 Task: Open Card User Experience Review in Board Data Visualization Platforms and Tools to Workspace Cybersecurity Services and add a team member Softage.1@softage.net, a label Red, a checklist Solidity Programming, an attachment from your computer, a color Red and finally, add a card description 'Plan and execute company team-building conference with team-building activities on creativity and innovation' and a comment 'Its important to ensure that this task aligns with our overall project goals as it is part of a larger project.'. Add a start date 'Jan 01, 1900' with a due date 'Jan 08, 1900'
Action: Mouse moved to (666, 536)
Screenshot: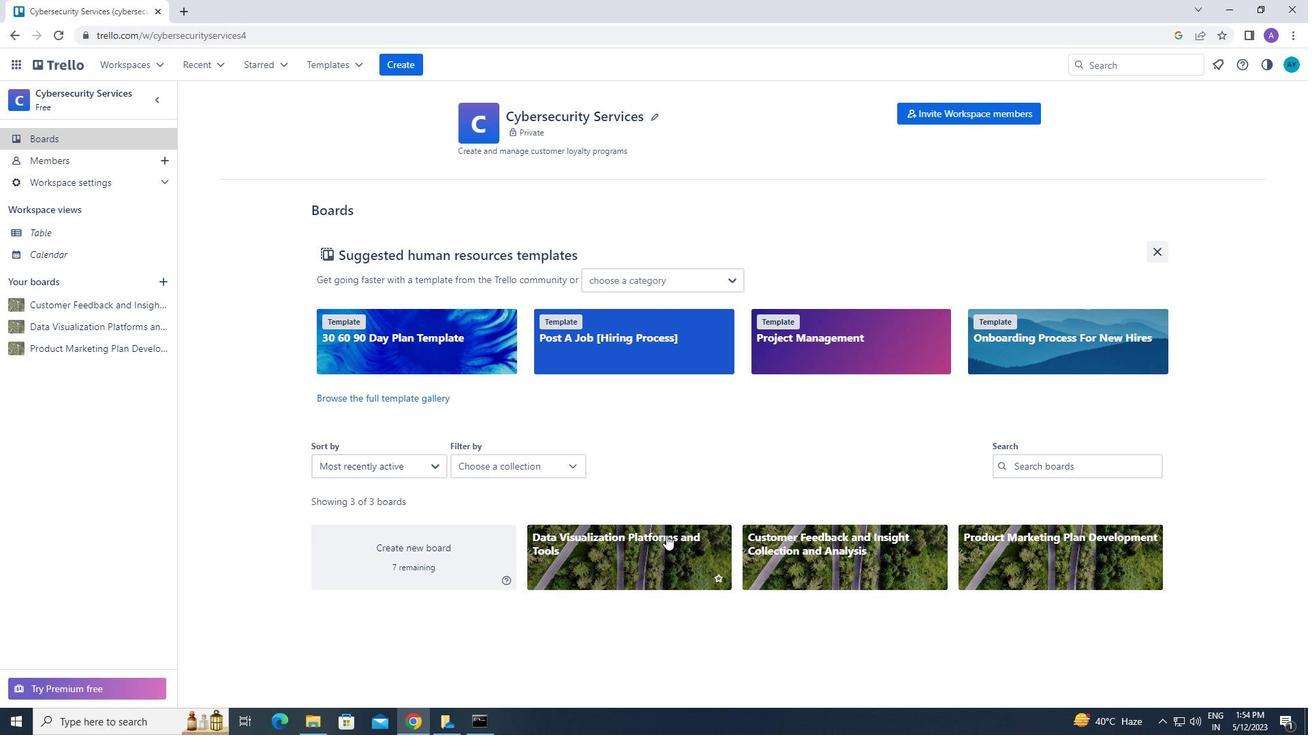 
Action: Mouse pressed left at (666, 536)
Screenshot: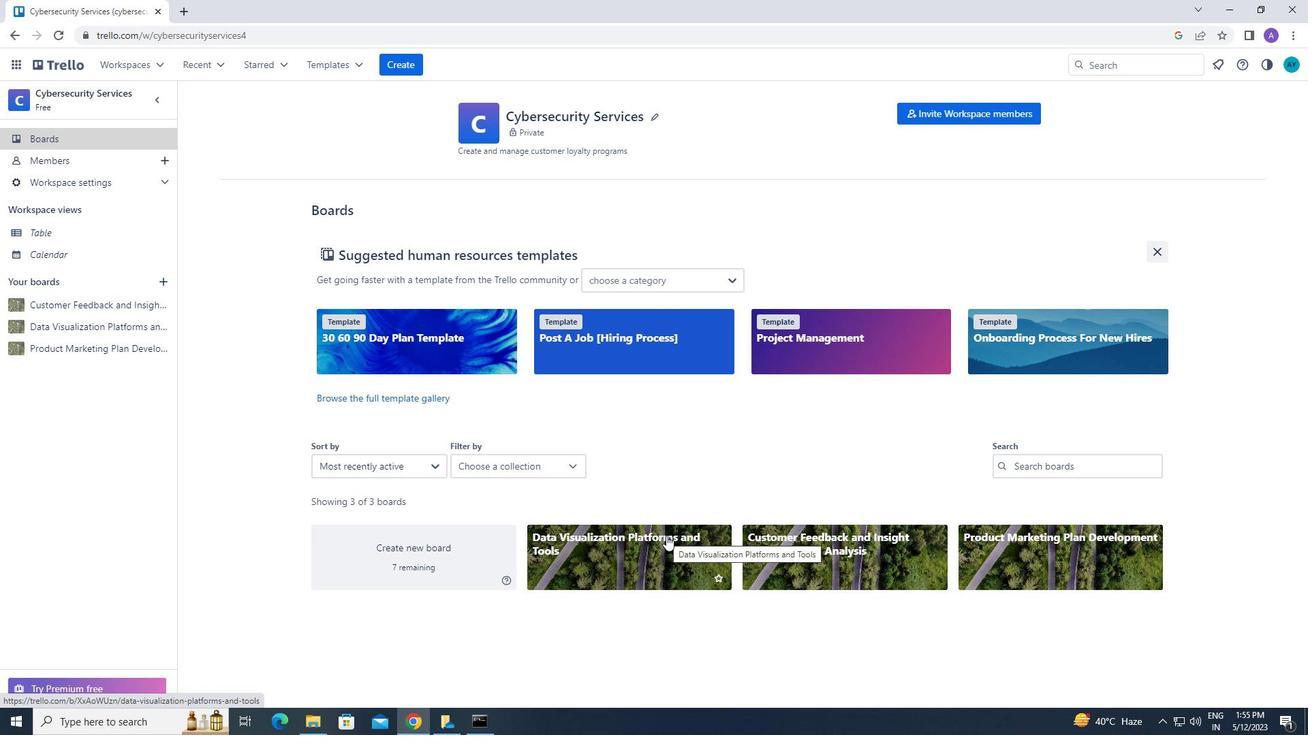 
Action: Mouse moved to (708, 167)
Screenshot: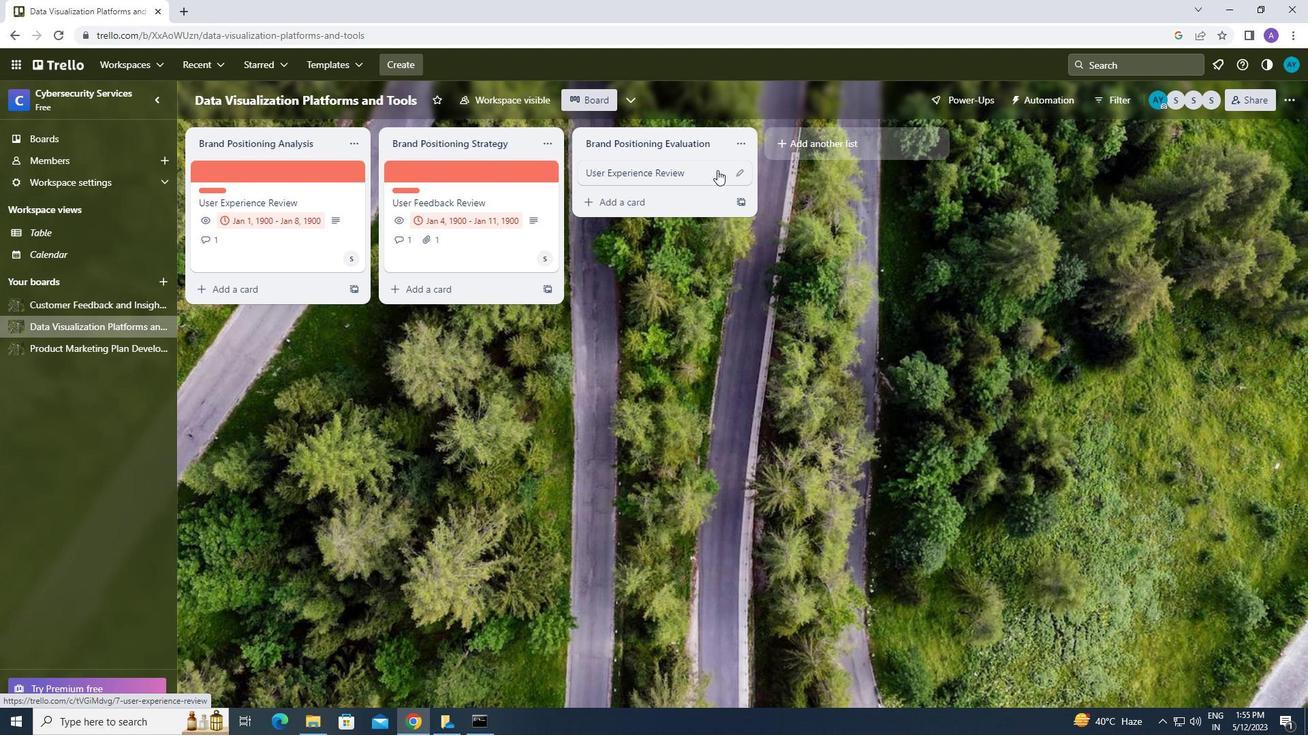 
Action: Mouse pressed left at (708, 167)
Screenshot: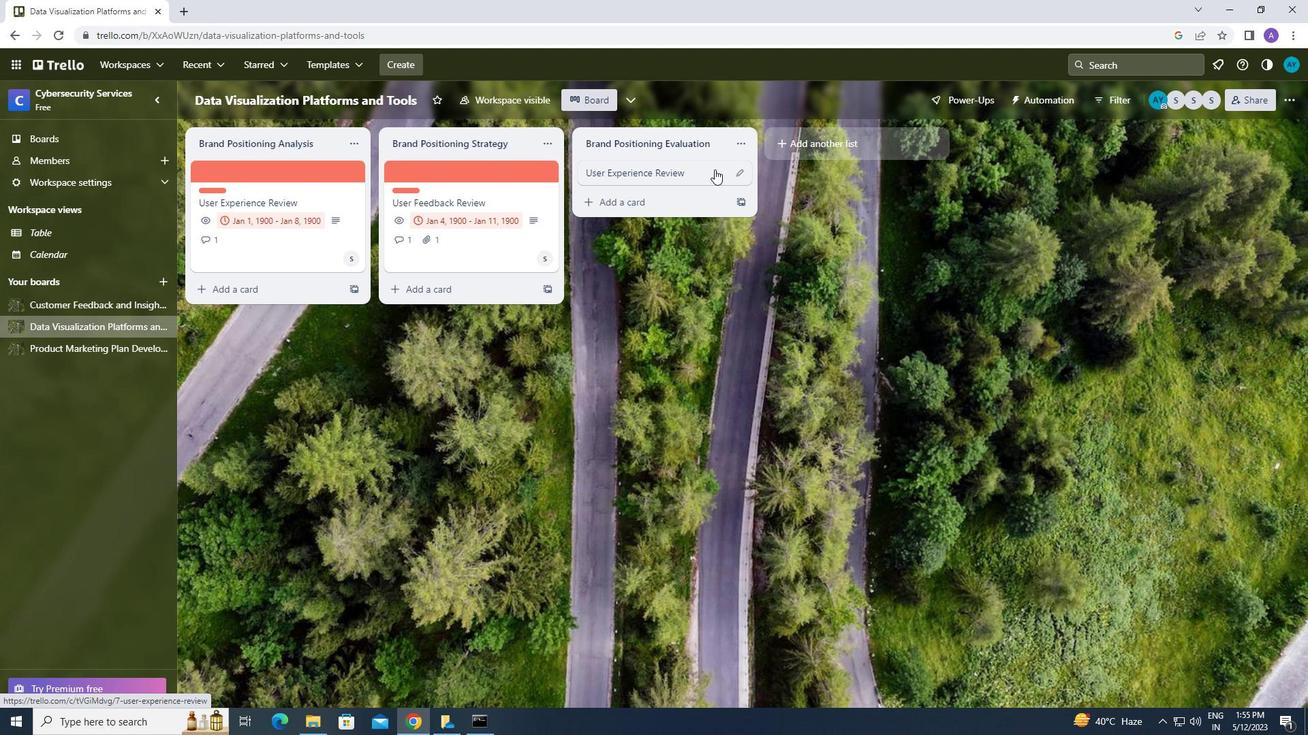 
Action: Mouse moved to (845, 218)
Screenshot: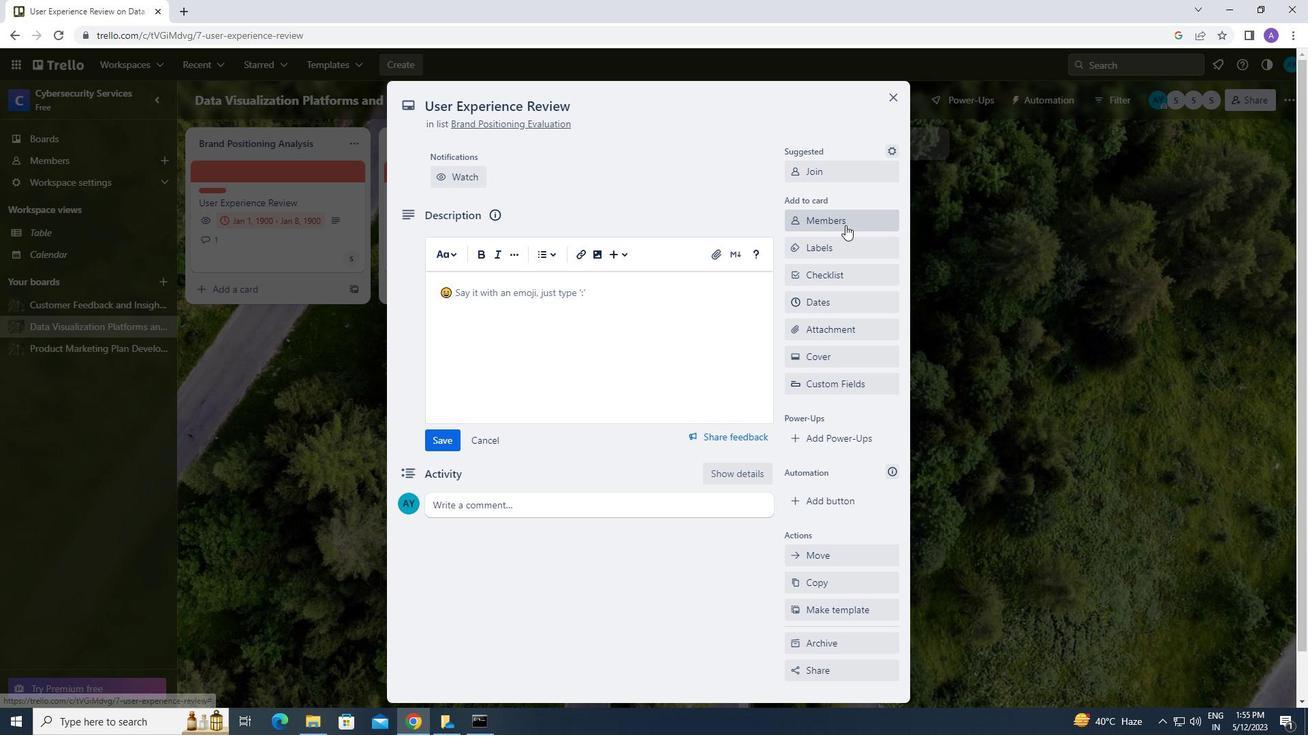 
Action: Mouse pressed left at (845, 218)
Screenshot: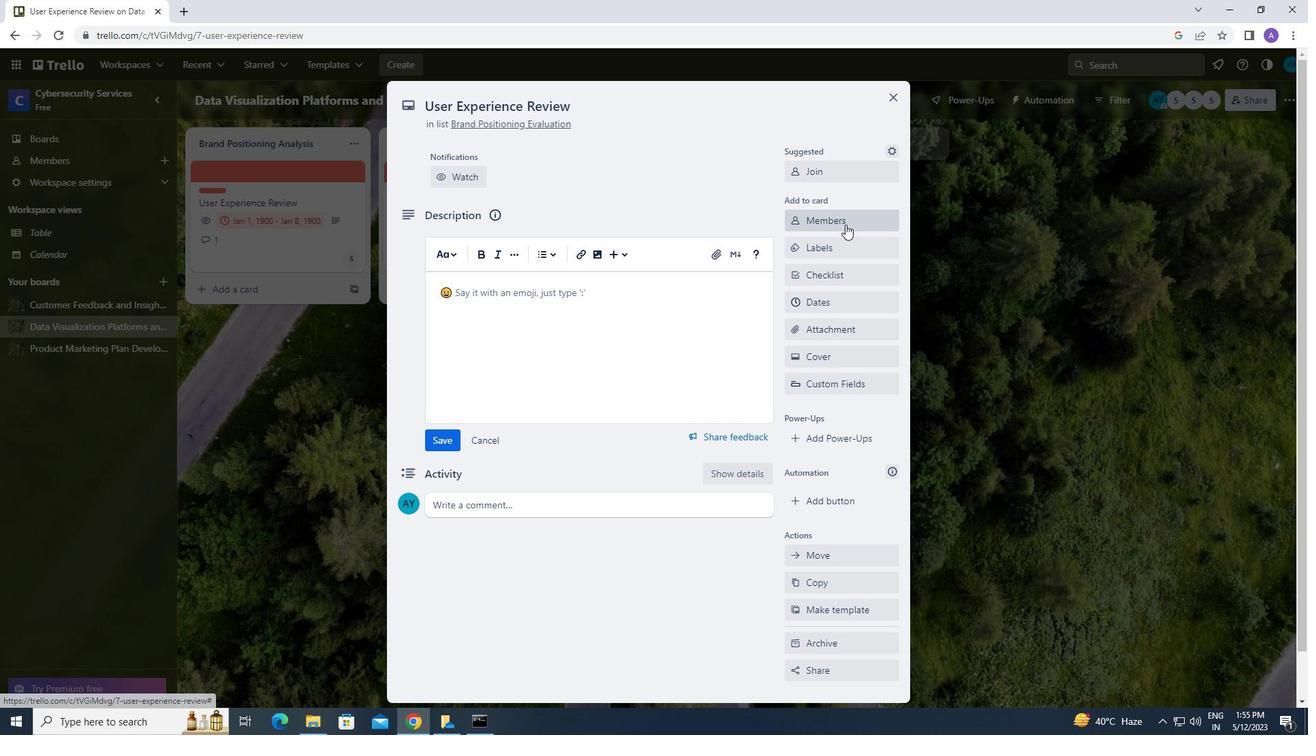 
Action: Mouse moved to (834, 280)
Screenshot: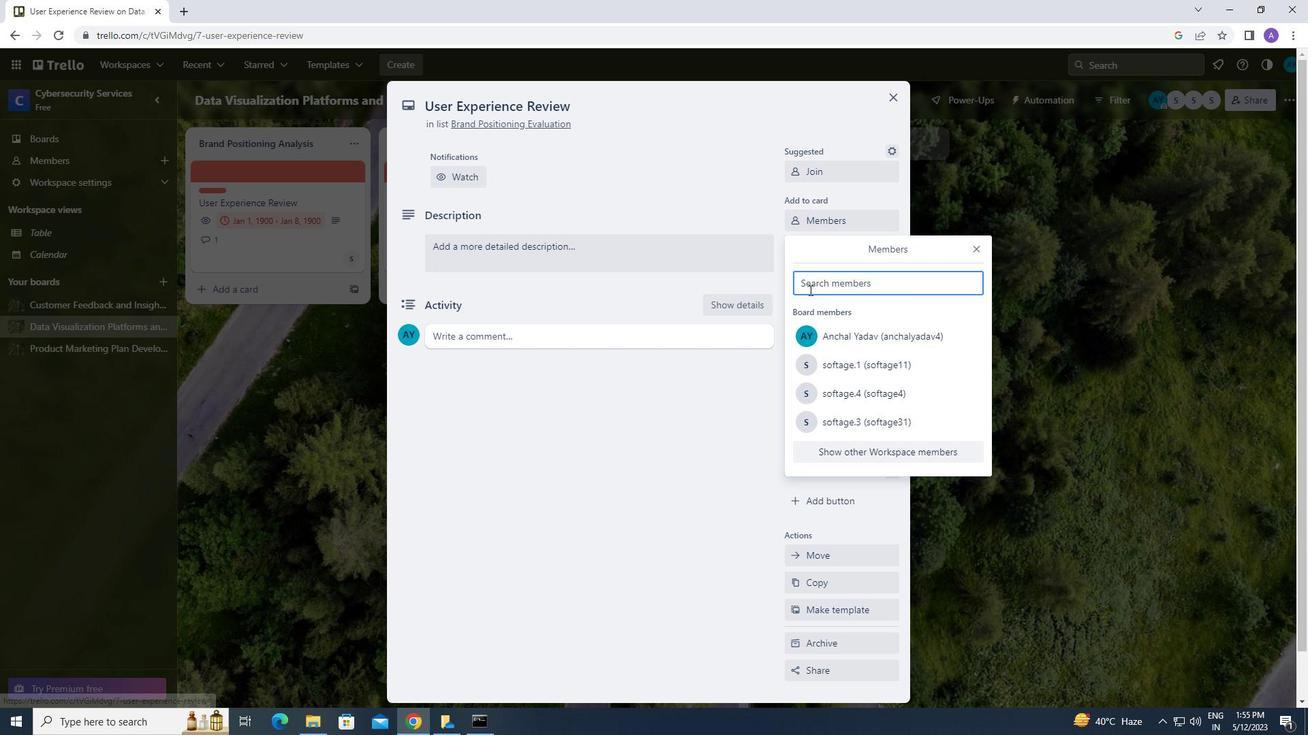 
Action: Mouse pressed left at (834, 280)
Screenshot: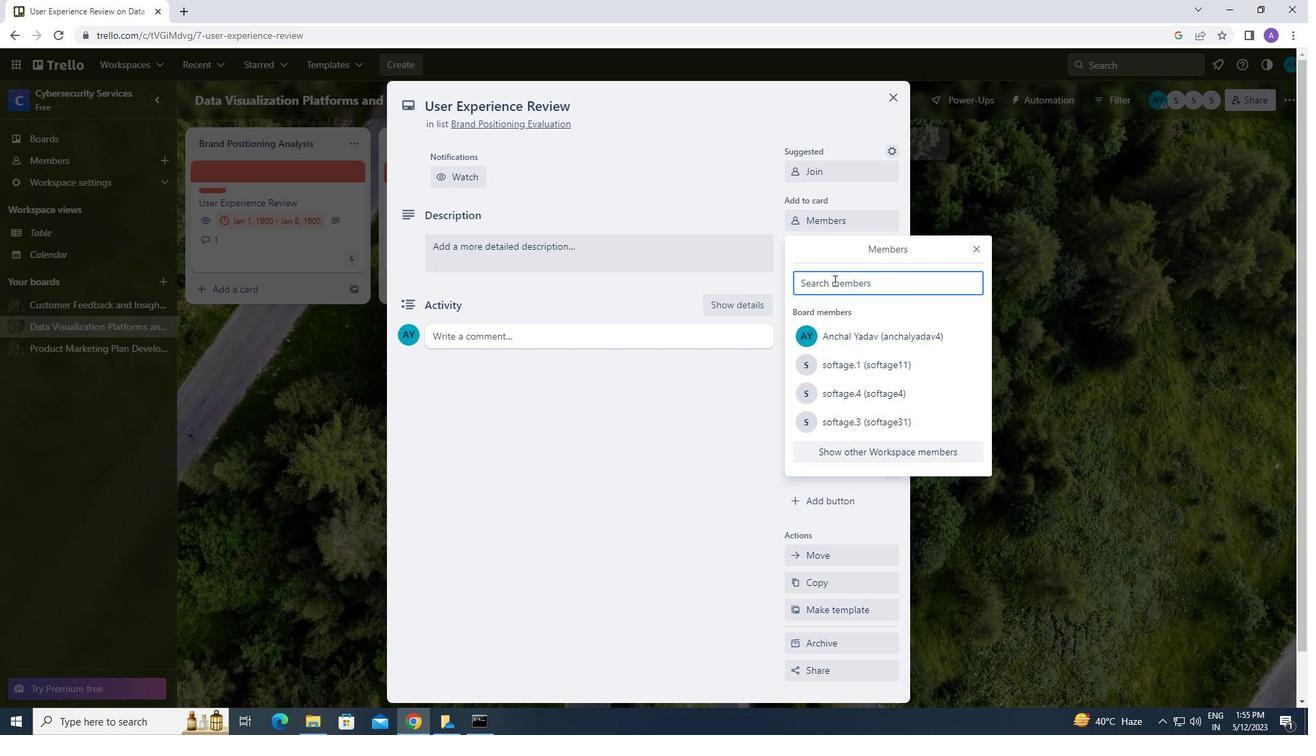 
Action: Mouse moved to (799, 276)
Screenshot: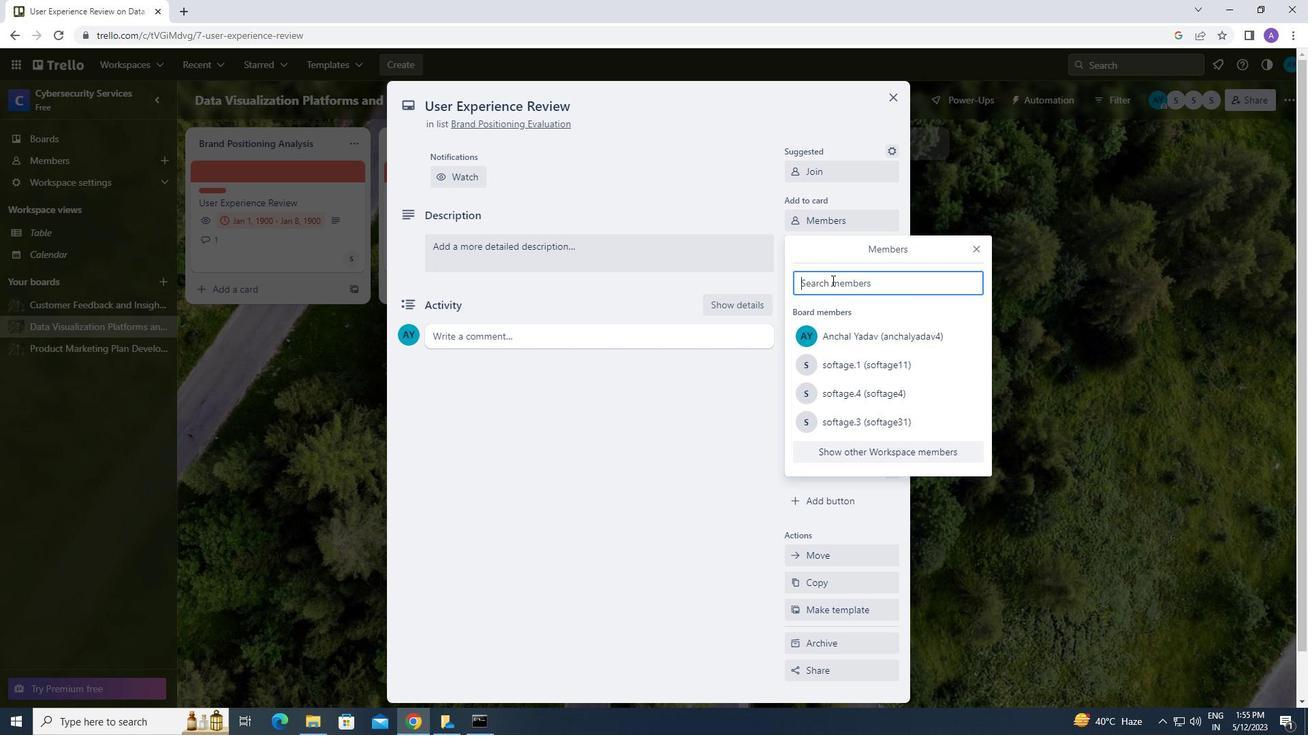 
Action: Key pressed <Key.caps_lock>s<Key.caps_lock>oftage.1<Key.shift_r>@<Key.caps_lock>s<Key.caps_lock>of<Key.backspace><Key.backspace><Key.backspace>softag
Screenshot: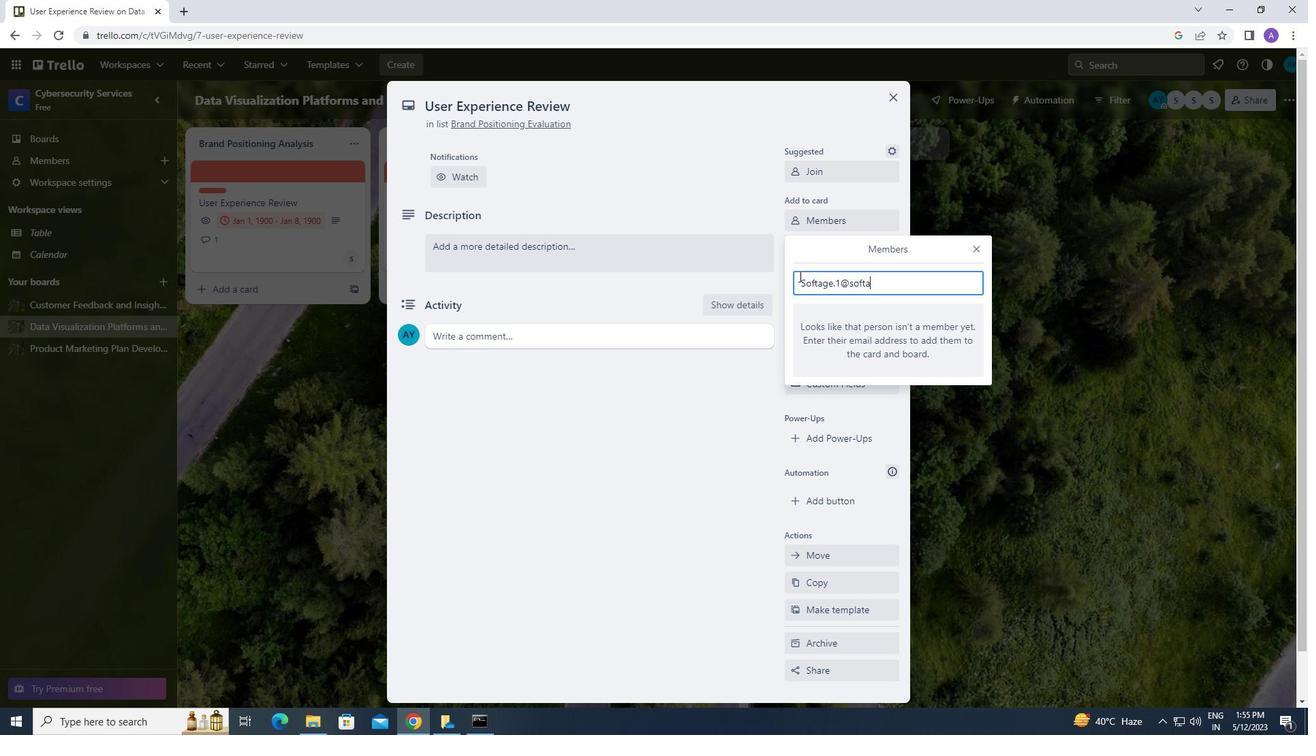 
Action: Mouse moved to (799, 275)
Screenshot: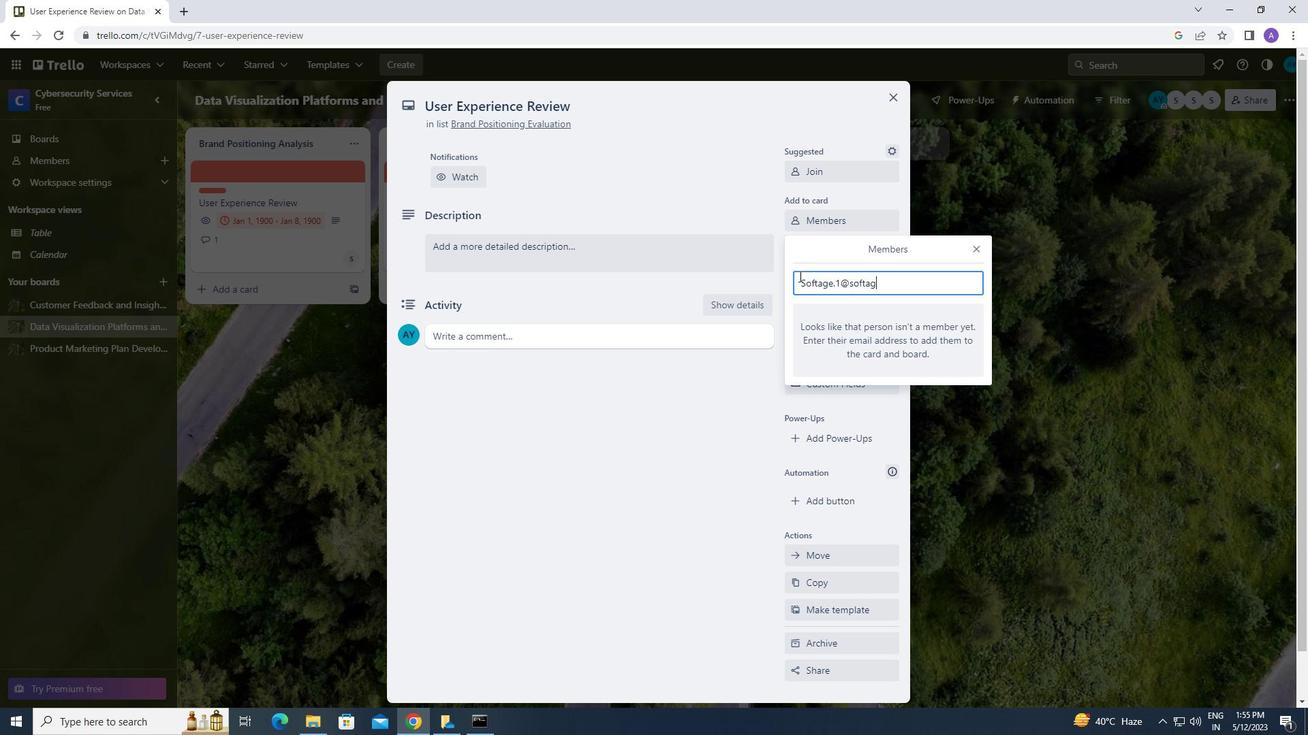
Action: Key pressed e.net
Screenshot: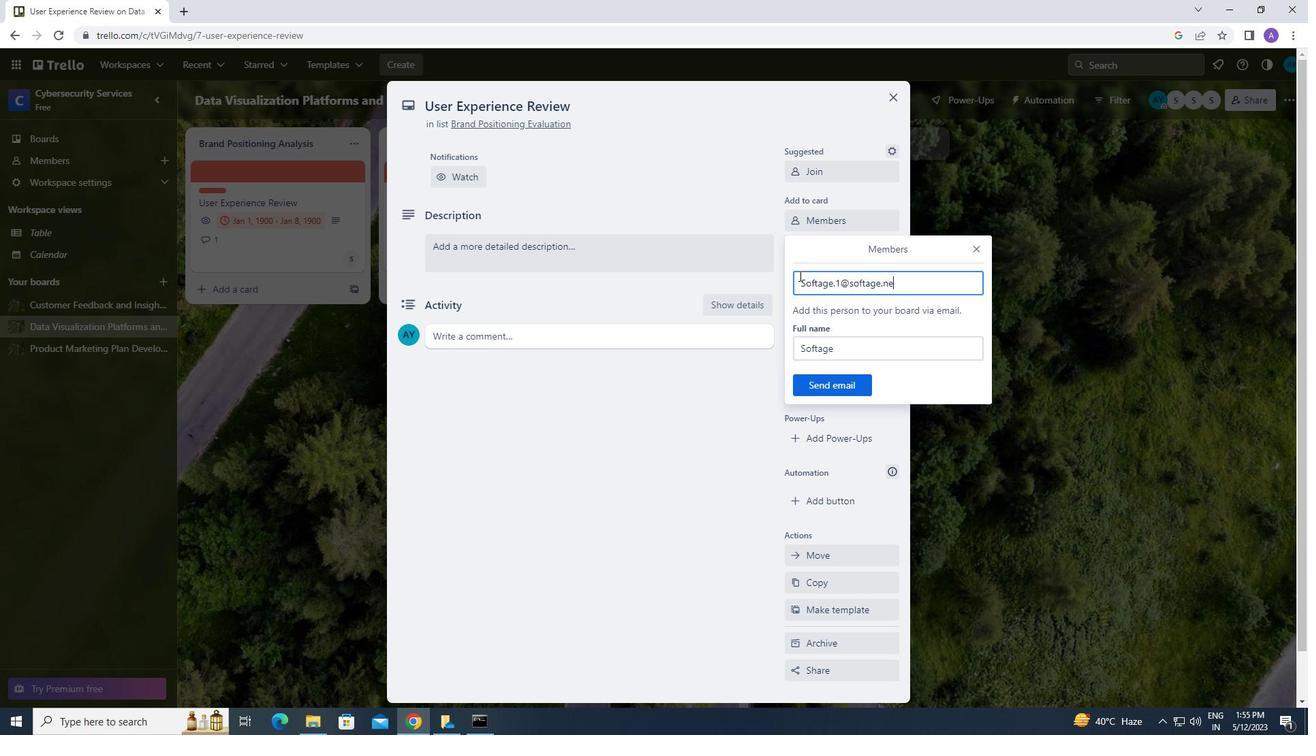 
Action: Mouse moved to (834, 386)
Screenshot: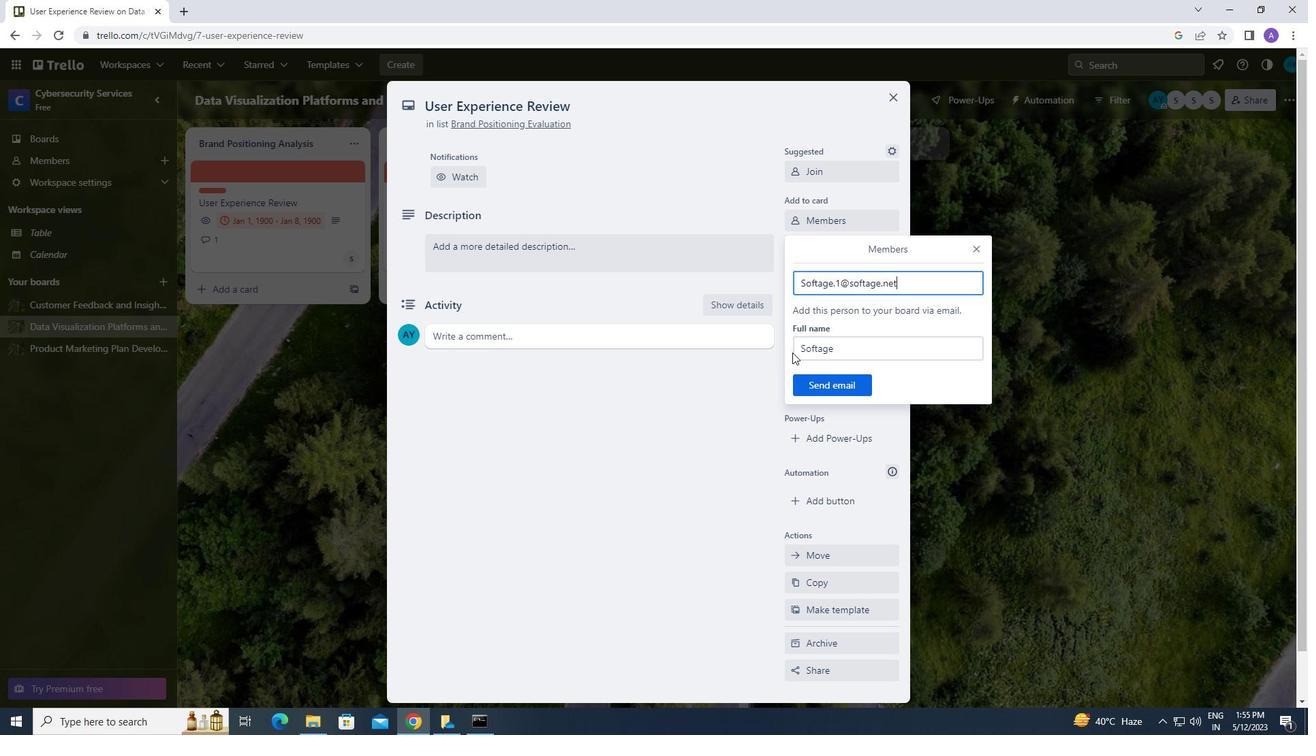 
Action: Mouse pressed left at (834, 386)
Screenshot: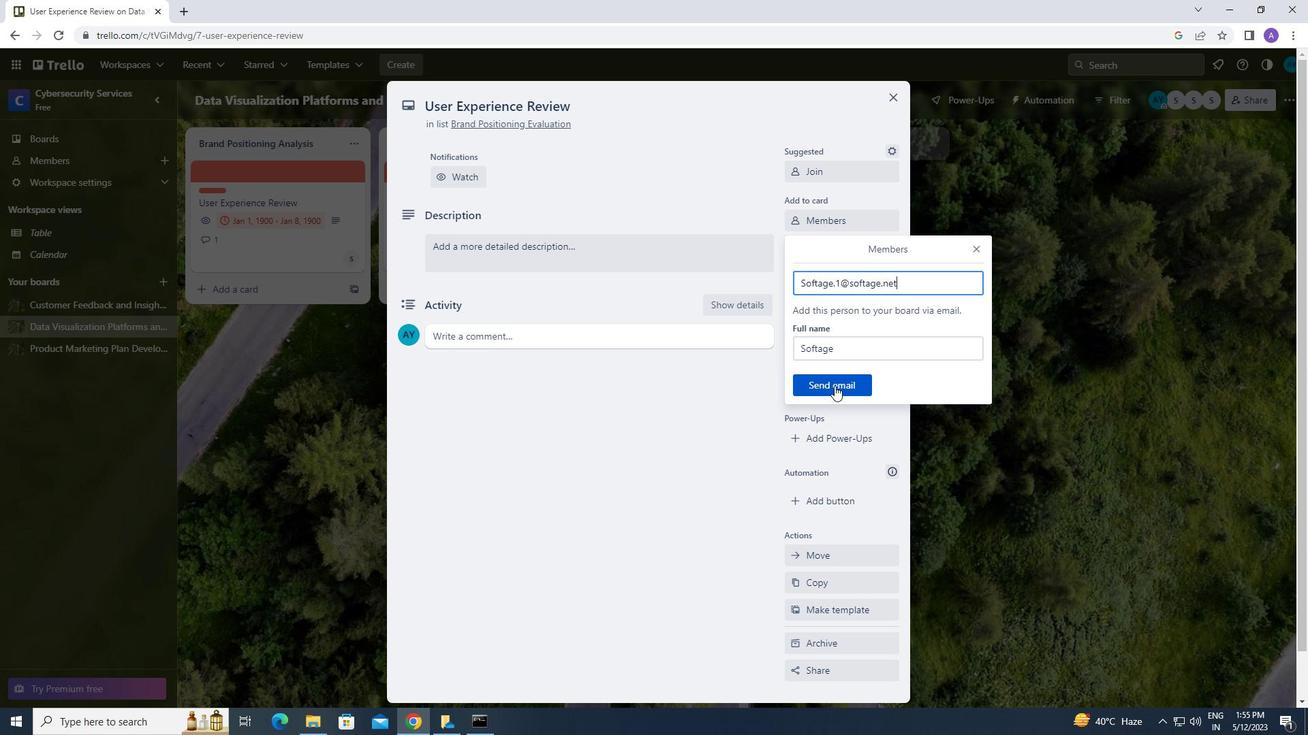 
Action: Mouse moved to (825, 249)
Screenshot: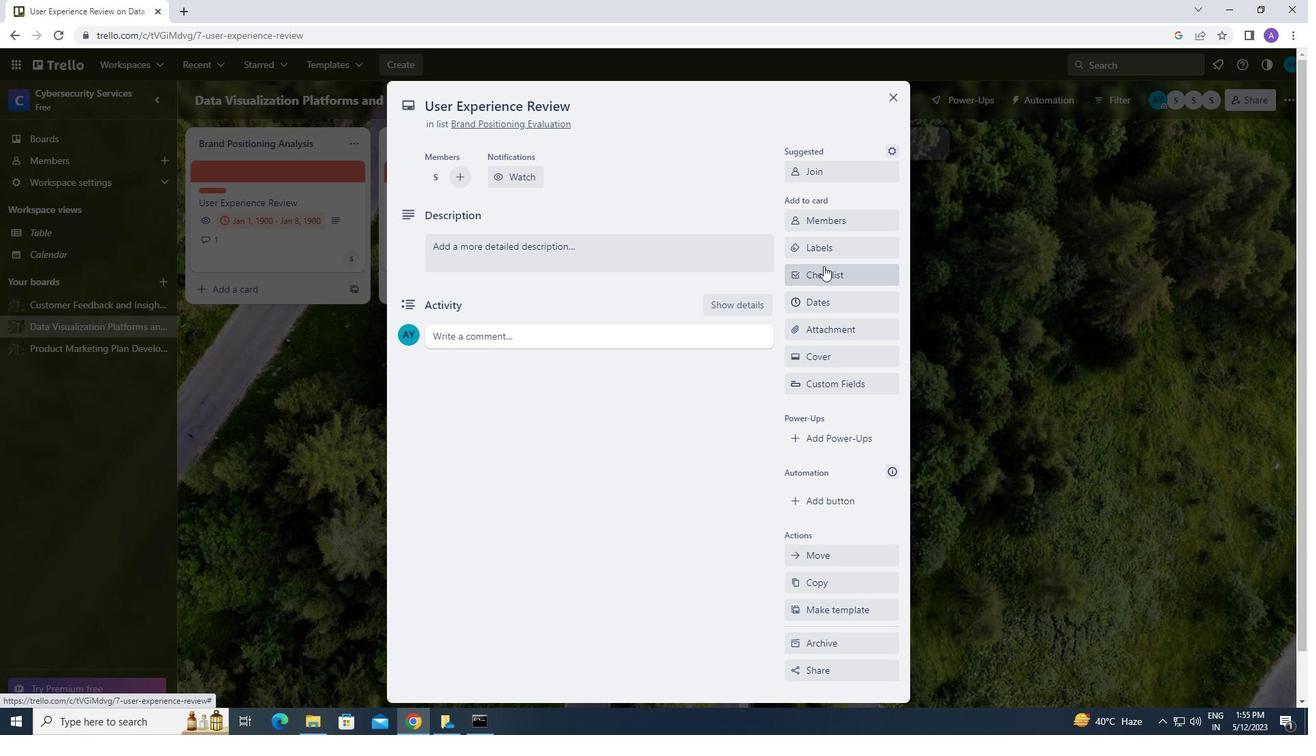 
Action: Mouse pressed left at (825, 249)
Screenshot: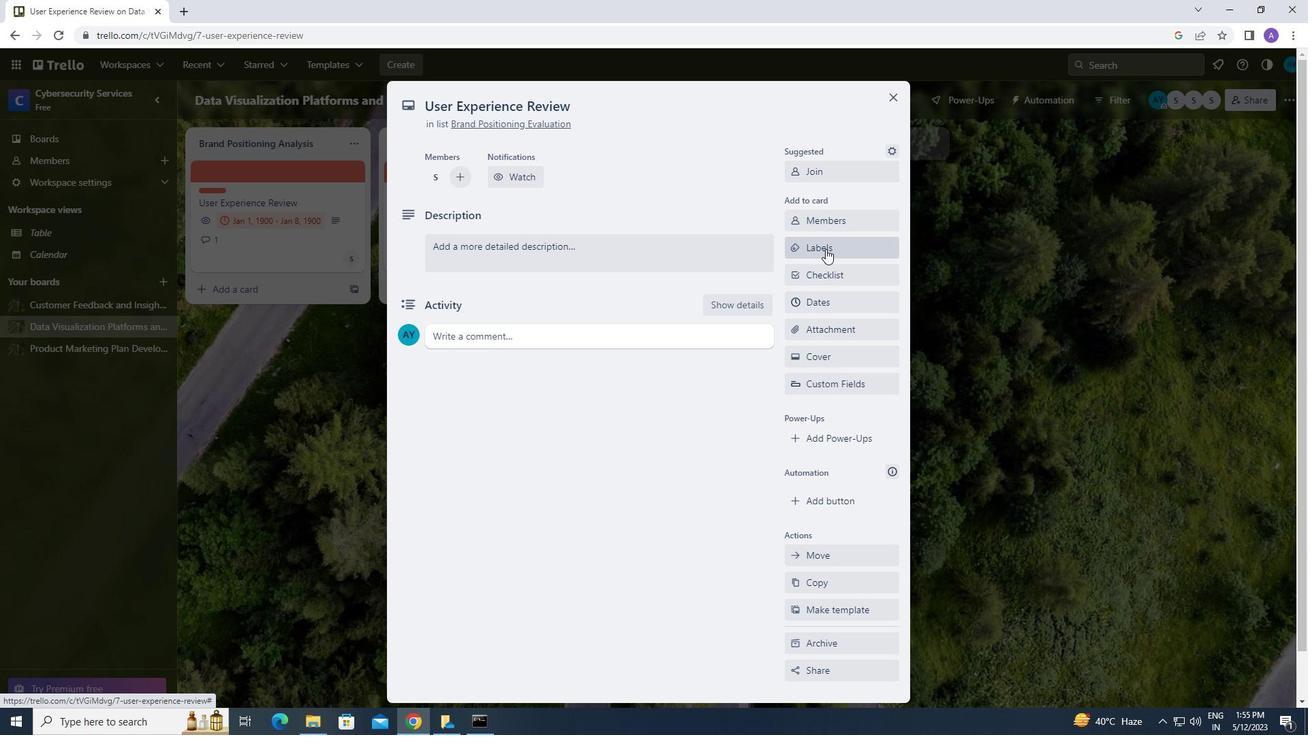 
Action: Mouse moved to (881, 508)
Screenshot: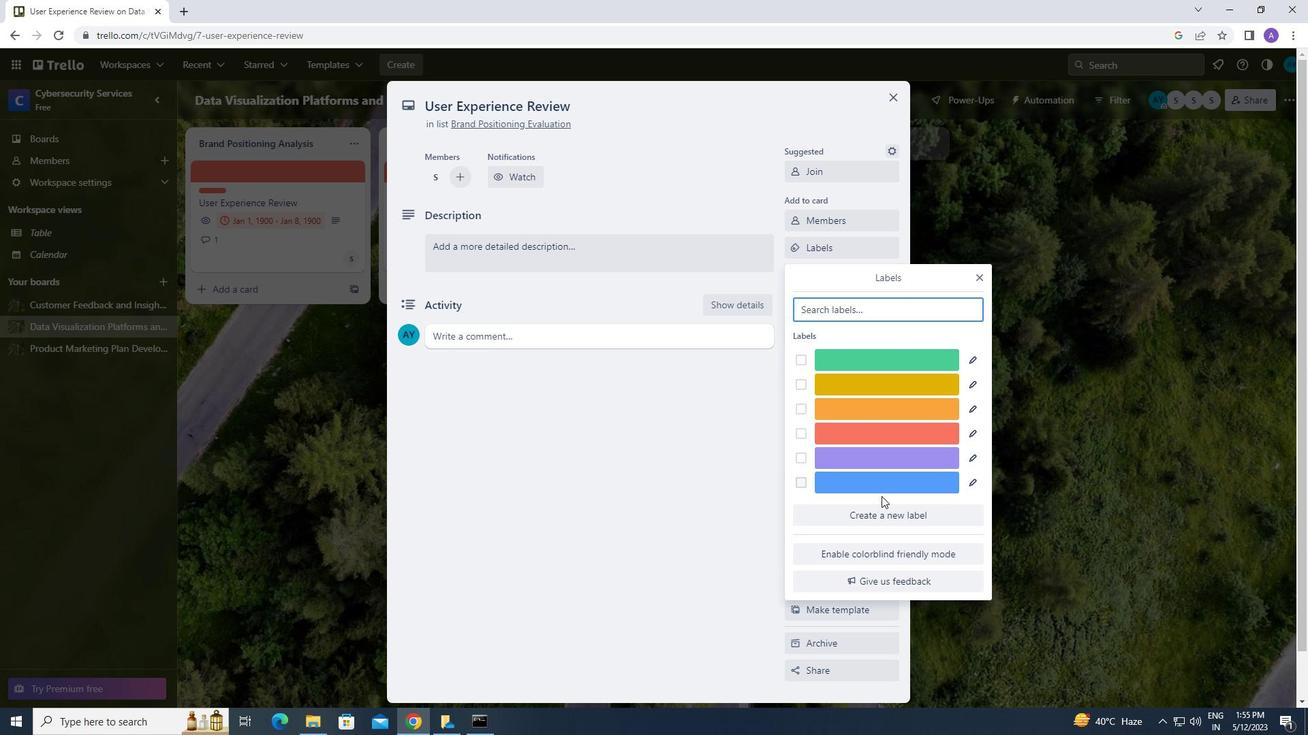 
Action: Mouse pressed left at (881, 508)
Screenshot: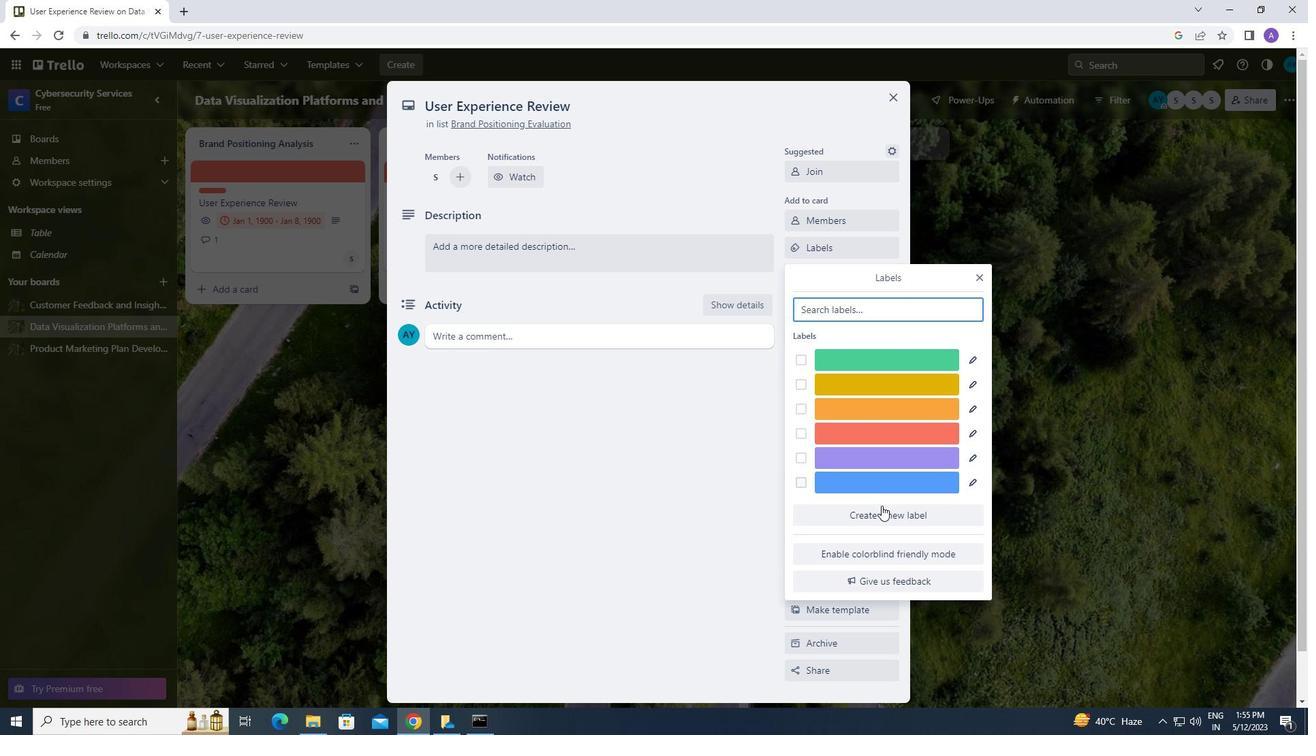 
Action: Mouse moved to (924, 473)
Screenshot: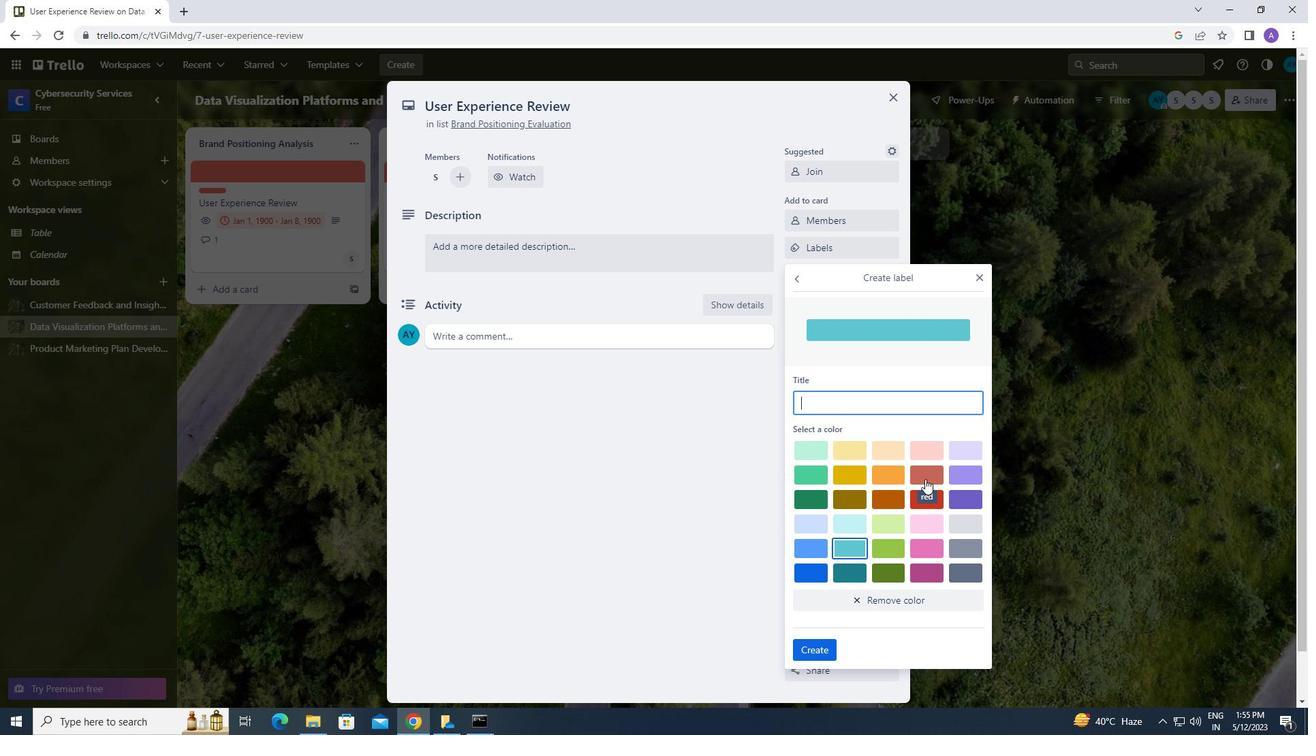 
Action: Mouse pressed left at (924, 473)
Screenshot: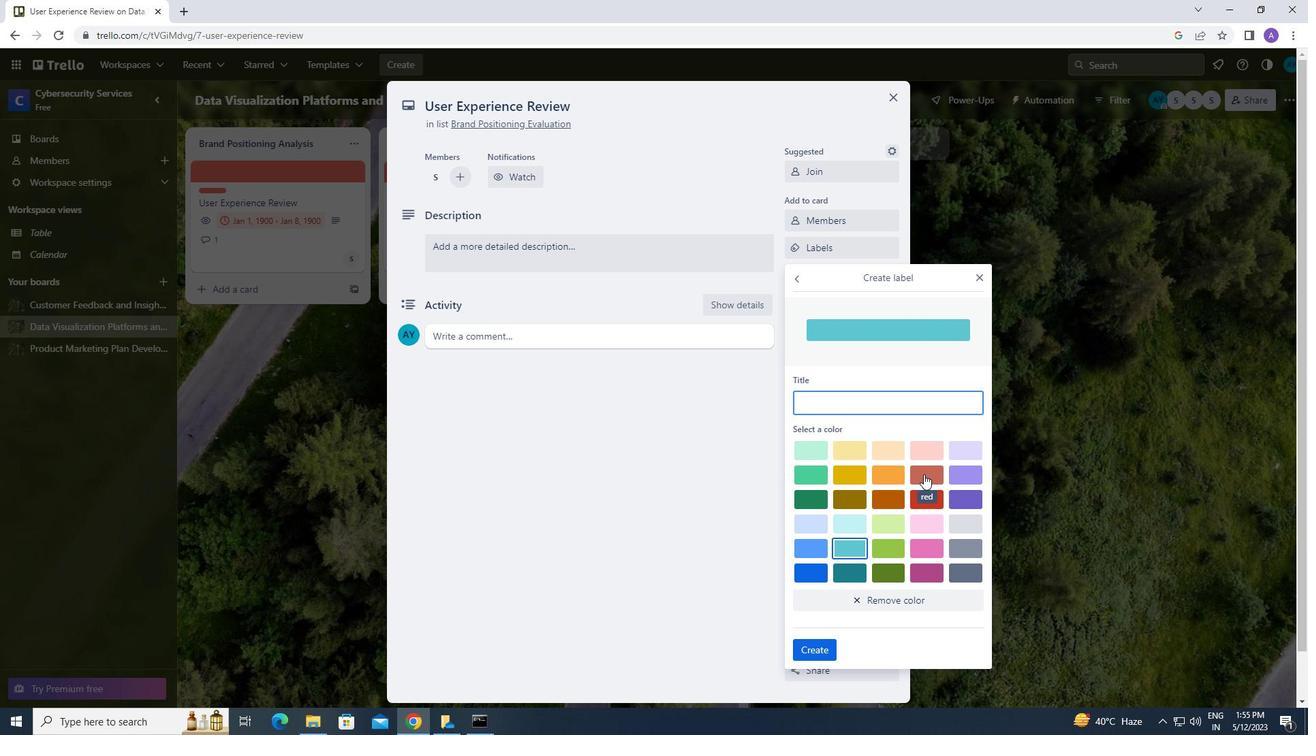 
Action: Mouse moved to (810, 647)
Screenshot: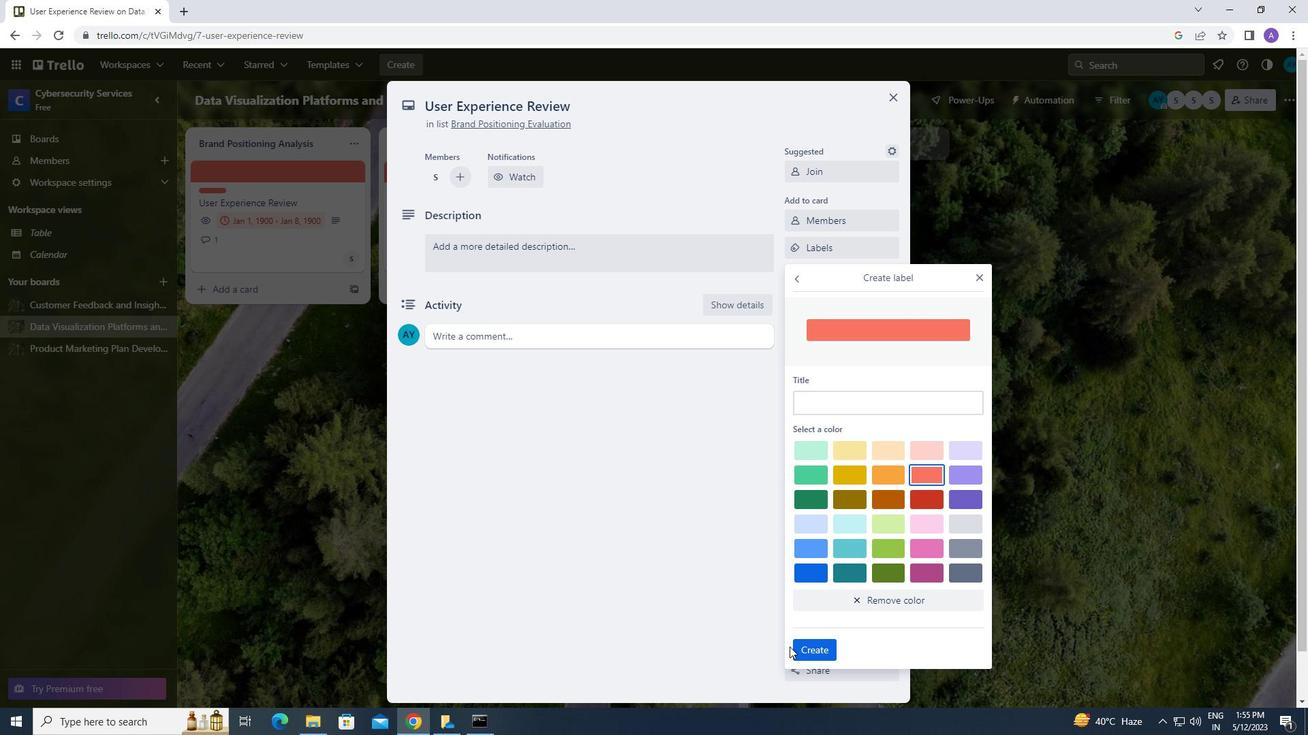 
Action: Mouse pressed left at (810, 647)
Screenshot: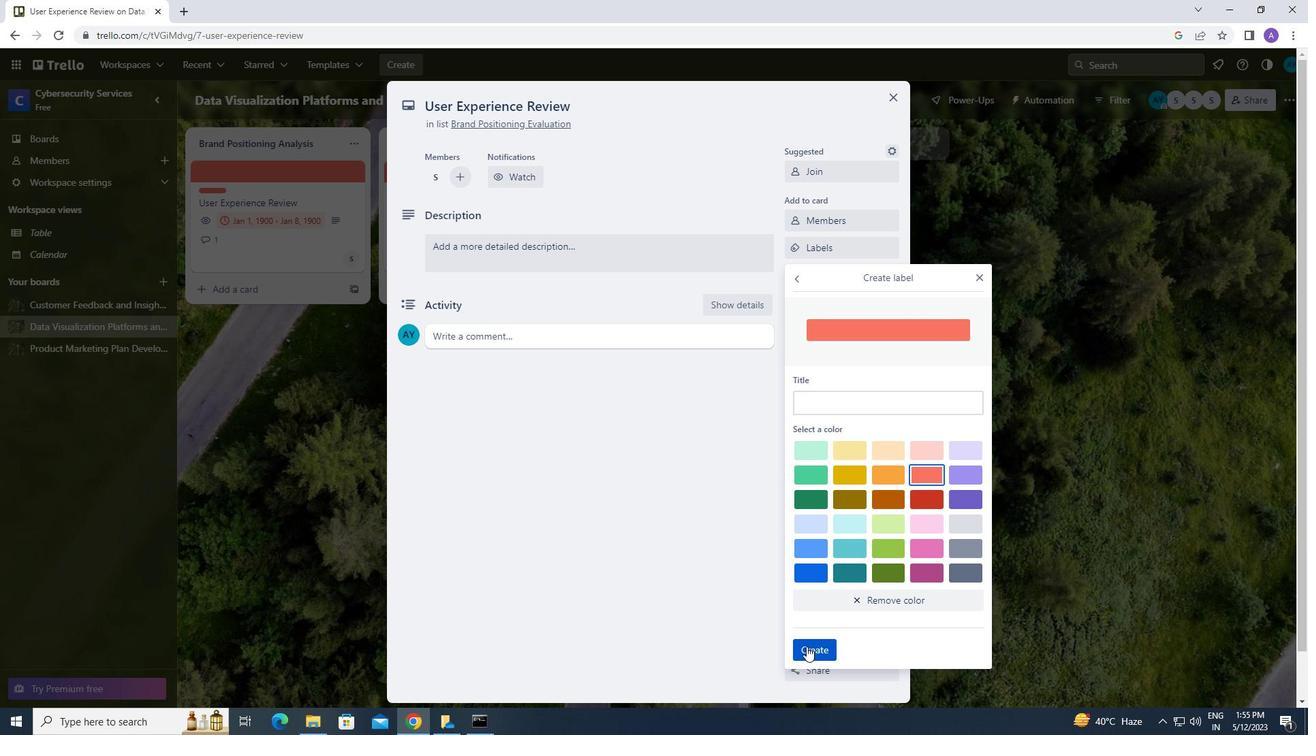 
Action: Mouse moved to (977, 275)
Screenshot: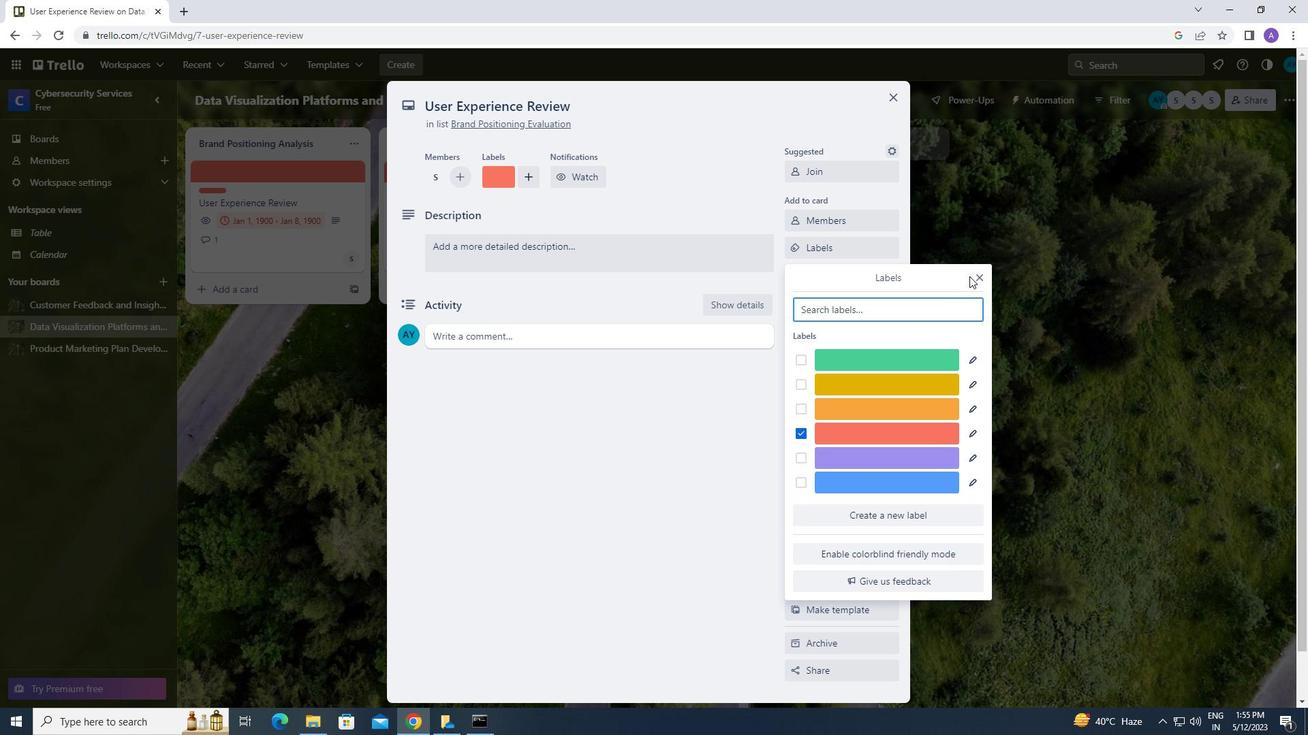 
Action: Mouse pressed left at (977, 275)
Screenshot: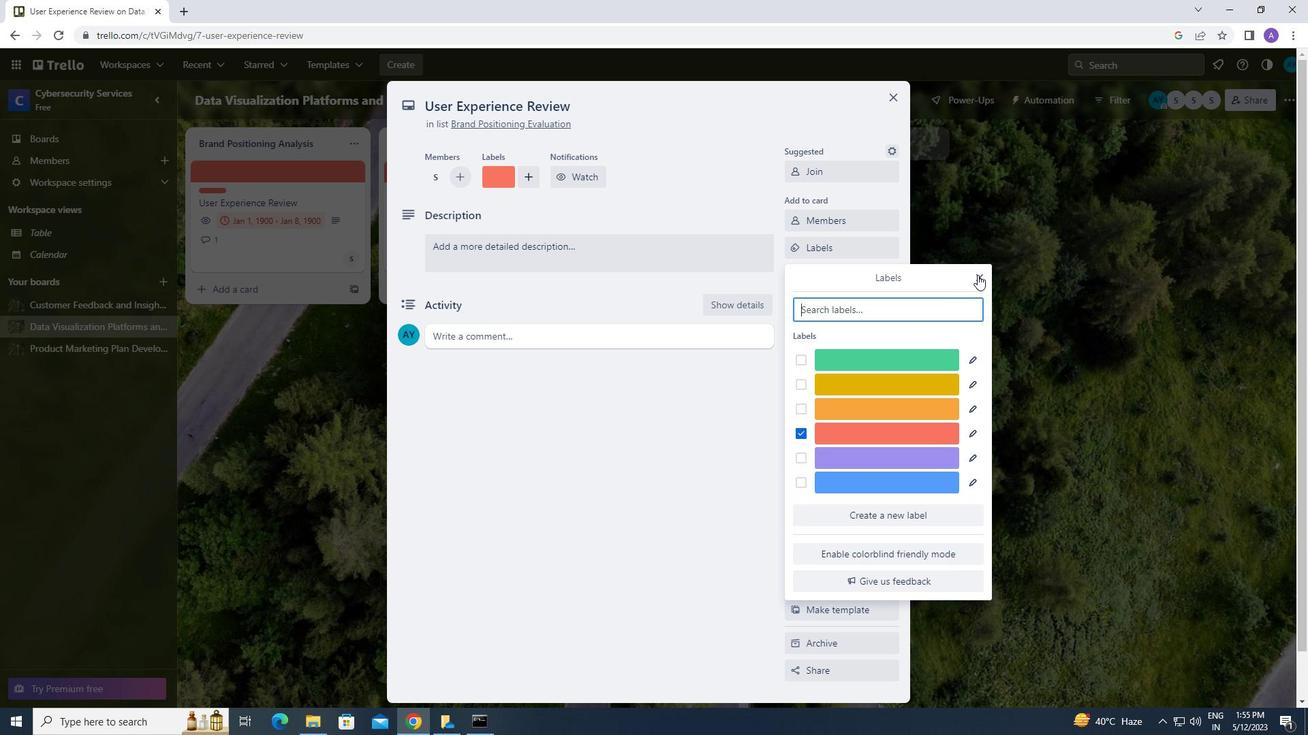
Action: Mouse moved to (825, 264)
Screenshot: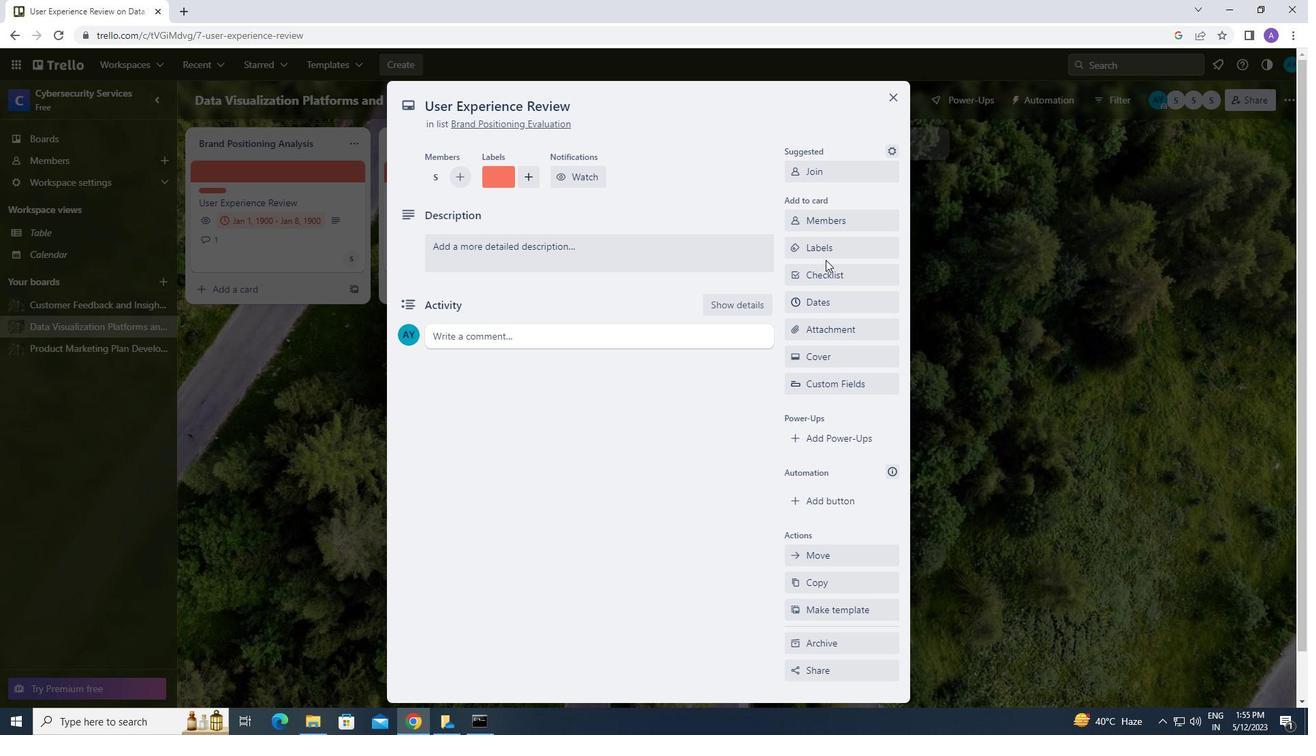 
Action: Mouse pressed left at (825, 264)
Screenshot: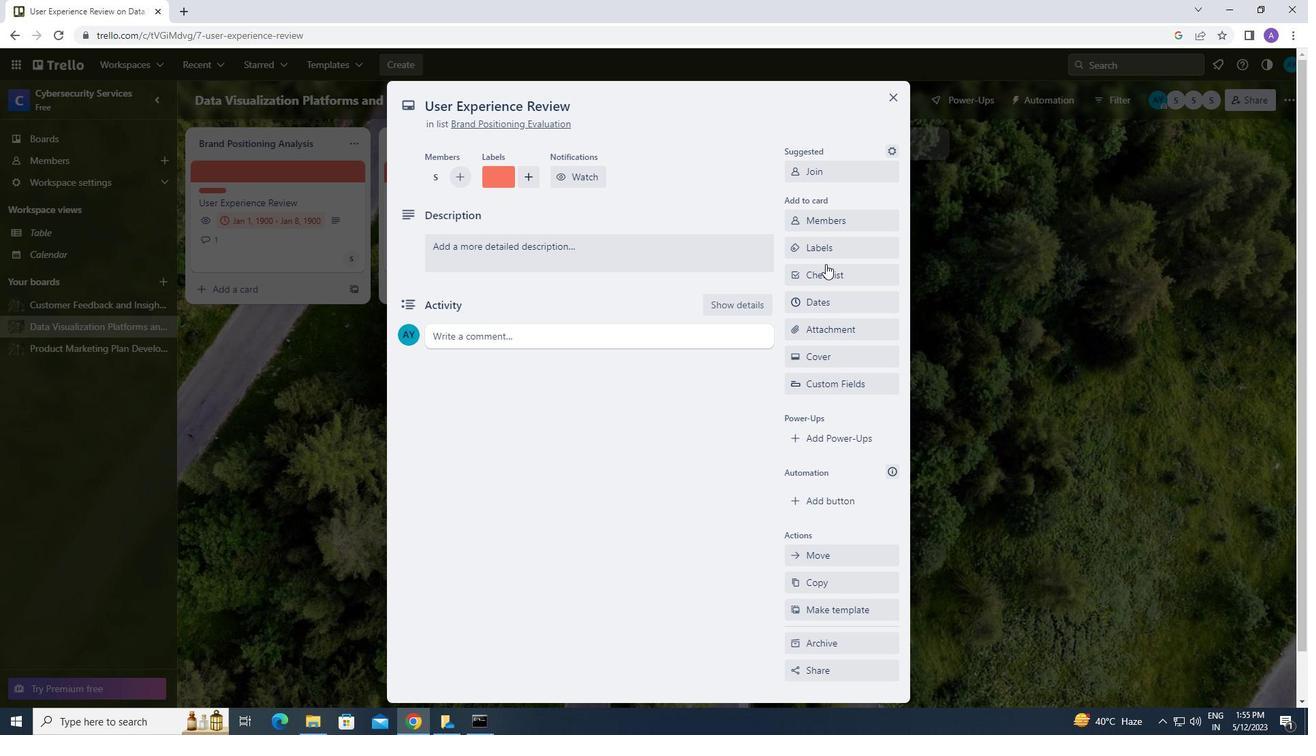 
Action: Mouse moved to (841, 353)
Screenshot: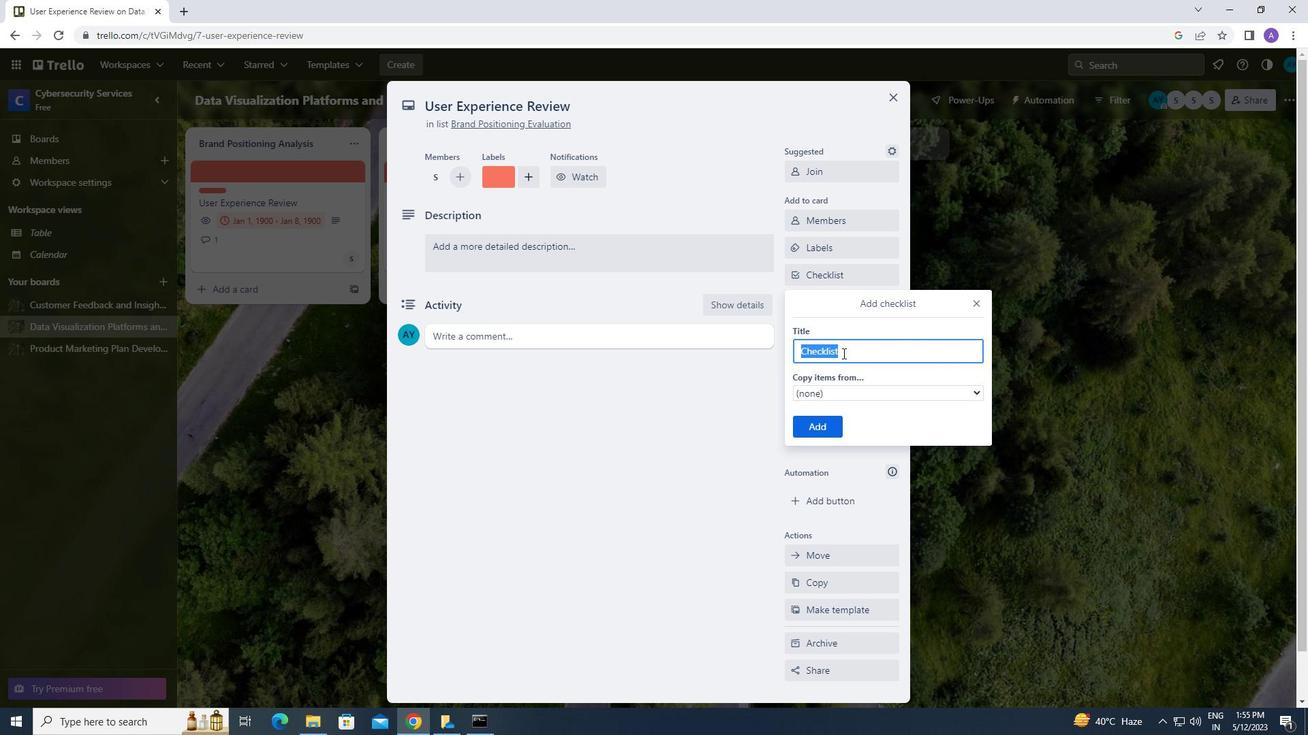 
Action: Key pressed <Key.caps_lock>s<Key.caps_lock>olidity<Key.space><Key.caps_lock>p<Key.caps_lock>rogramming
Screenshot: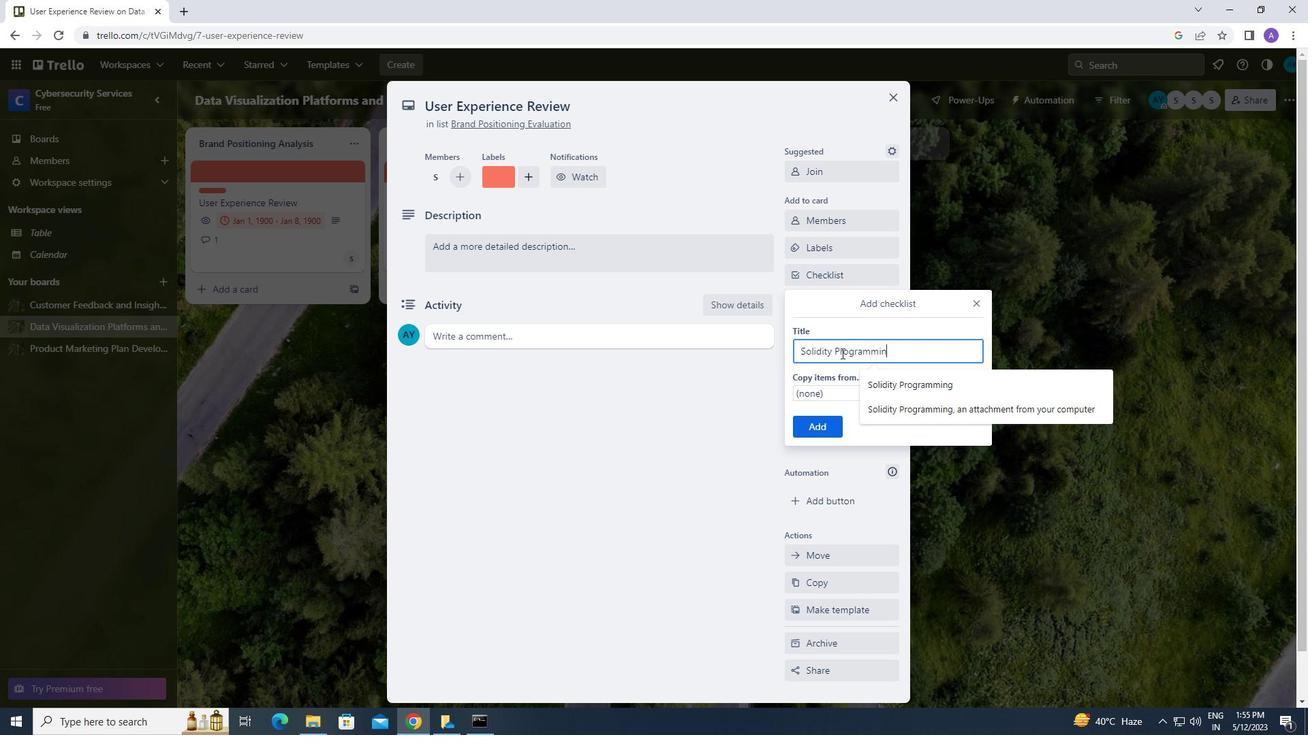 
Action: Mouse moved to (823, 425)
Screenshot: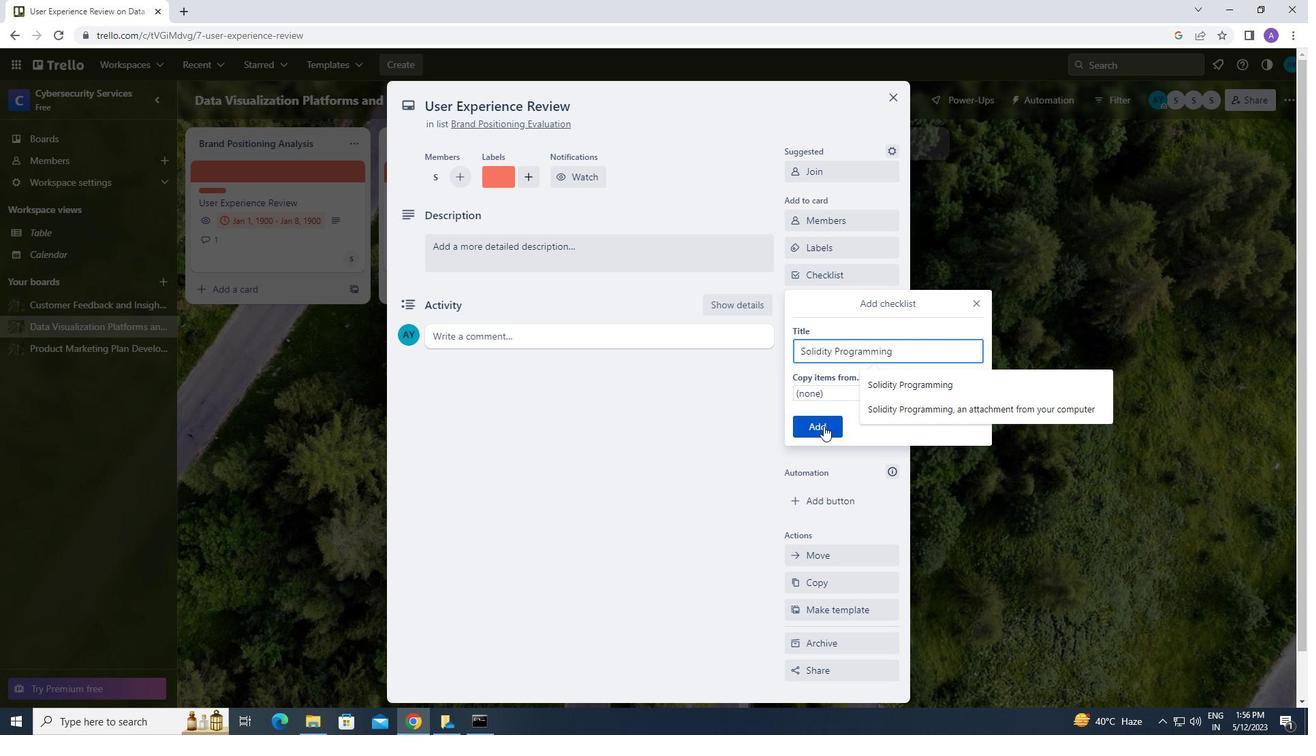 
Action: Mouse pressed left at (823, 425)
Screenshot: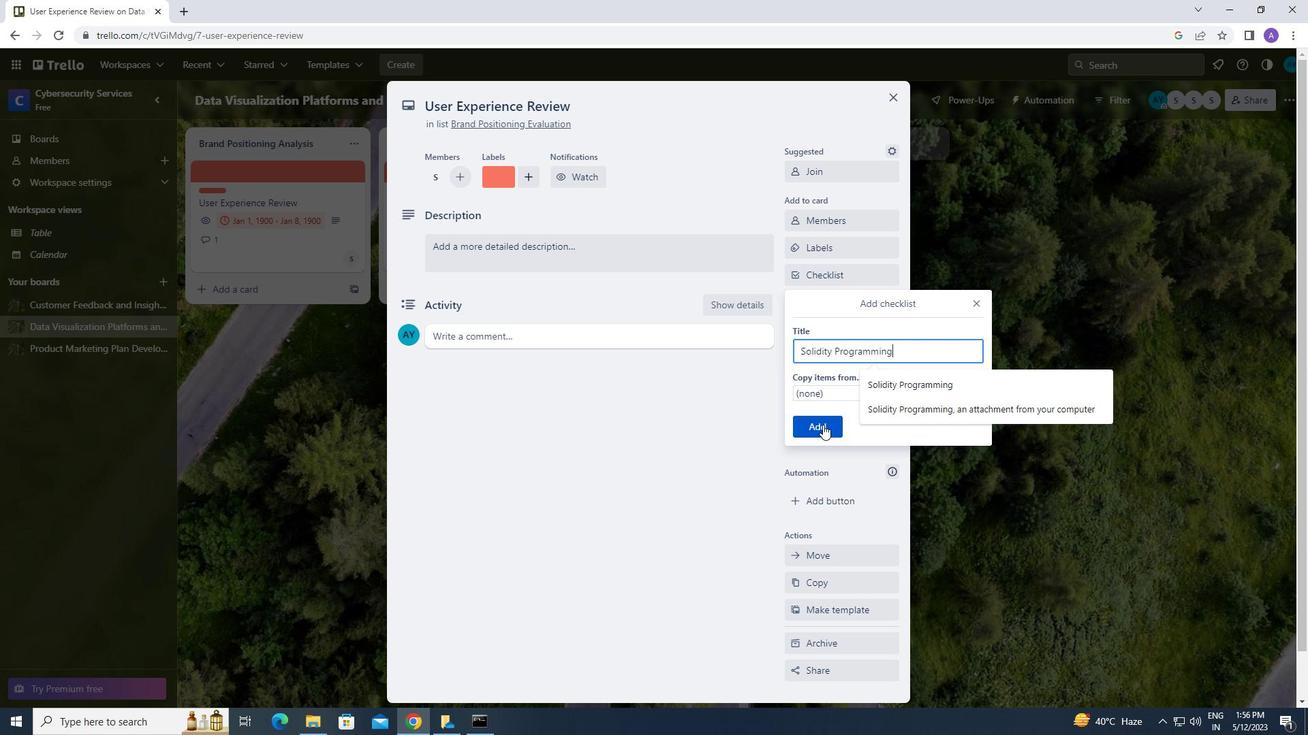 
Action: Mouse moved to (823, 324)
Screenshot: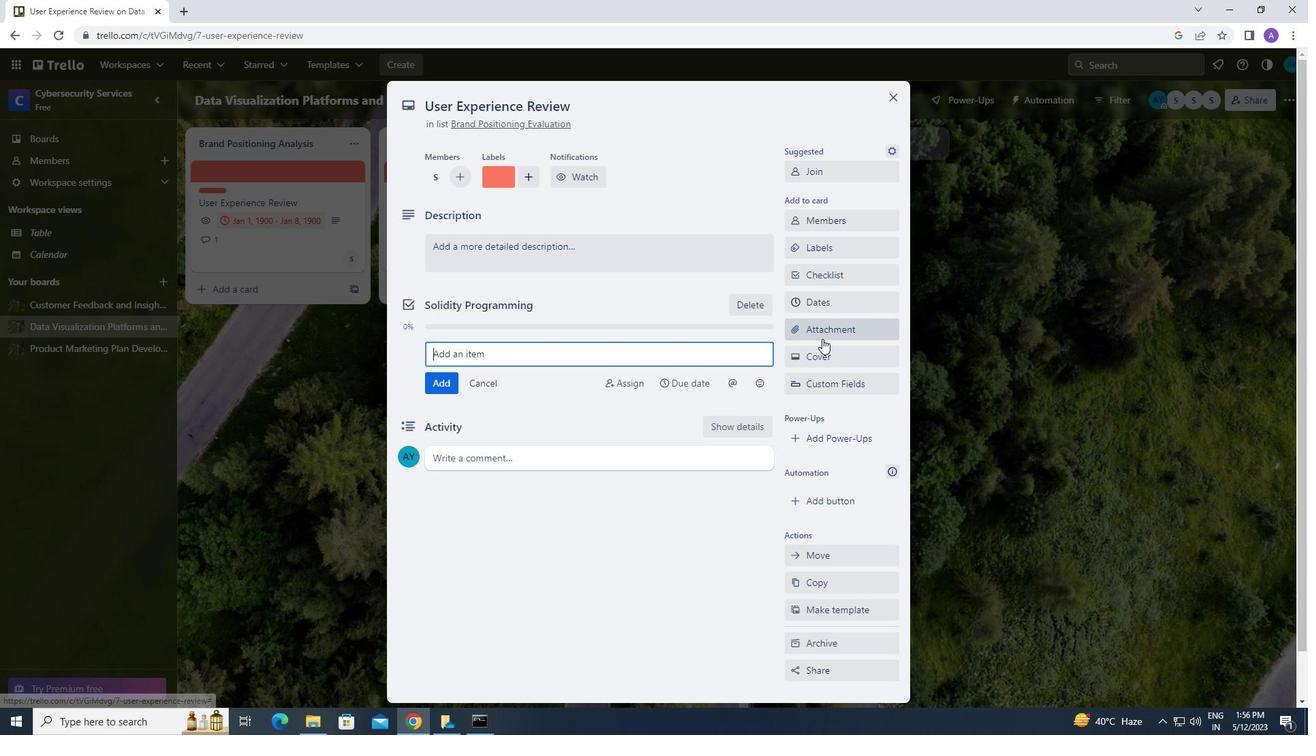 
Action: Mouse pressed left at (823, 324)
Screenshot: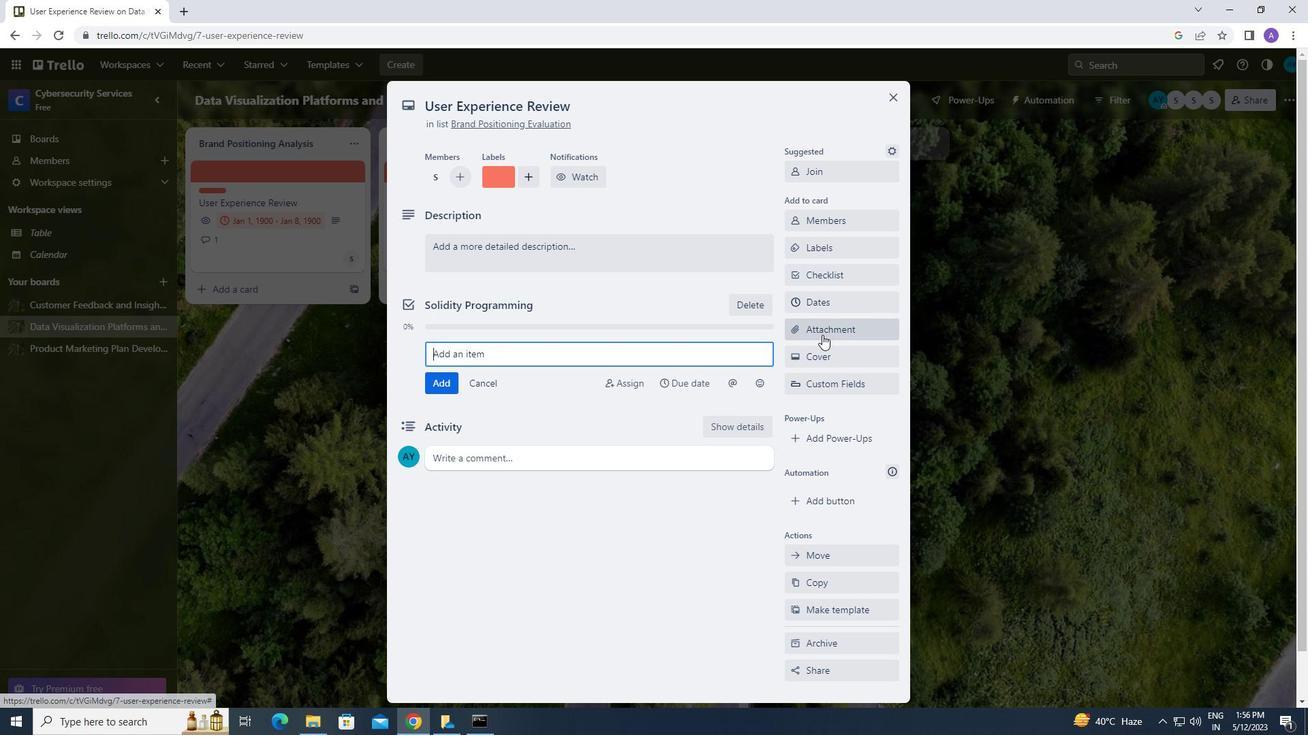 
Action: Mouse moved to (836, 392)
Screenshot: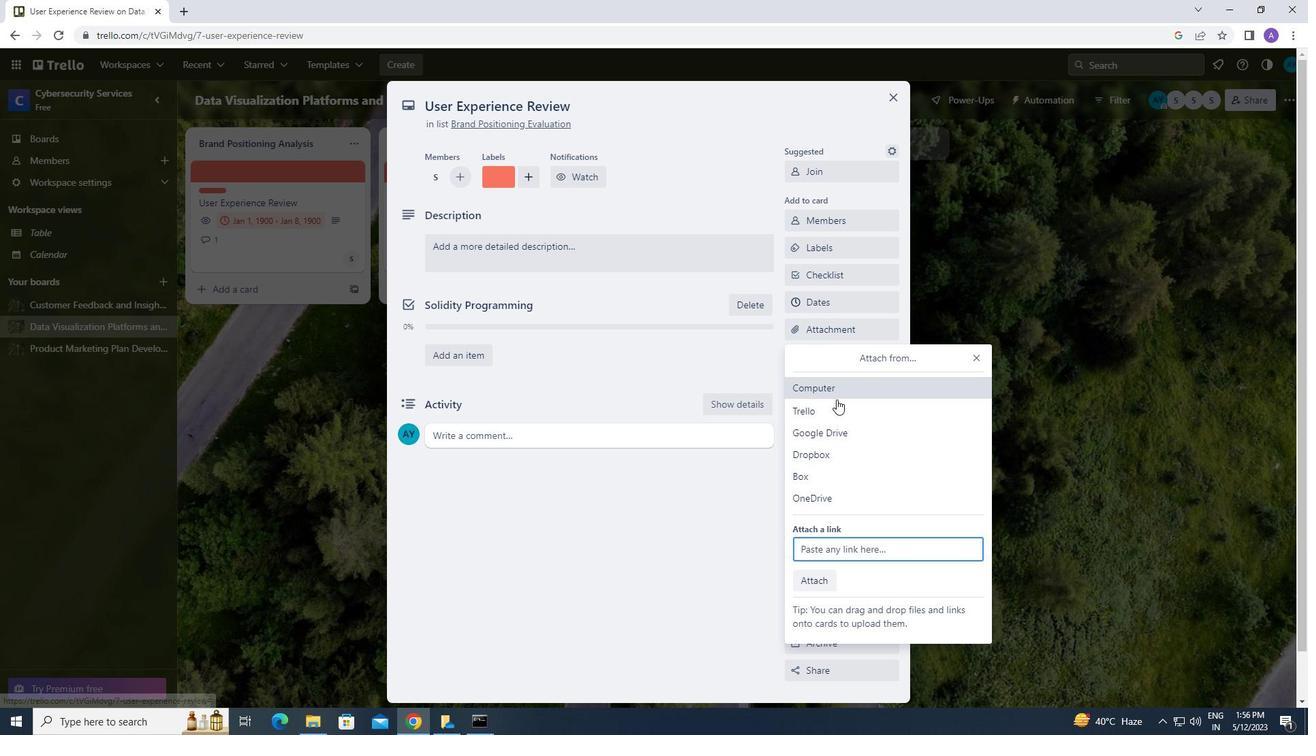 
Action: Mouse pressed left at (836, 392)
Screenshot: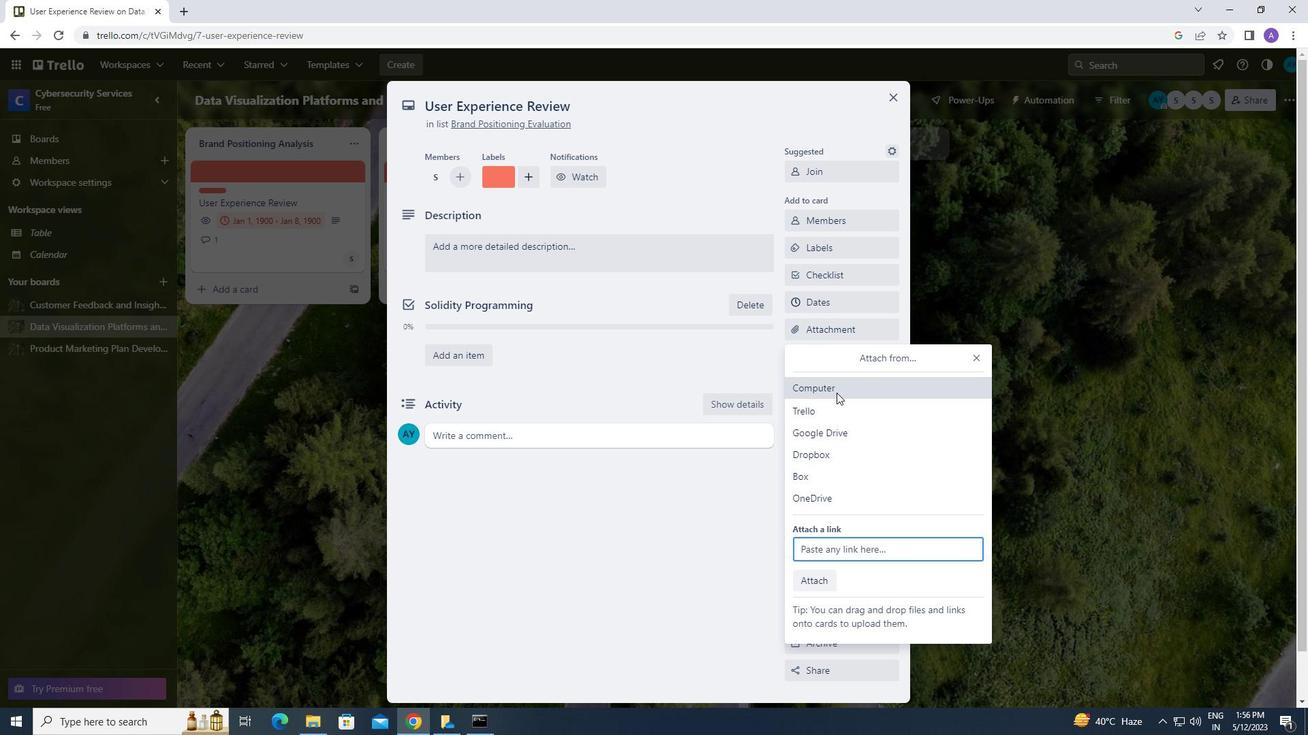 
Action: Mouse moved to (59, 112)
Screenshot: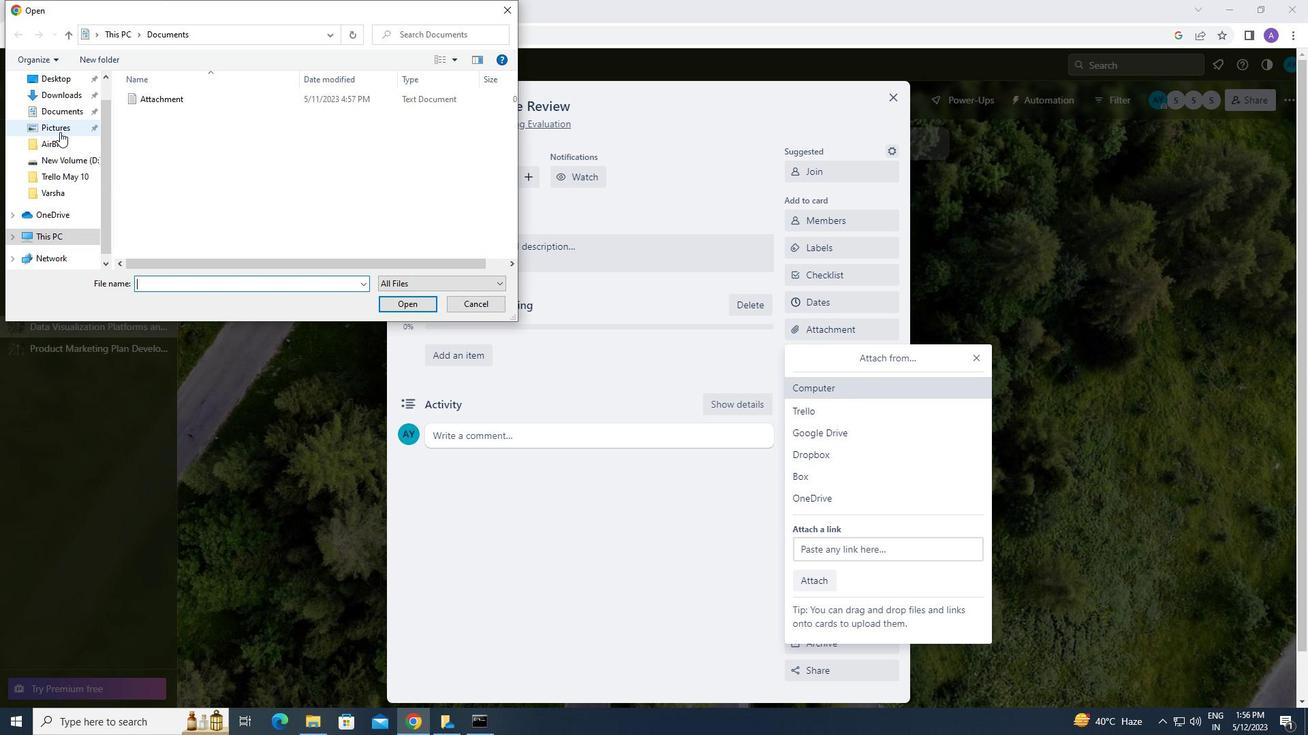 
Action: Mouse pressed left at (59, 112)
Screenshot: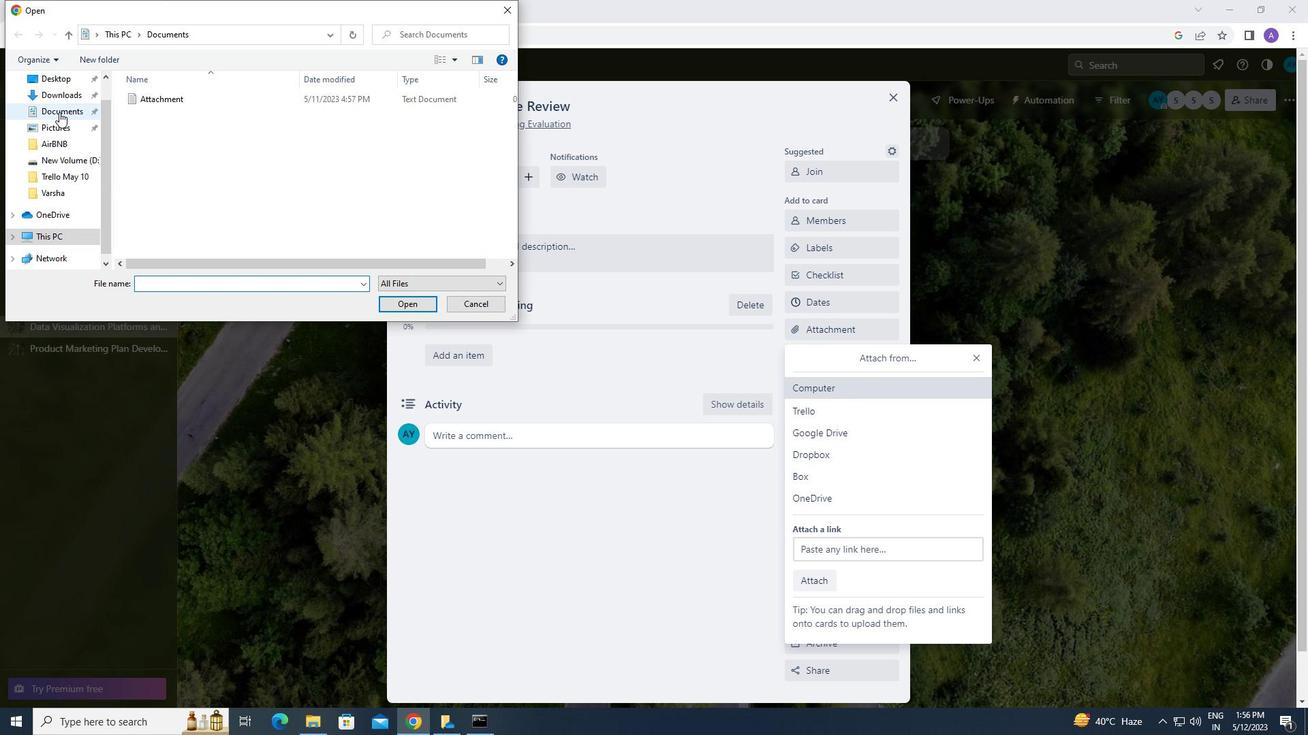 
Action: Mouse moved to (142, 101)
Screenshot: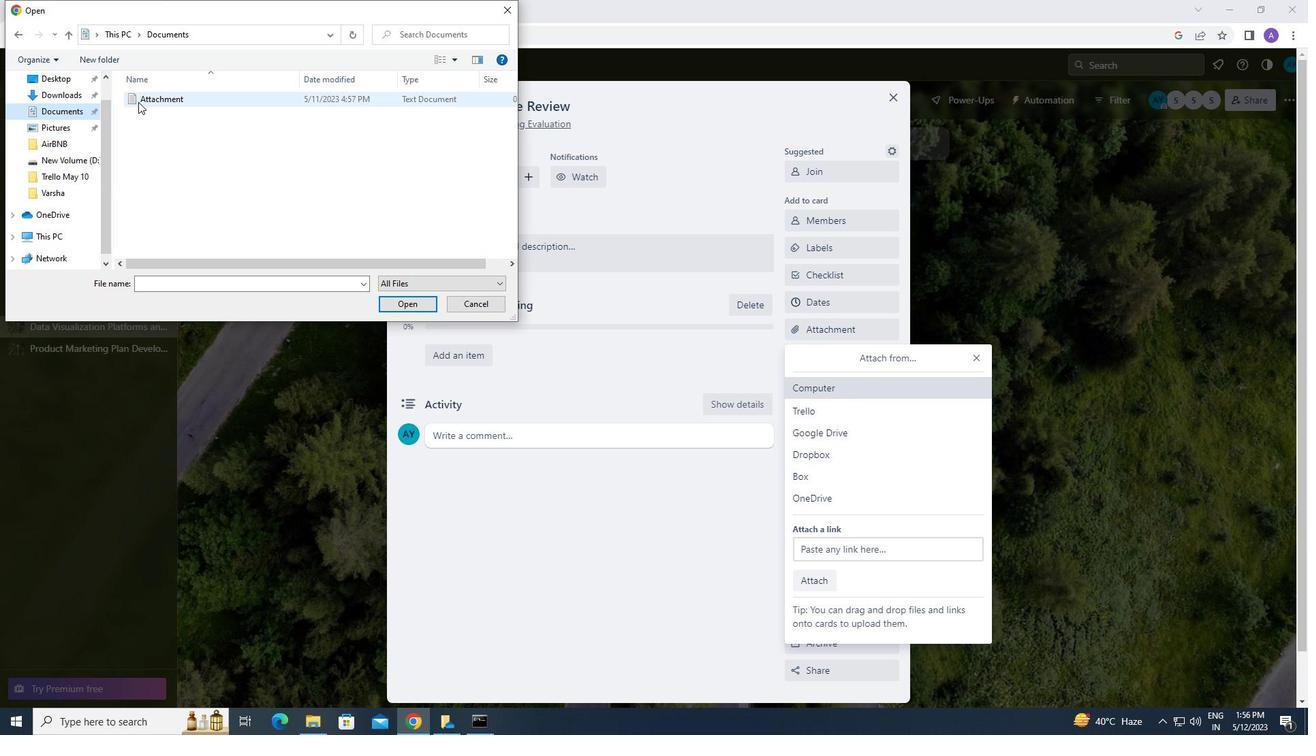 
Action: Mouse pressed left at (142, 101)
Screenshot: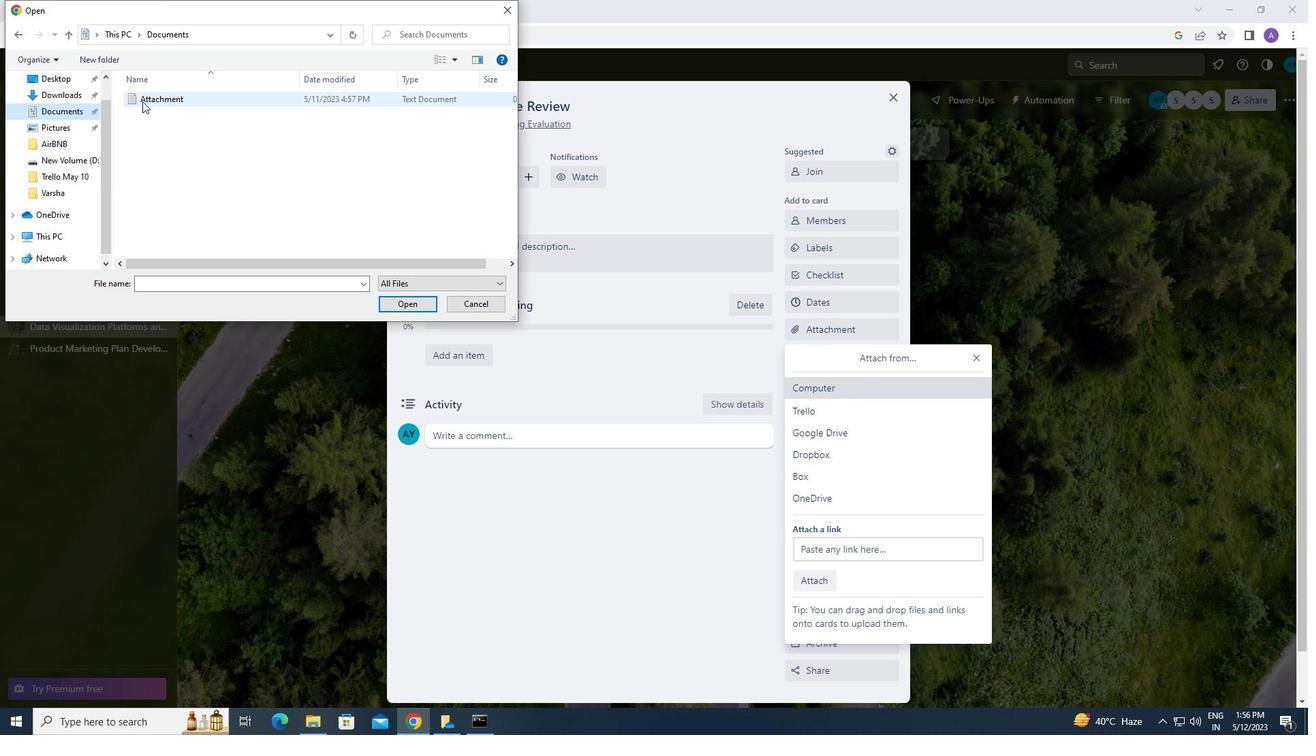 
Action: Mouse moved to (402, 302)
Screenshot: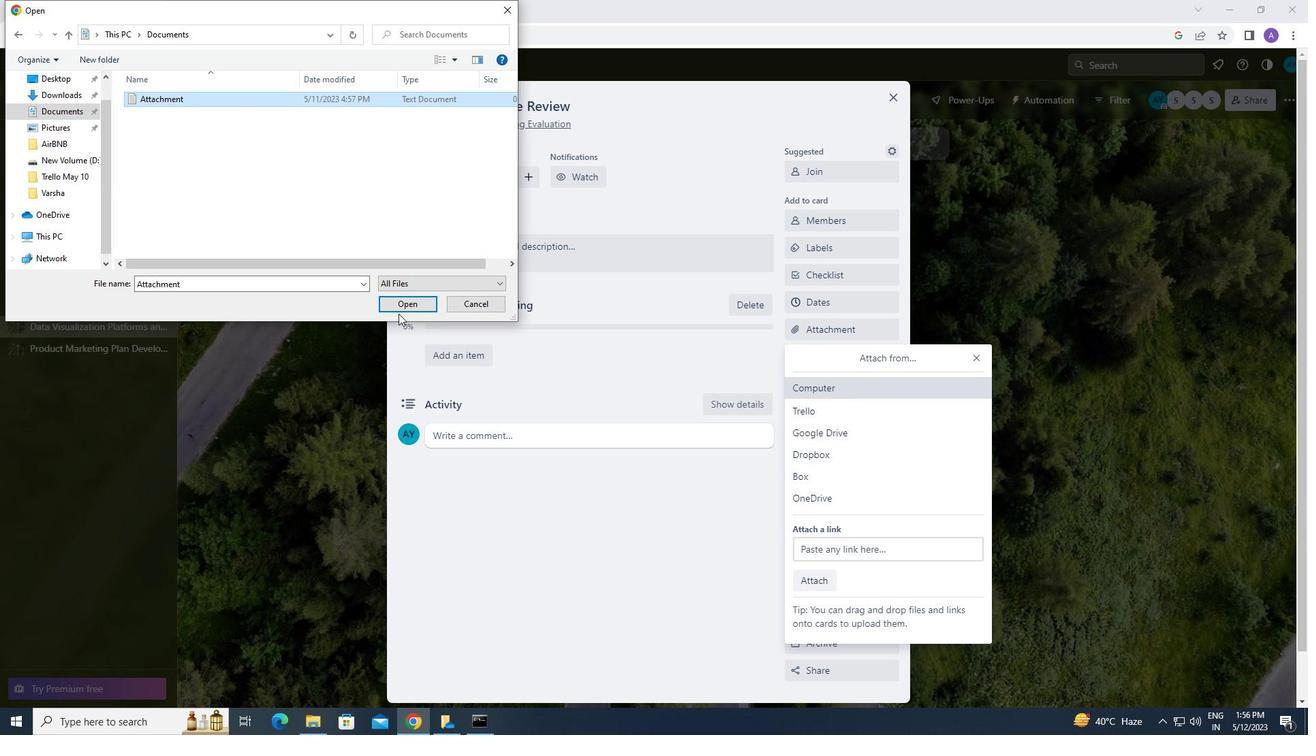 
Action: Mouse pressed left at (402, 302)
Screenshot: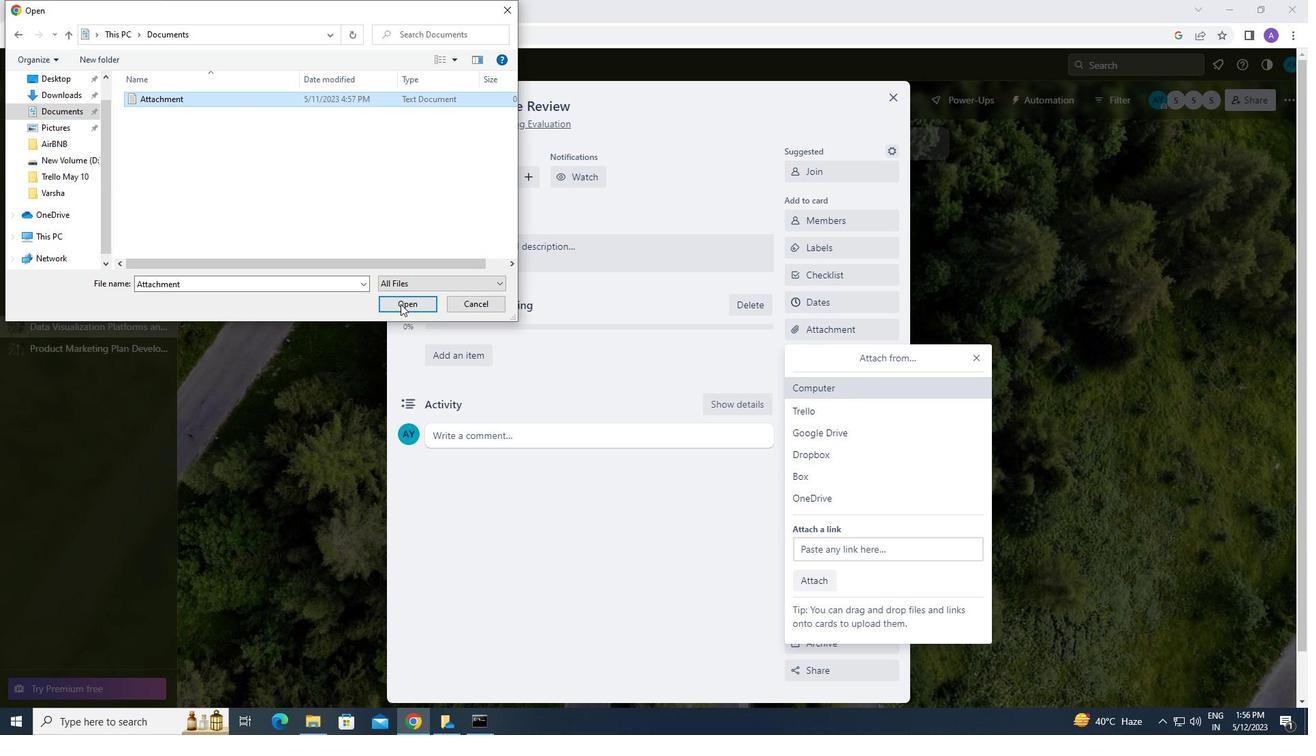 
Action: Mouse moved to (842, 355)
Screenshot: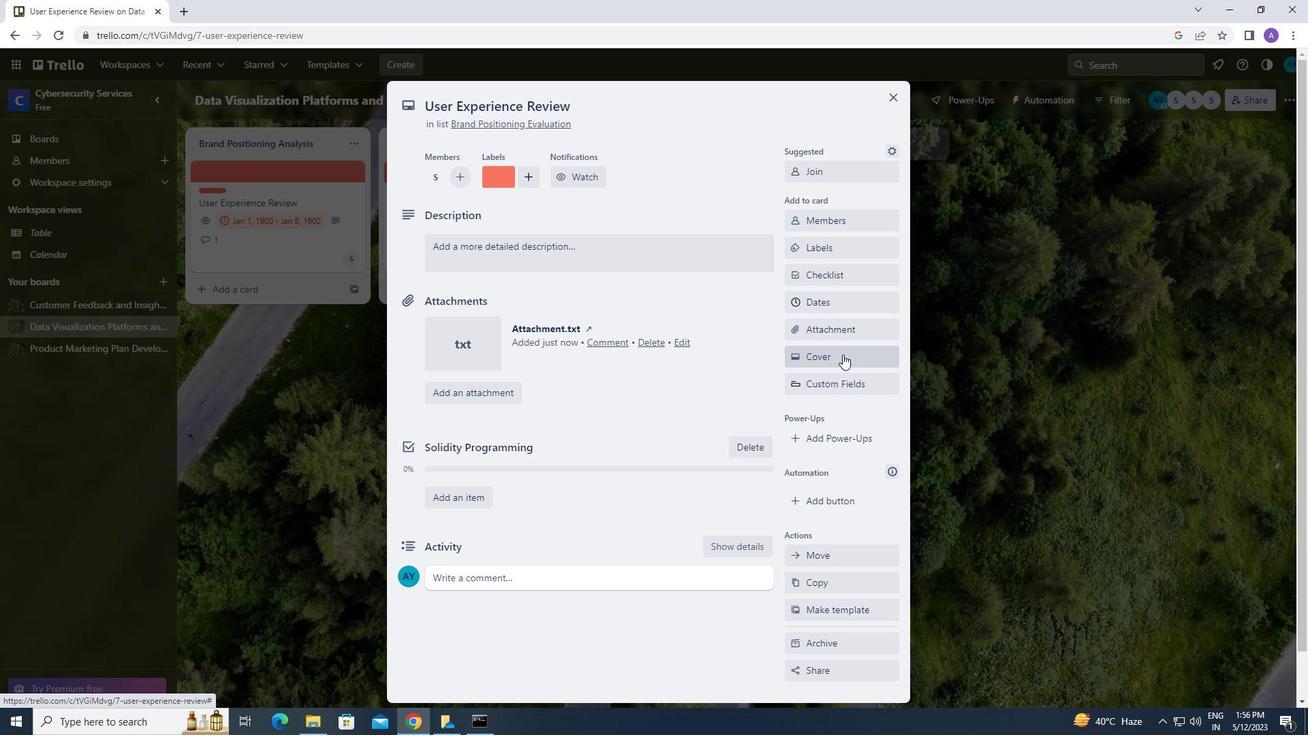 
Action: Mouse pressed left at (842, 355)
Screenshot: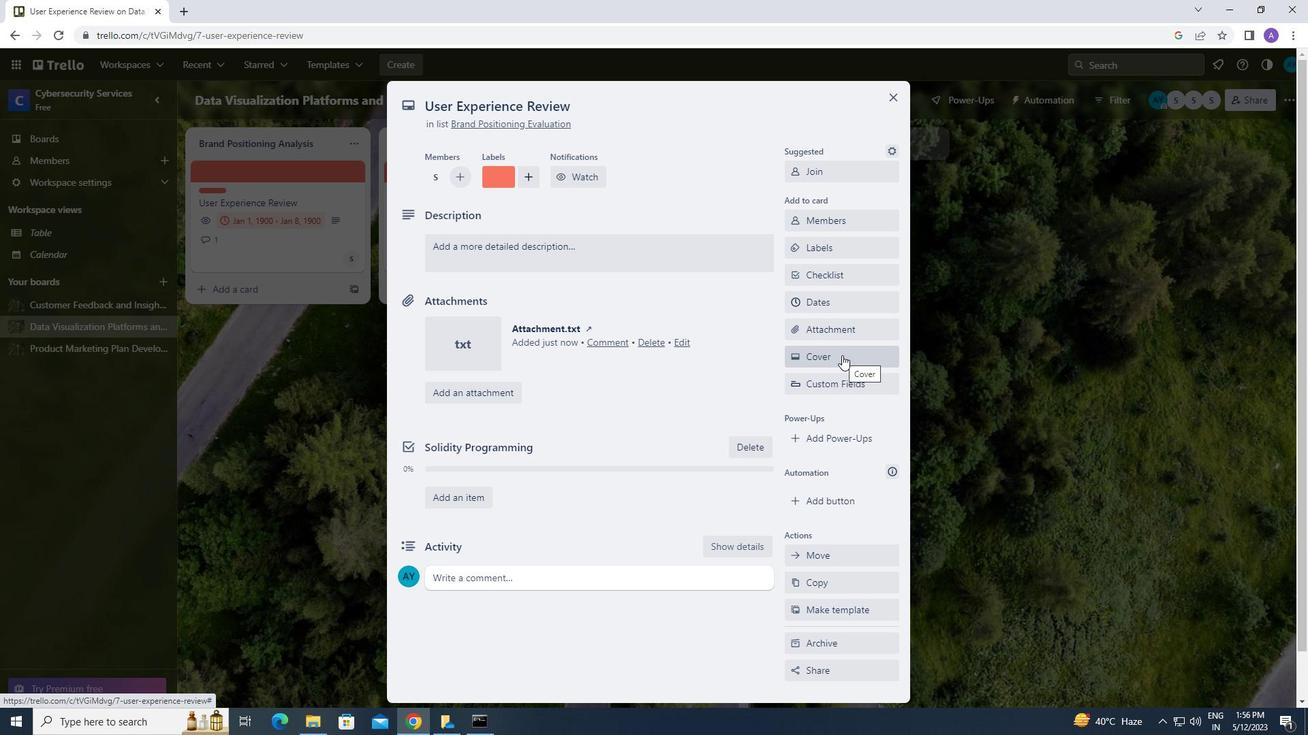 
Action: Mouse moved to (918, 437)
Screenshot: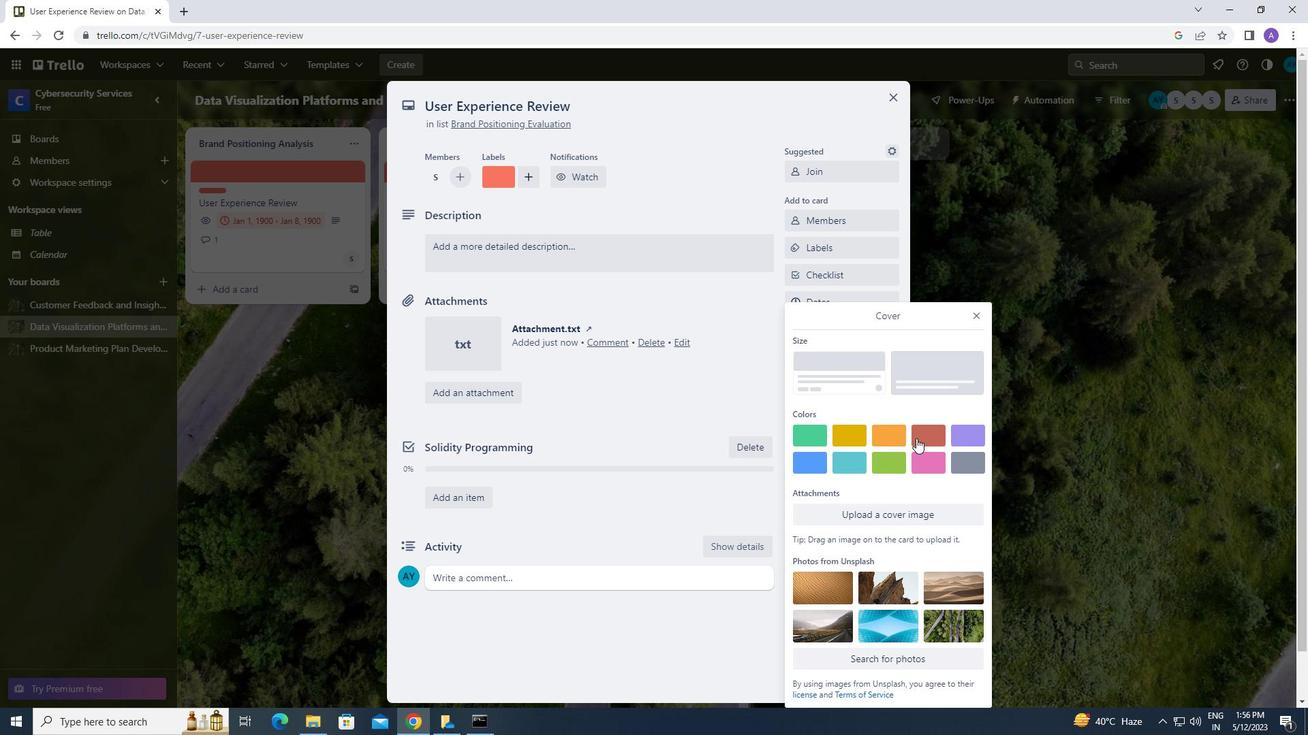 
Action: Mouse pressed left at (918, 437)
Screenshot: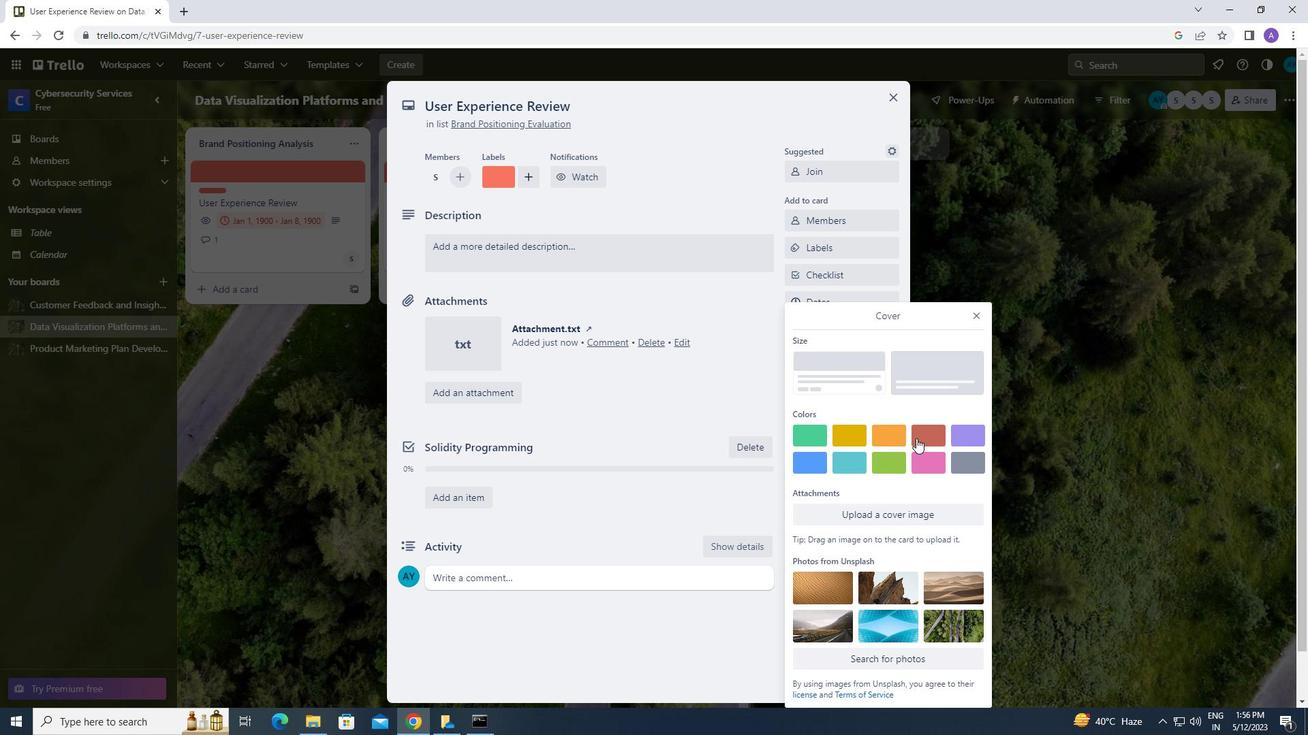 
Action: Mouse moved to (978, 291)
Screenshot: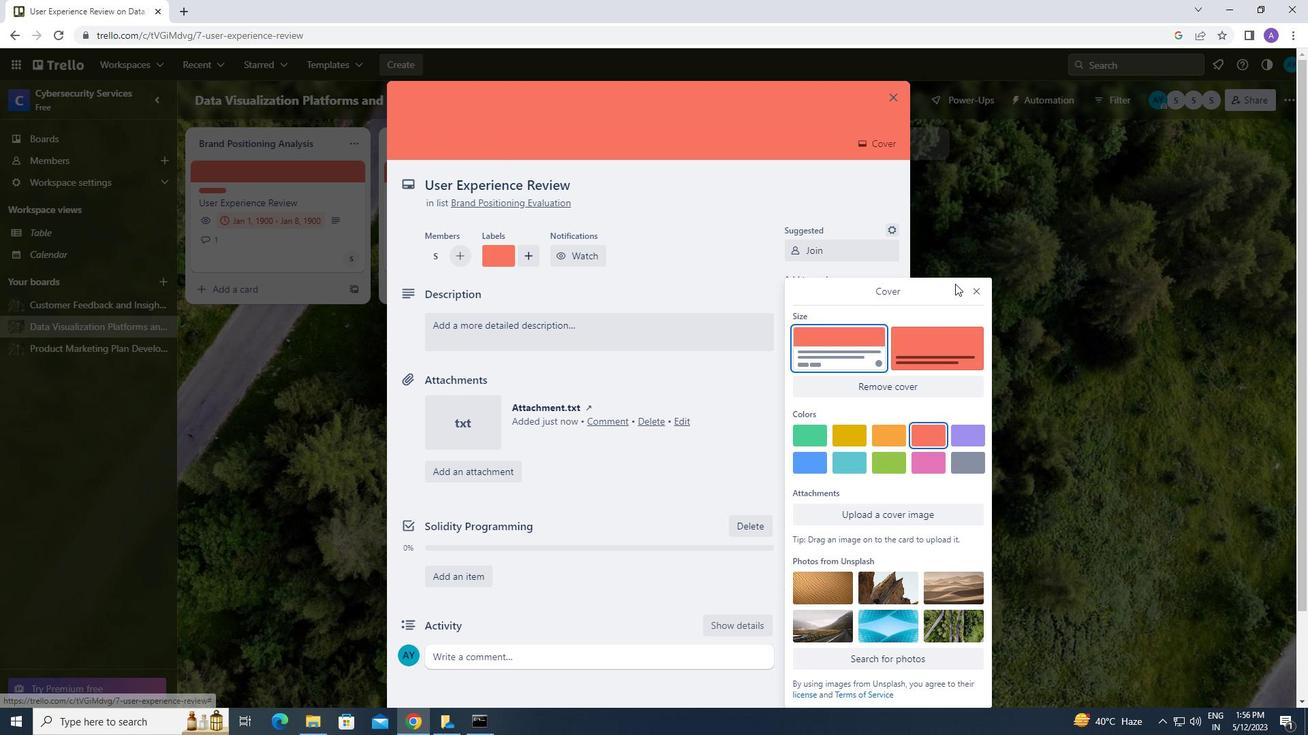 
Action: Mouse pressed left at (978, 291)
Screenshot: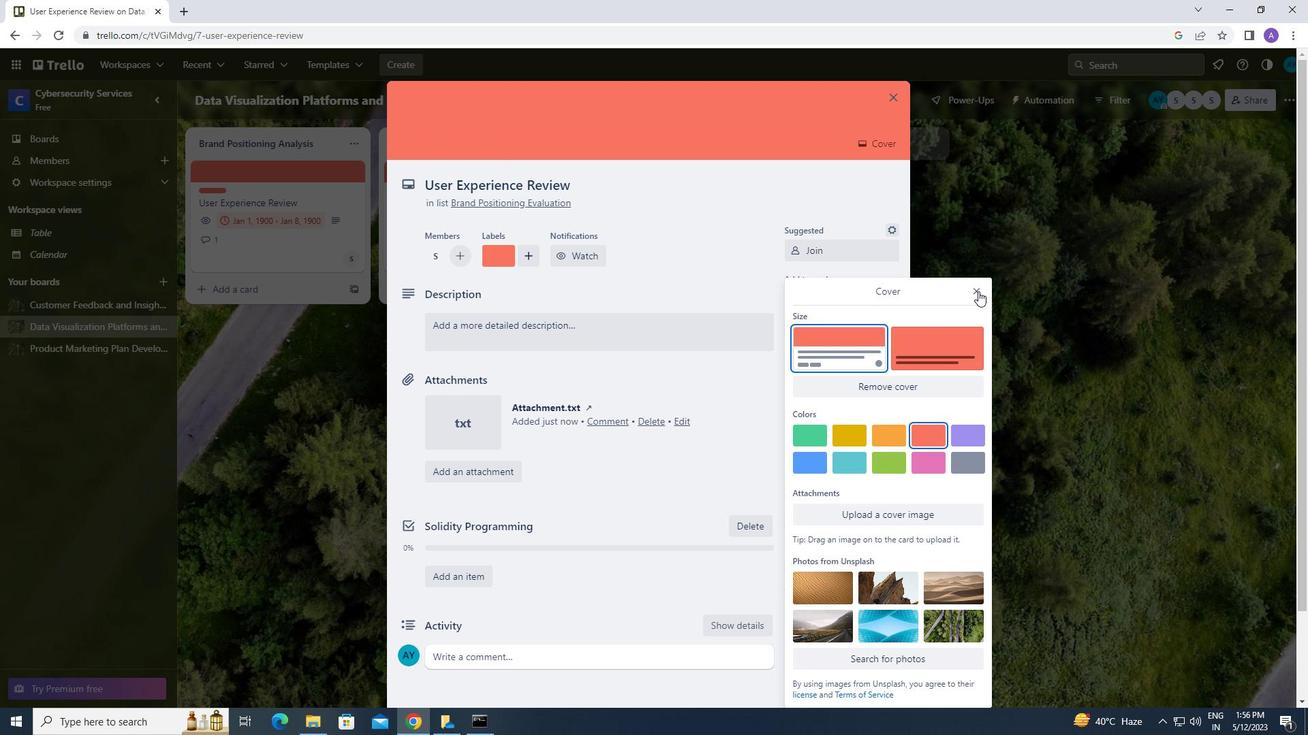 
Action: Mouse moved to (515, 320)
Screenshot: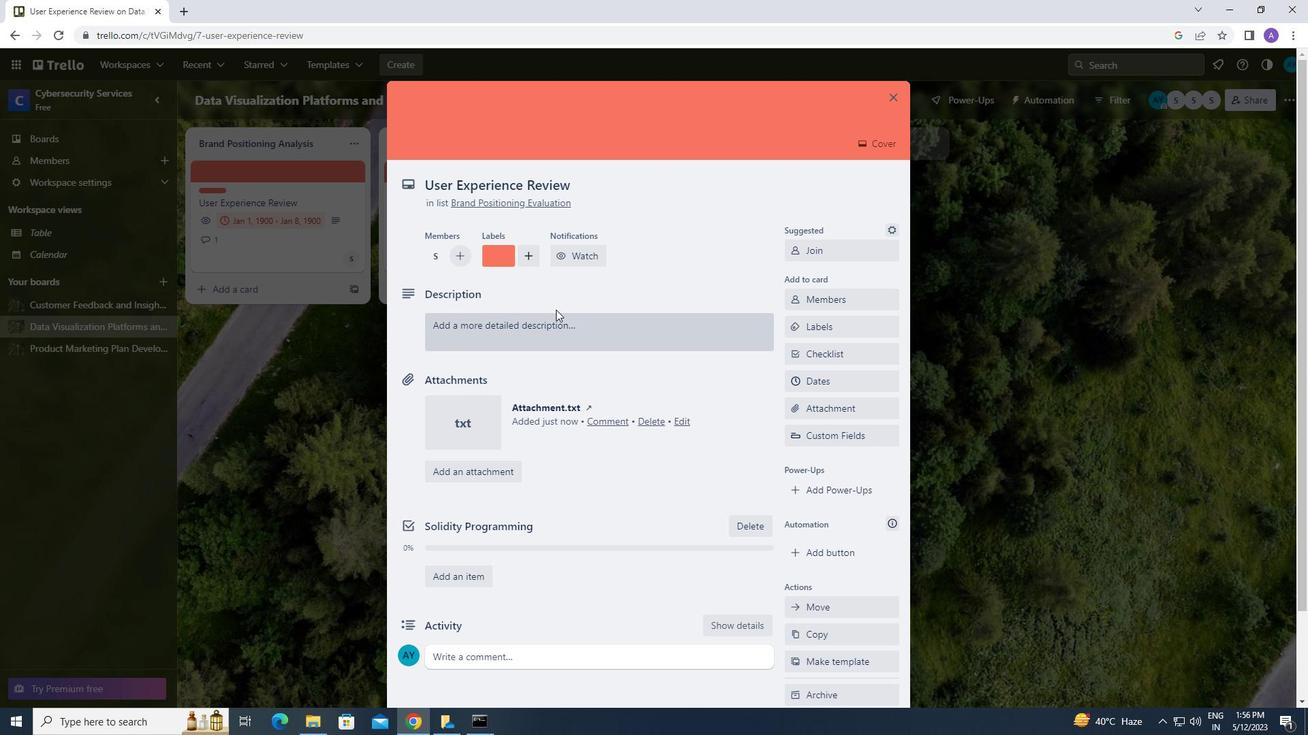 
Action: Mouse pressed left at (515, 320)
Screenshot: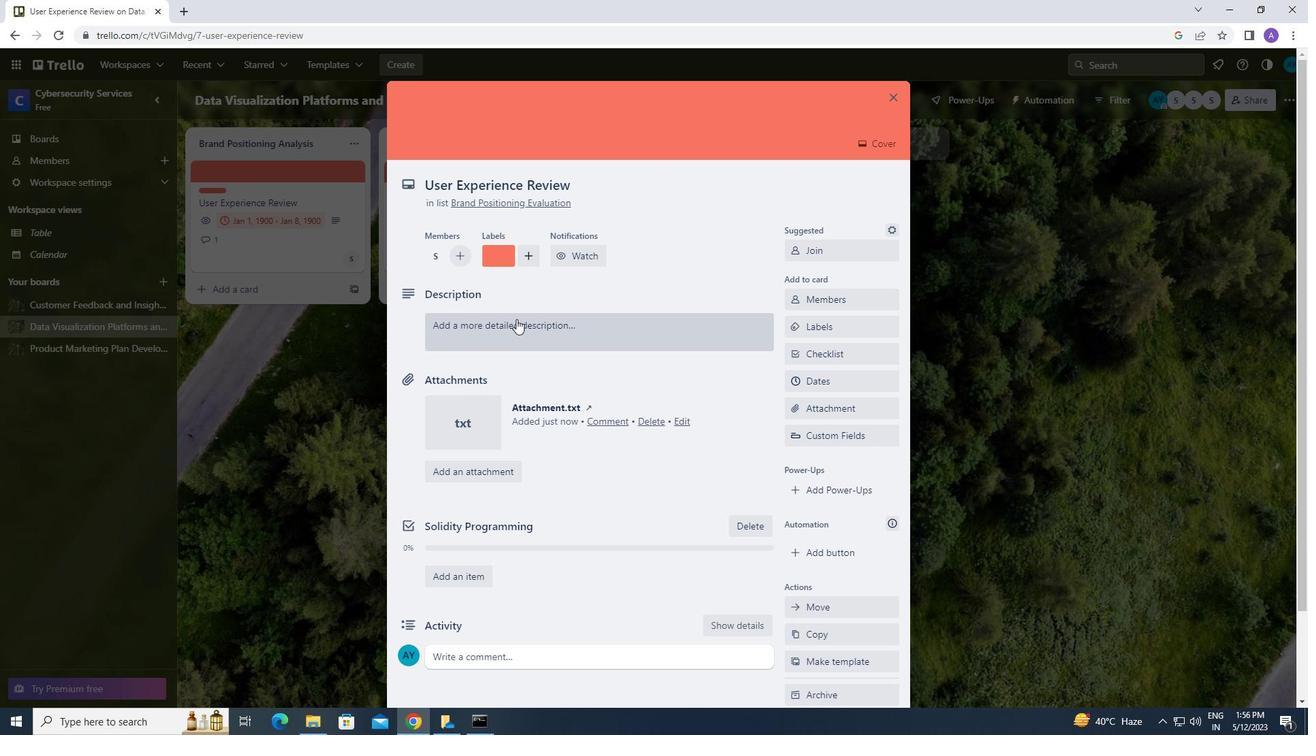 
Action: Mouse moved to (491, 369)
Screenshot: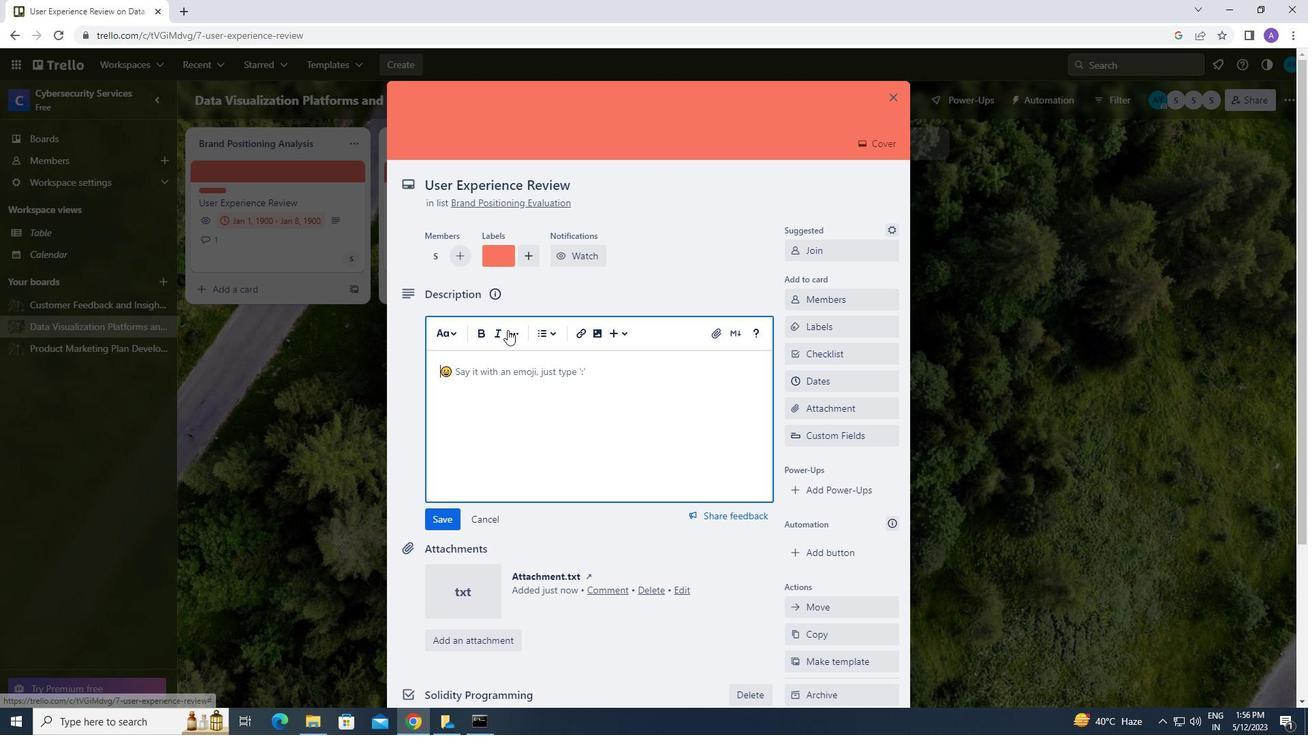 
Action: Mouse pressed left at (491, 369)
Screenshot: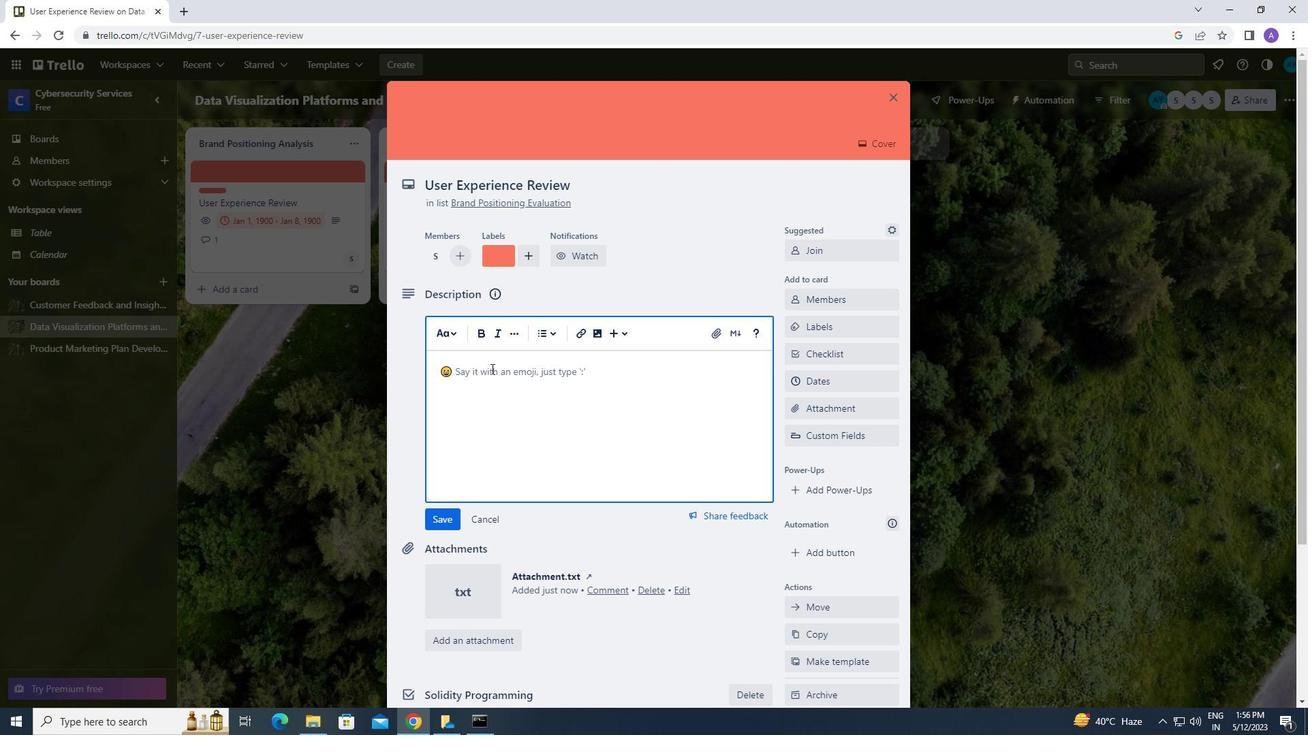 
Action: Key pressed <Key.caps_lock>p<Key.caps_lock>lan<Key.space>and<Key.space>execute<Key.space>company<Key.space>team-building<Key.space>confr<Key.backspace>erence<Key.space>with<Key.space>team-building<Key.space>activities<Key.space>on<Key.space>creativity<Key.space>and<Key.space>innovation
Screenshot: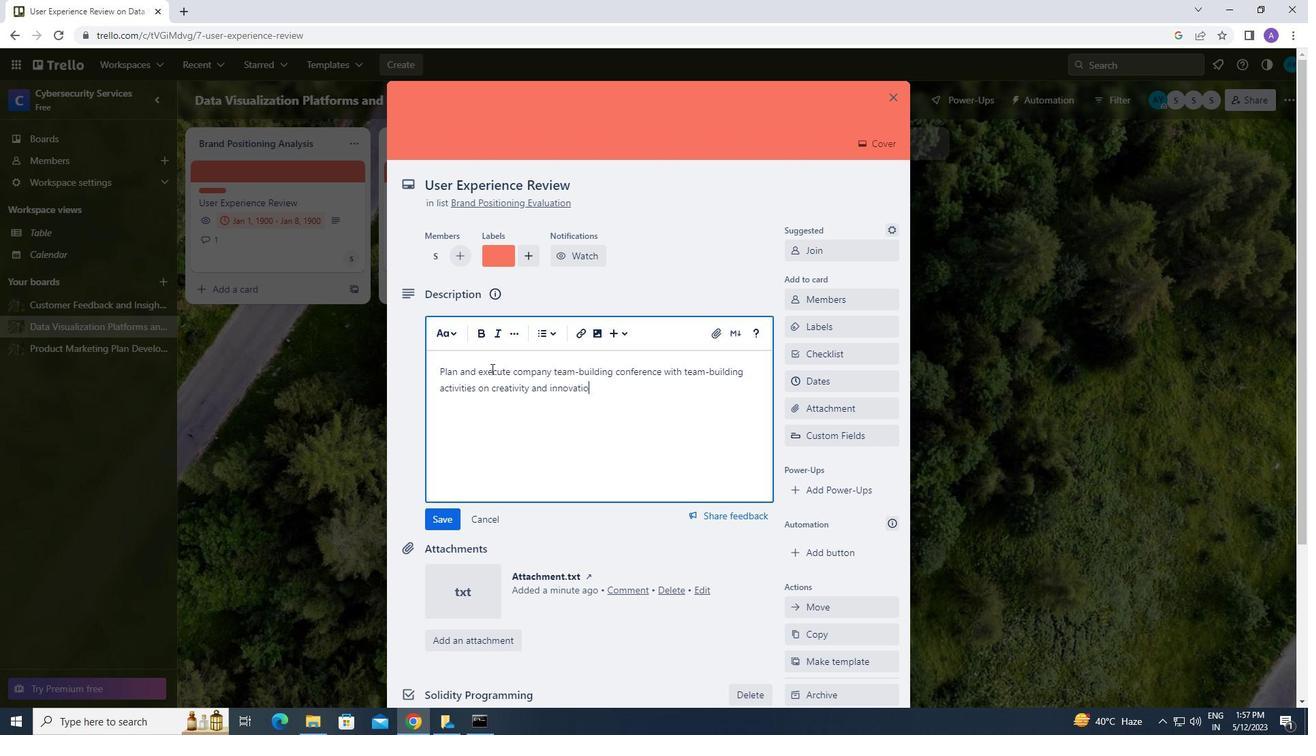 
Action: Mouse moved to (445, 513)
Screenshot: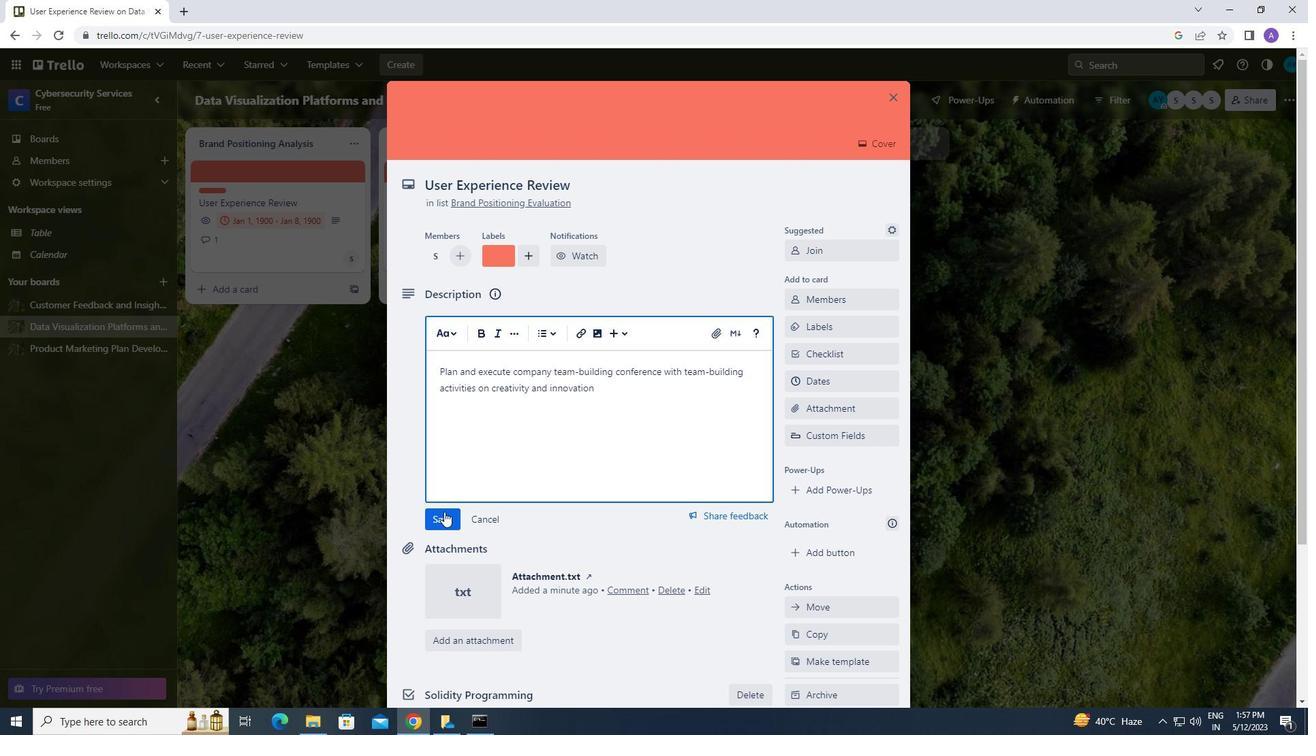 
Action: Mouse pressed left at (445, 513)
Screenshot: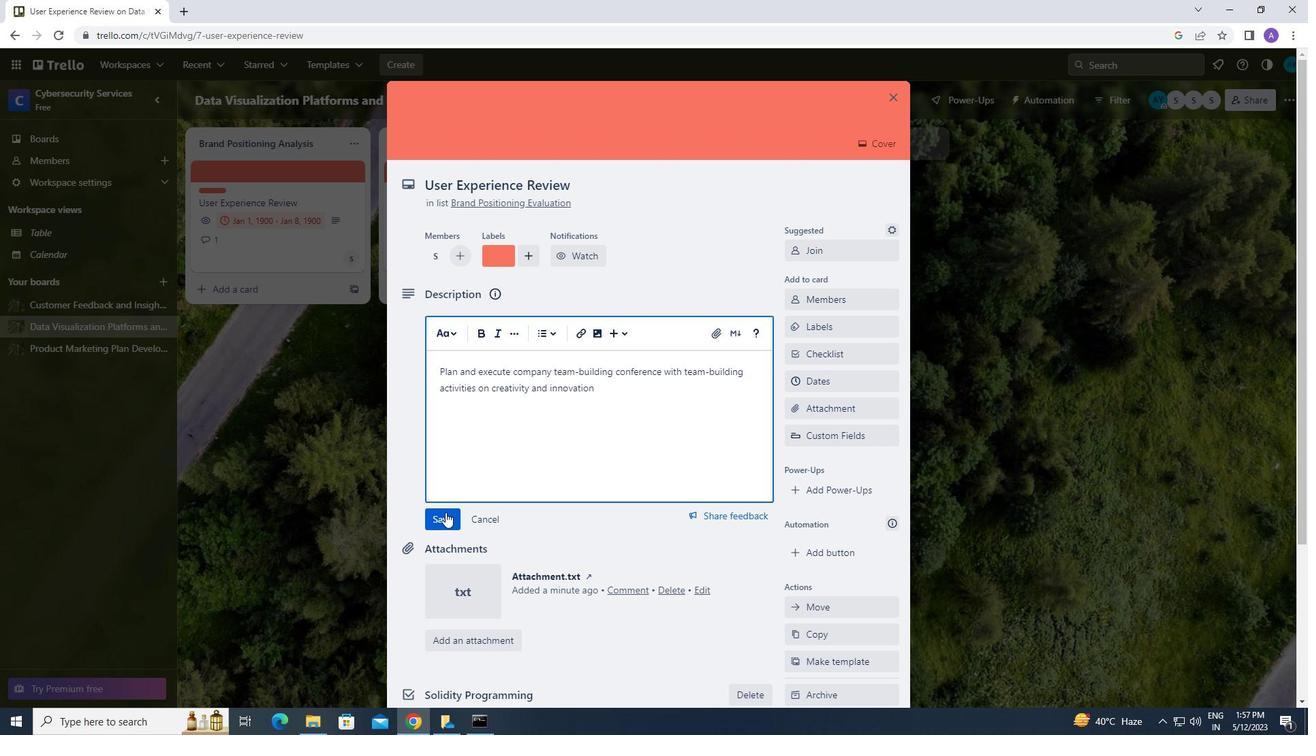 
Action: Mouse moved to (466, 571)
Screenshot: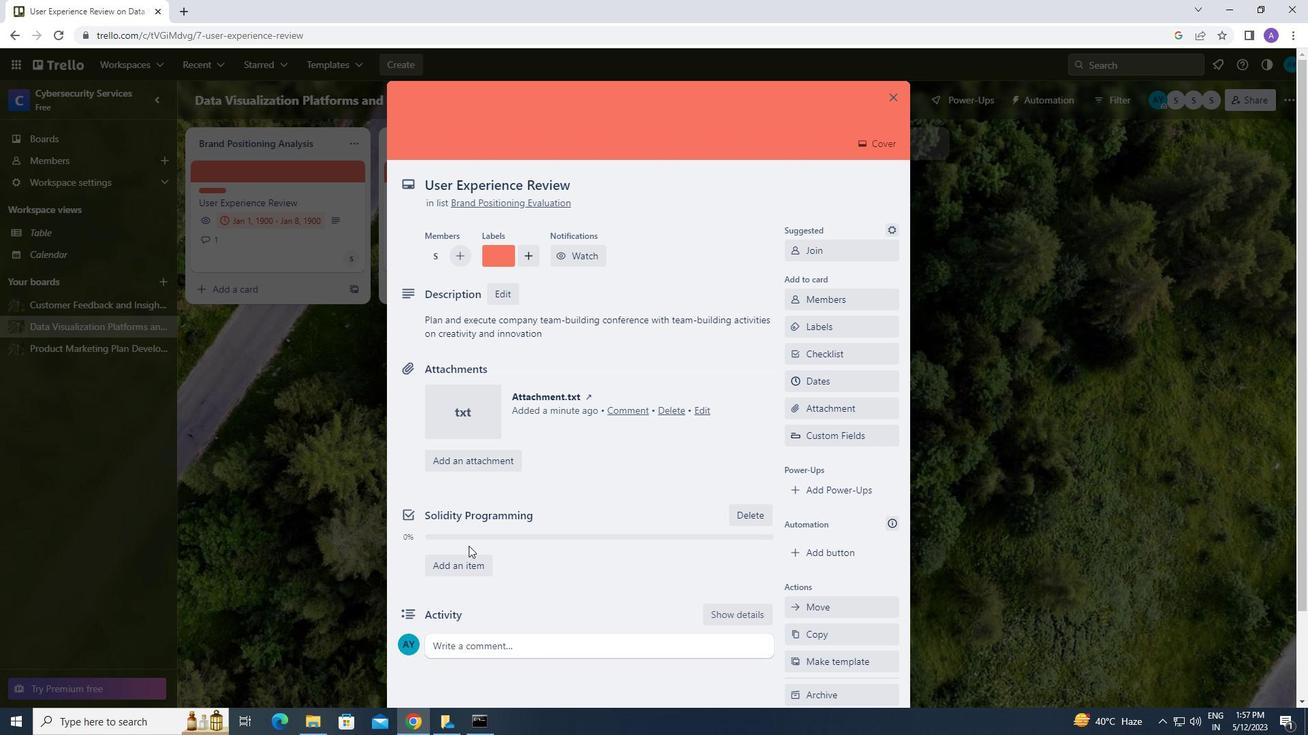 
Action: Mouse scrolled (466, 570) with delta (0, 0)
Screenshot: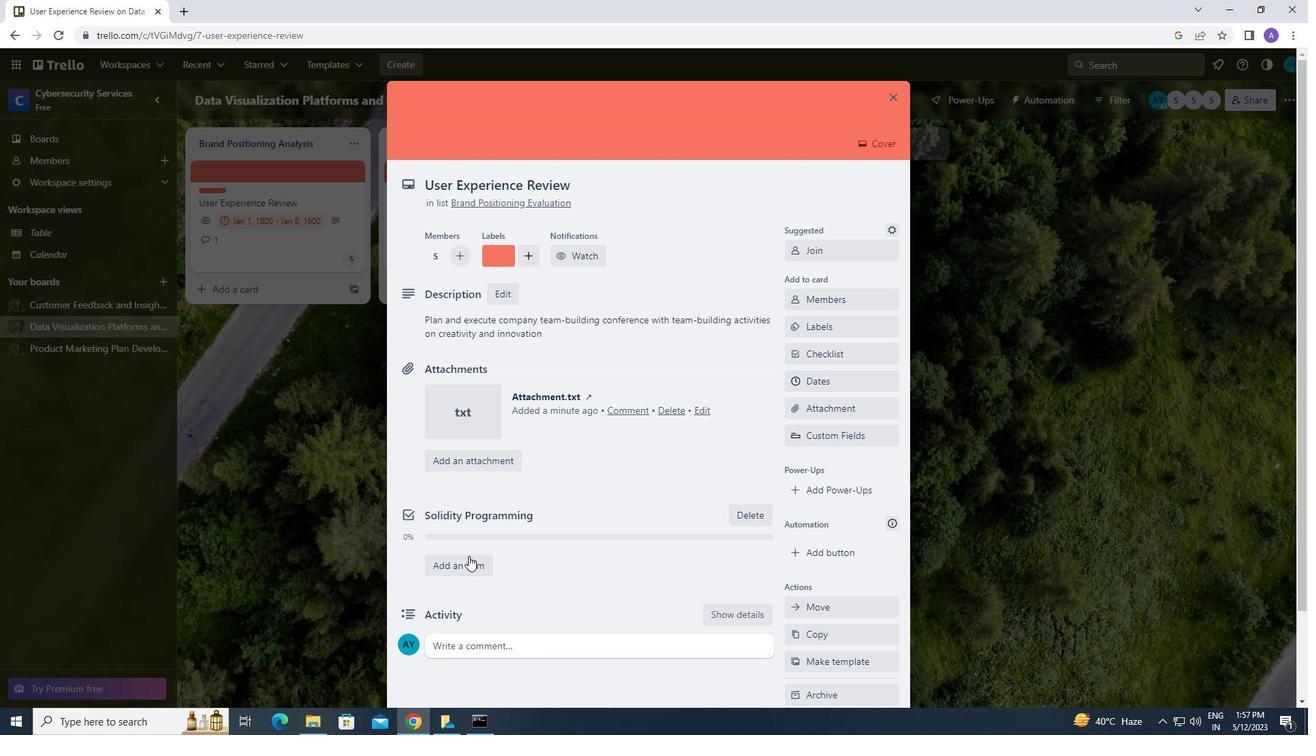 
Action: Mouse moved to (466, 571)
Screenshot: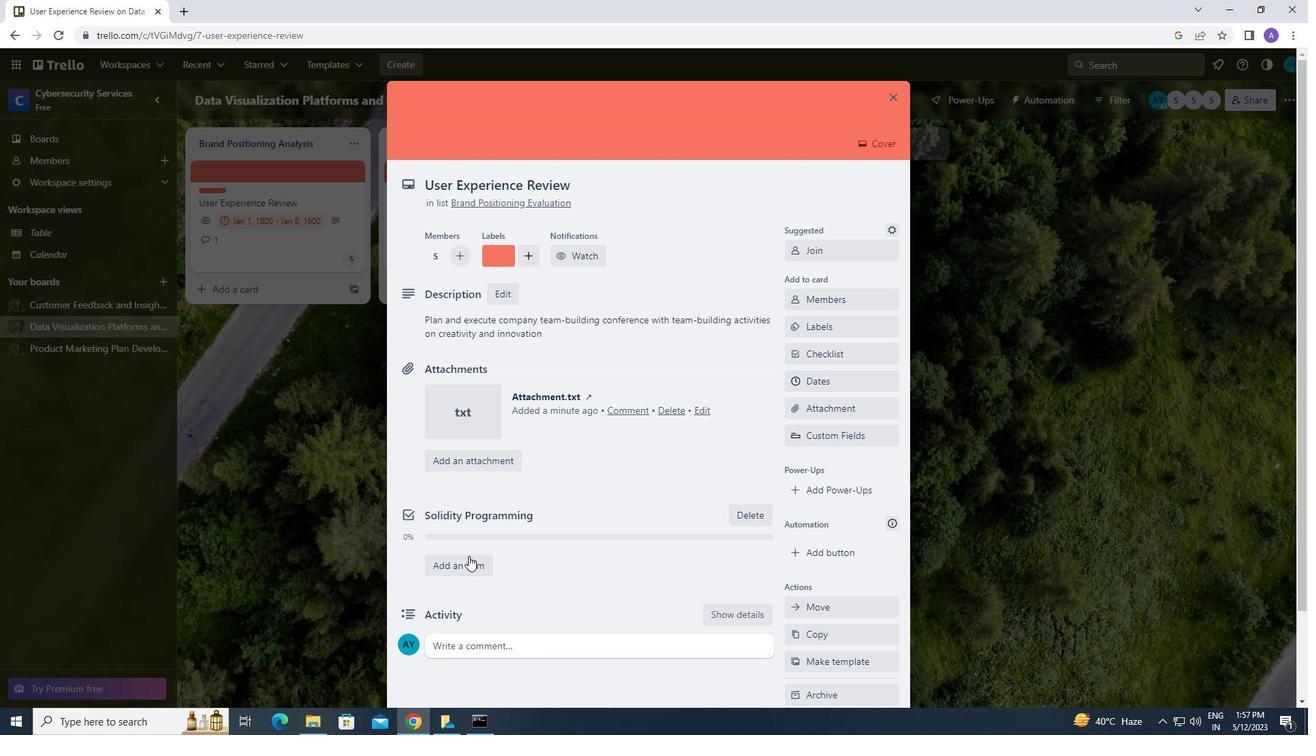 
Action: Mouse scrolled (466, 571) with delta (0, 0)
Screenshot: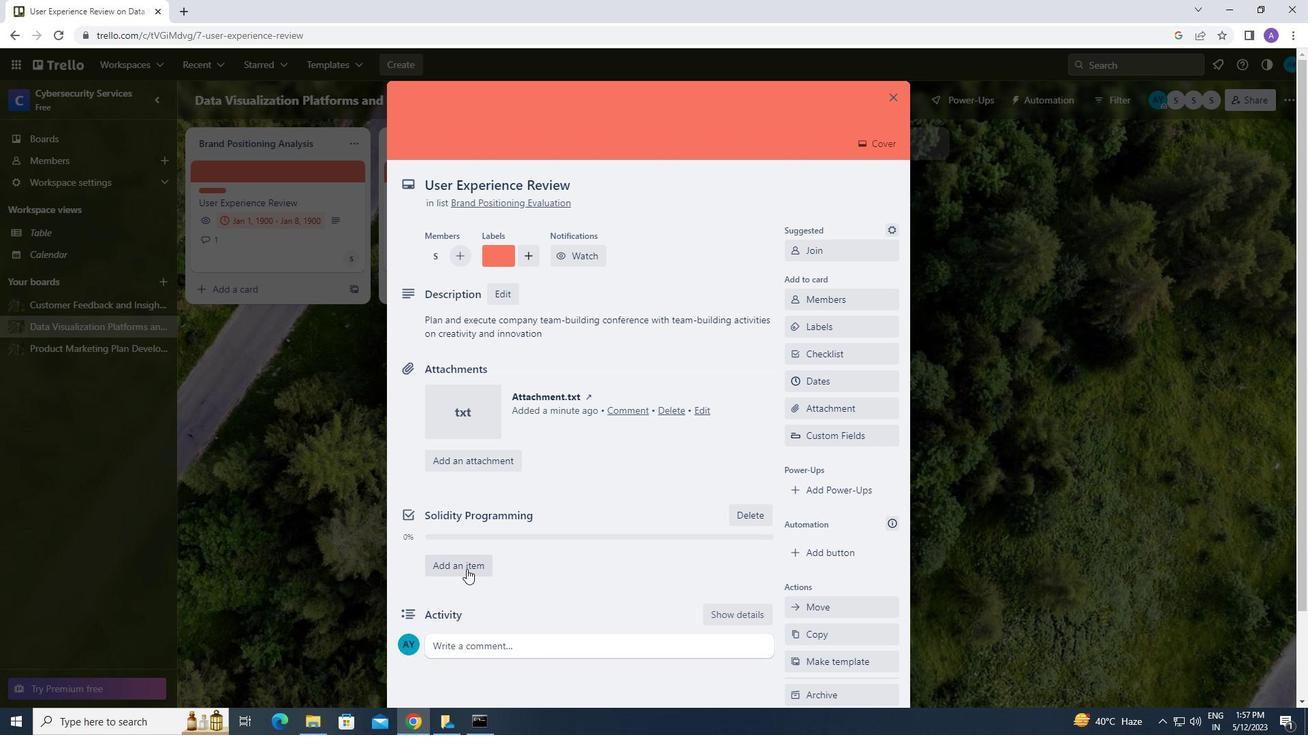 
Action: Mouse moved to (468, 543)
Screenshot: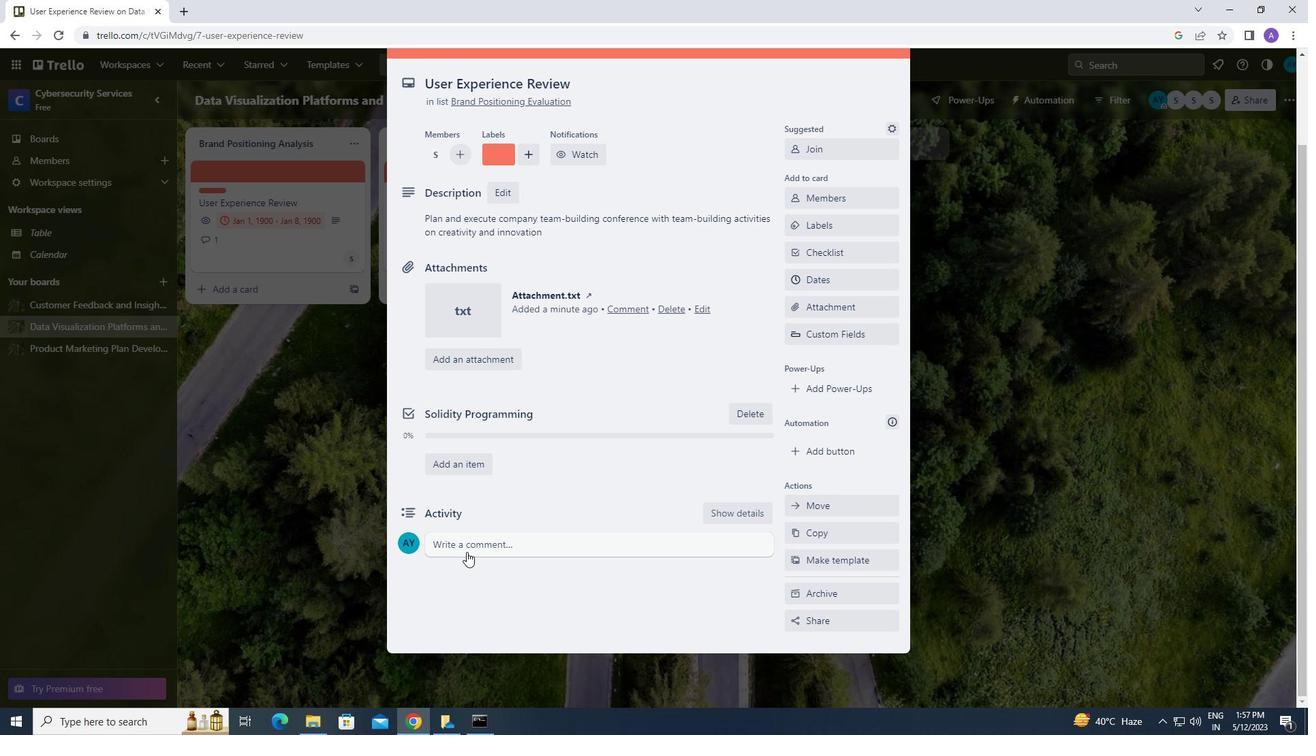 
Action: Mouse pressed left at (468, 543)
Screenshot: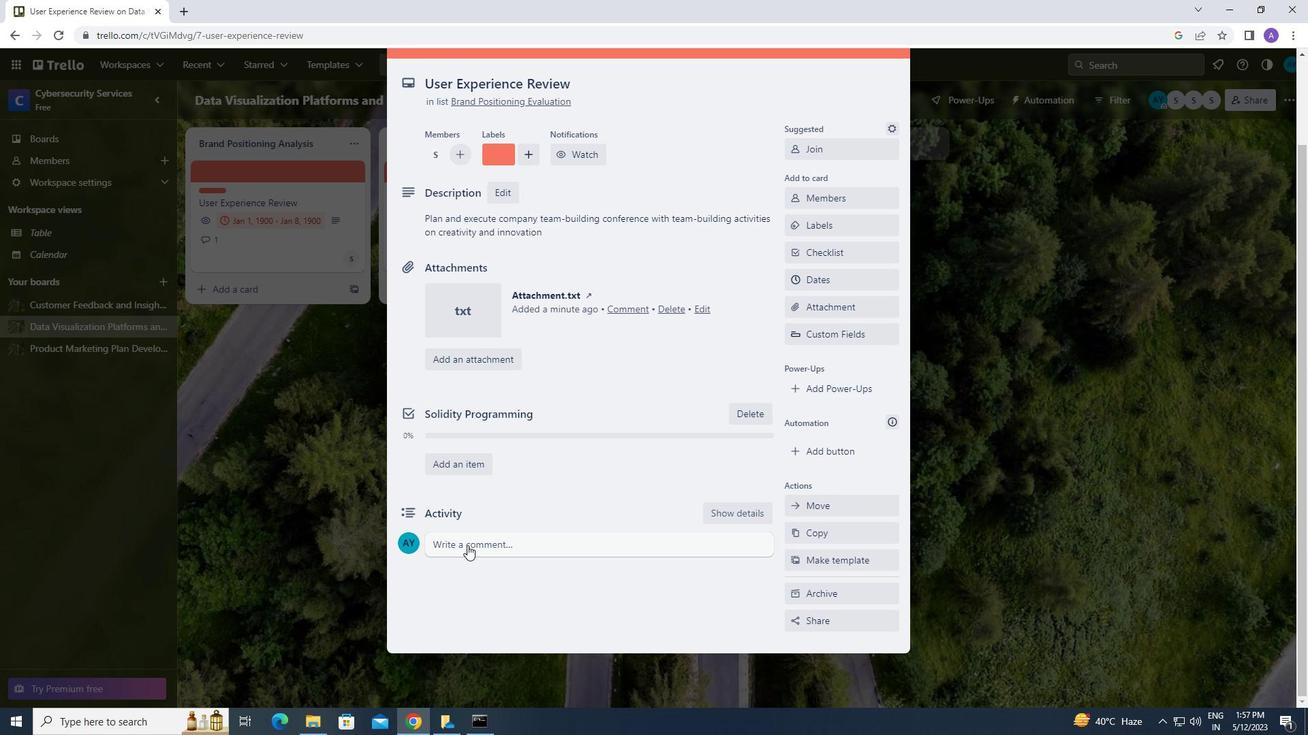 
Action: Mouse moved to (463, 579)
Screenshot: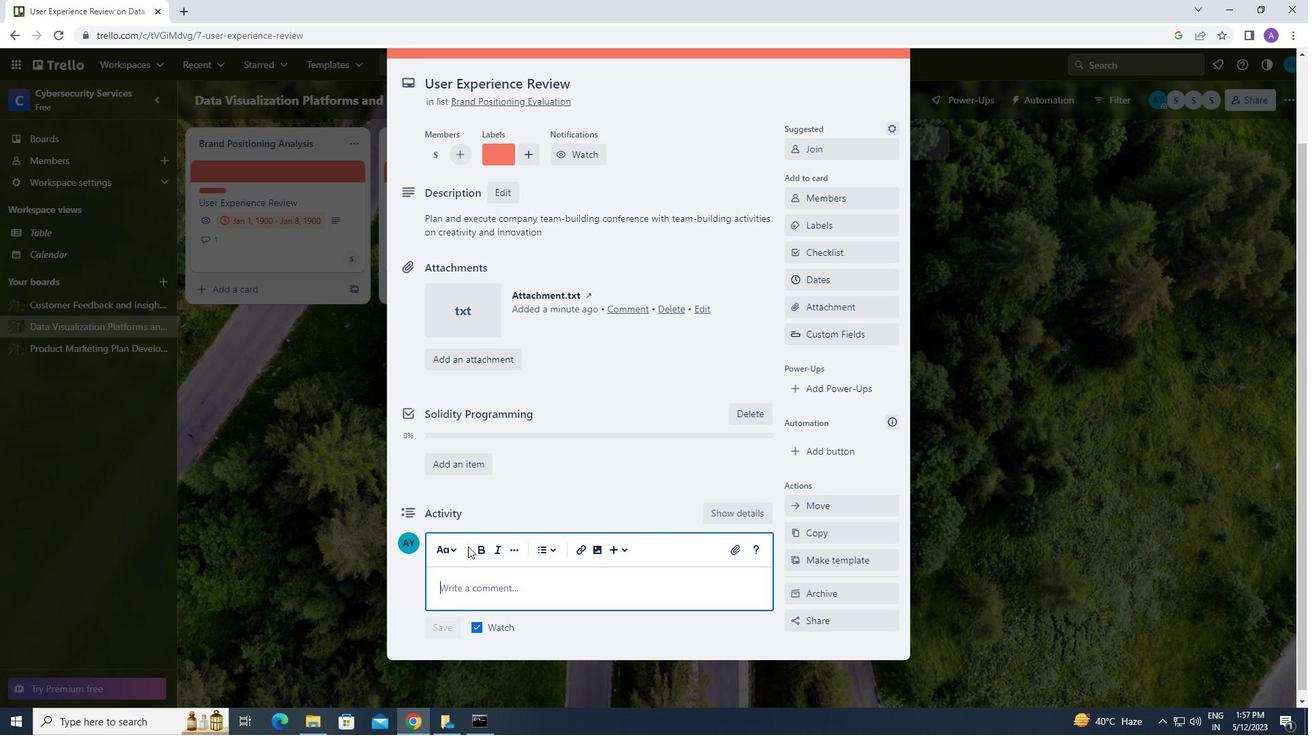
Action: Mouse pressed left at (463, 579)
Screenshot: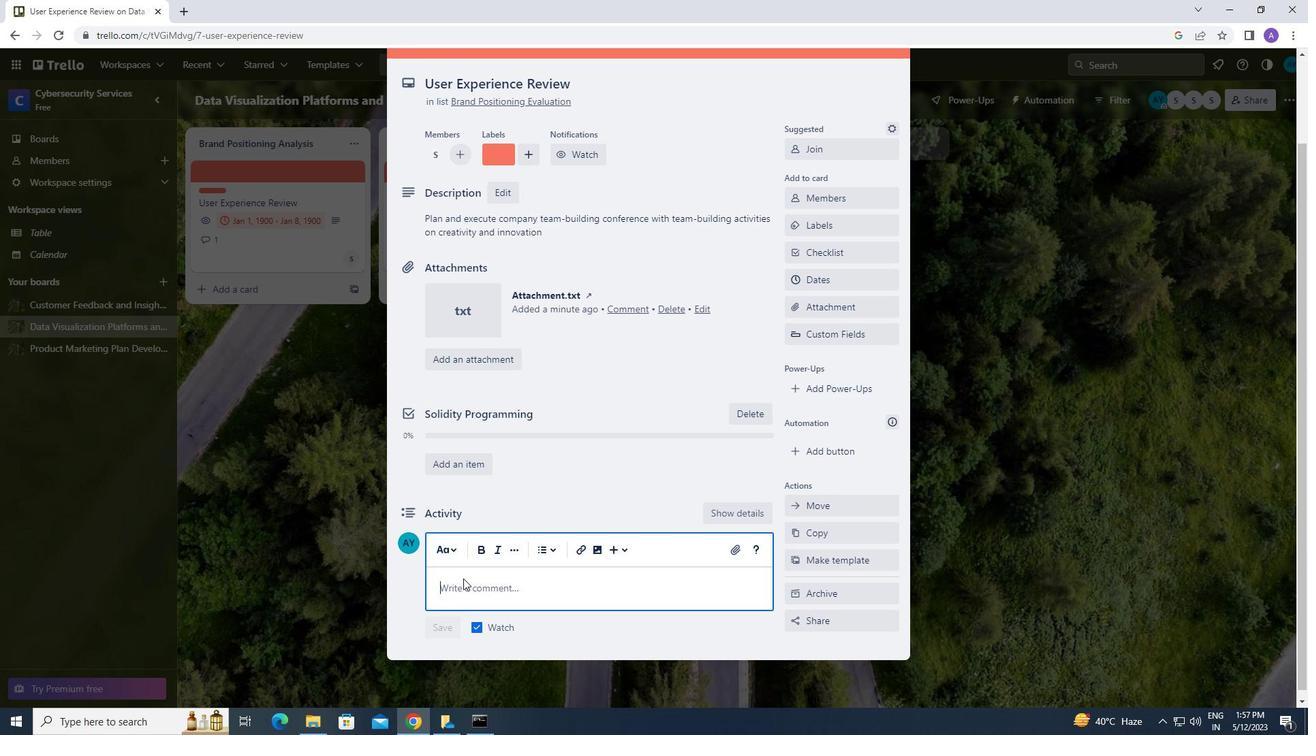 
Action: Mouse moved to (462, 579)
Screenshot: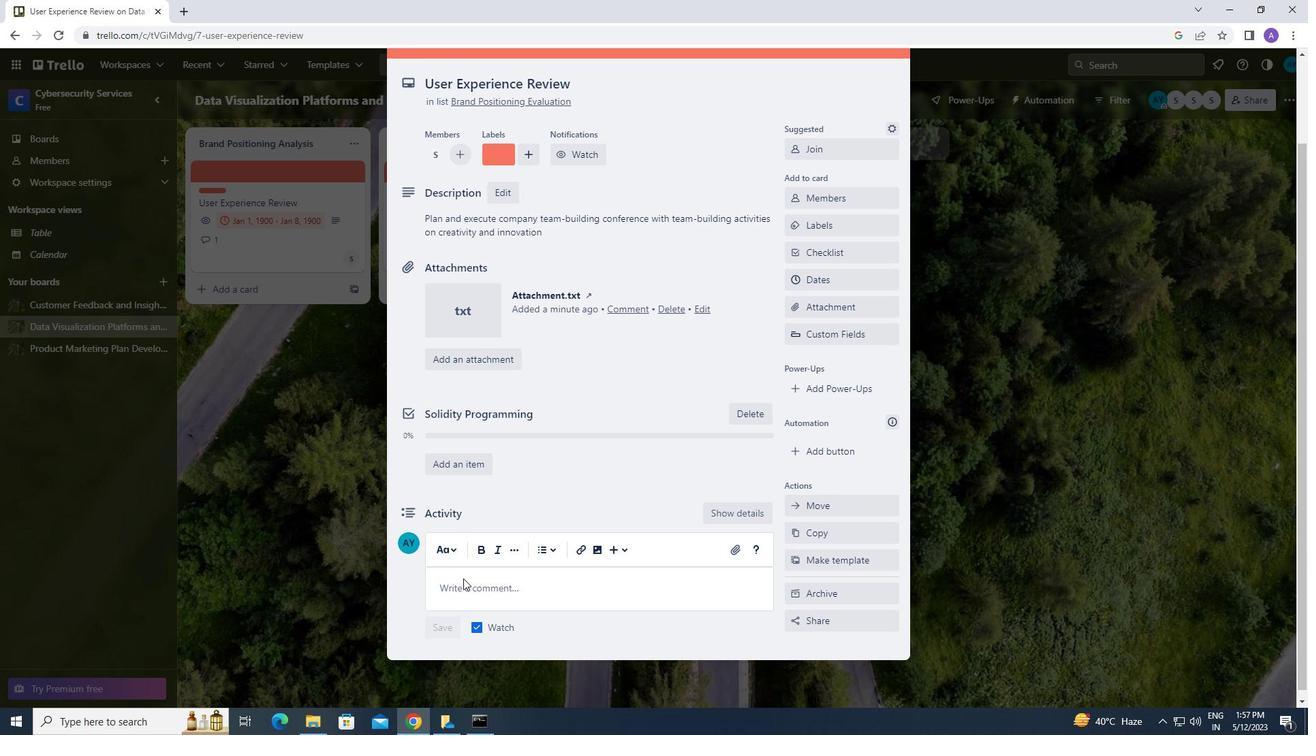 
Action: Key pressed <Key.caps_lock>i<Key.caps_lock>
Screenshot: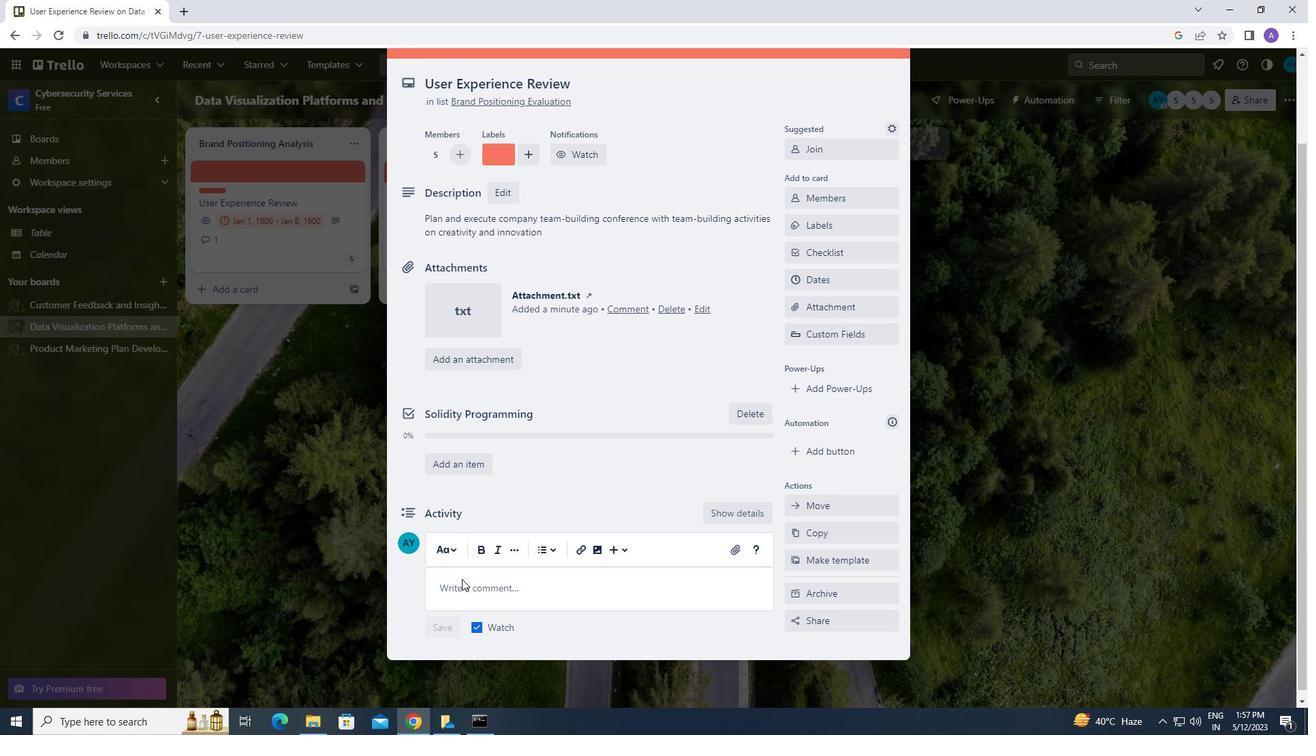 
Action: Mouse pressed left at (462, 579)
Screenshot: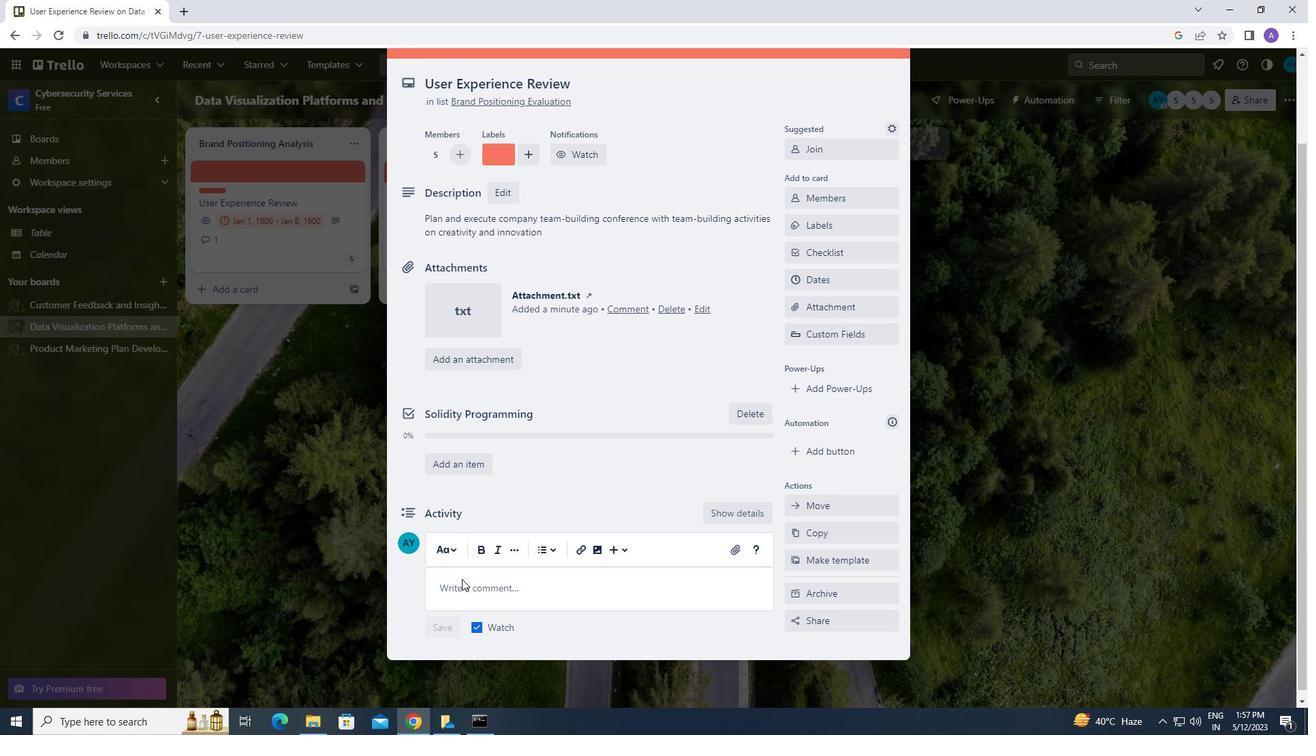 
Action: Key pressed <Key.caps_lock>i<Key.caps_lock>ts<Key.space>important<Key.space>to<Key.space>ensure<Key.space>that<Key.space>this<Key.space>task<Key.space>aligns<Key.space>with<Key.space>our<Key.space>overall<Key.space>project<Key.space>goals<Key.space>as<Key.space>it<Key.space>is<Key.space>part<Key.space>of<Key.space>a<Key.space>larger<Key.space>project
Screenshot: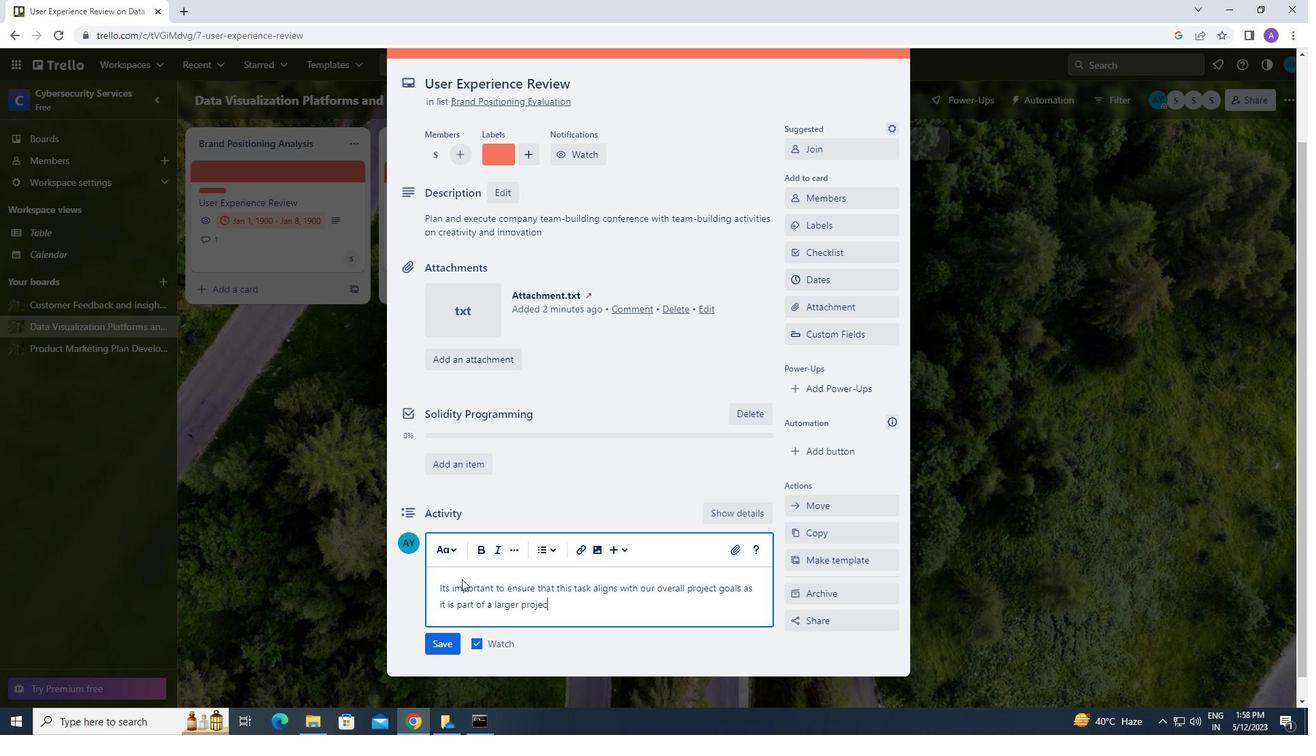 
Action: Mouse moved to (442, 644)
Screenshot: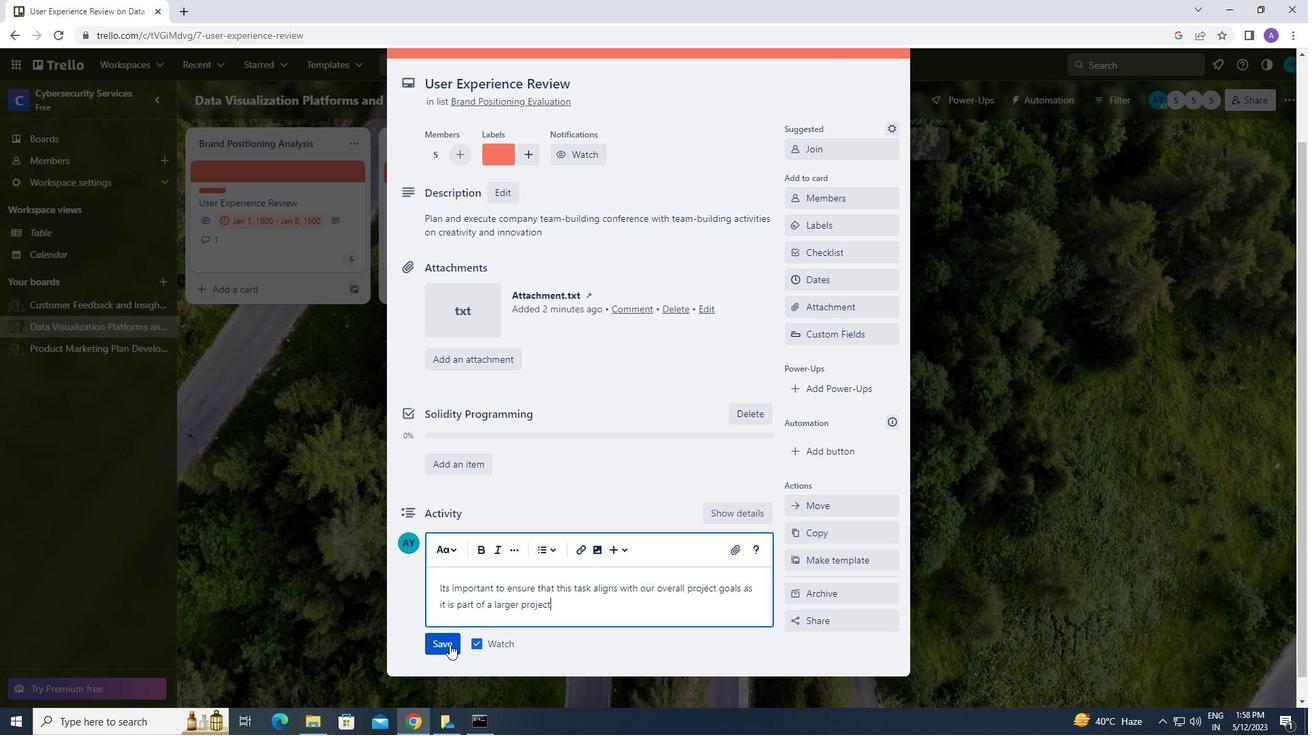 
Action: Mouse pressed left at (442, 644)
Screenshot: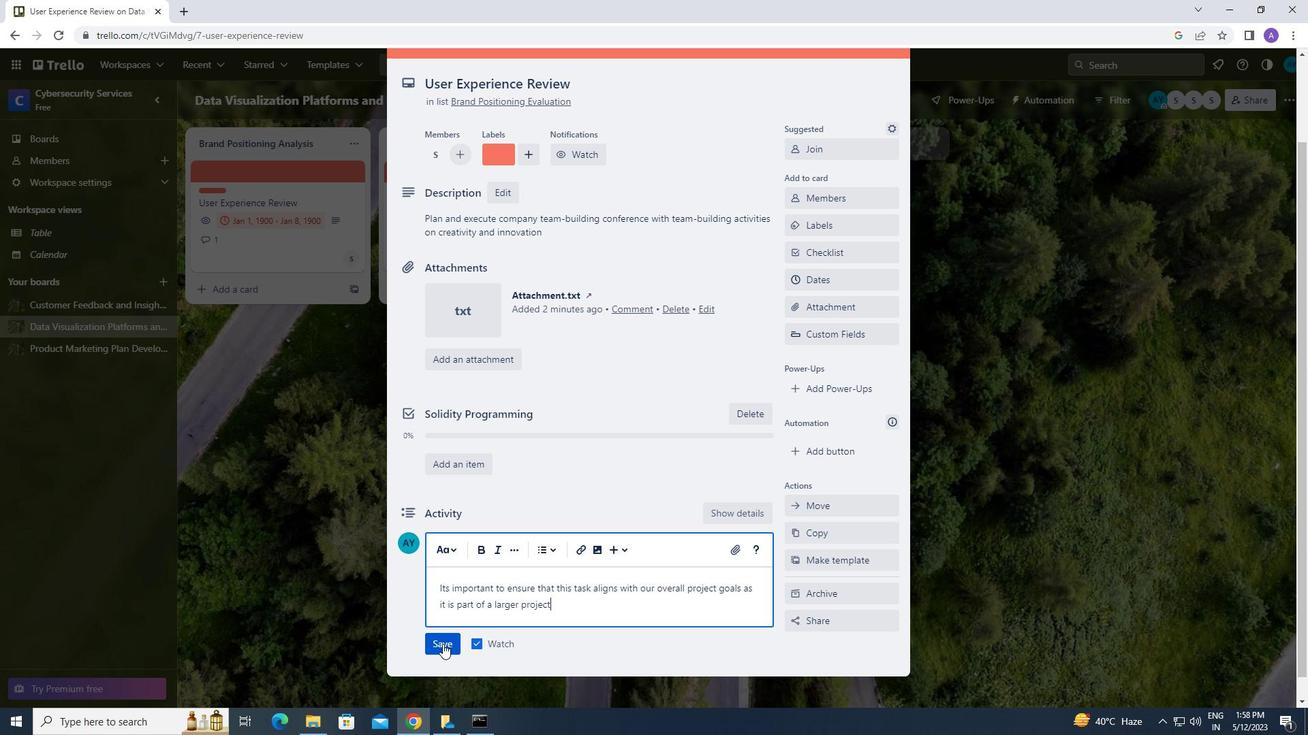 
Action: Mouse moved to (818, 275)
Screenshot: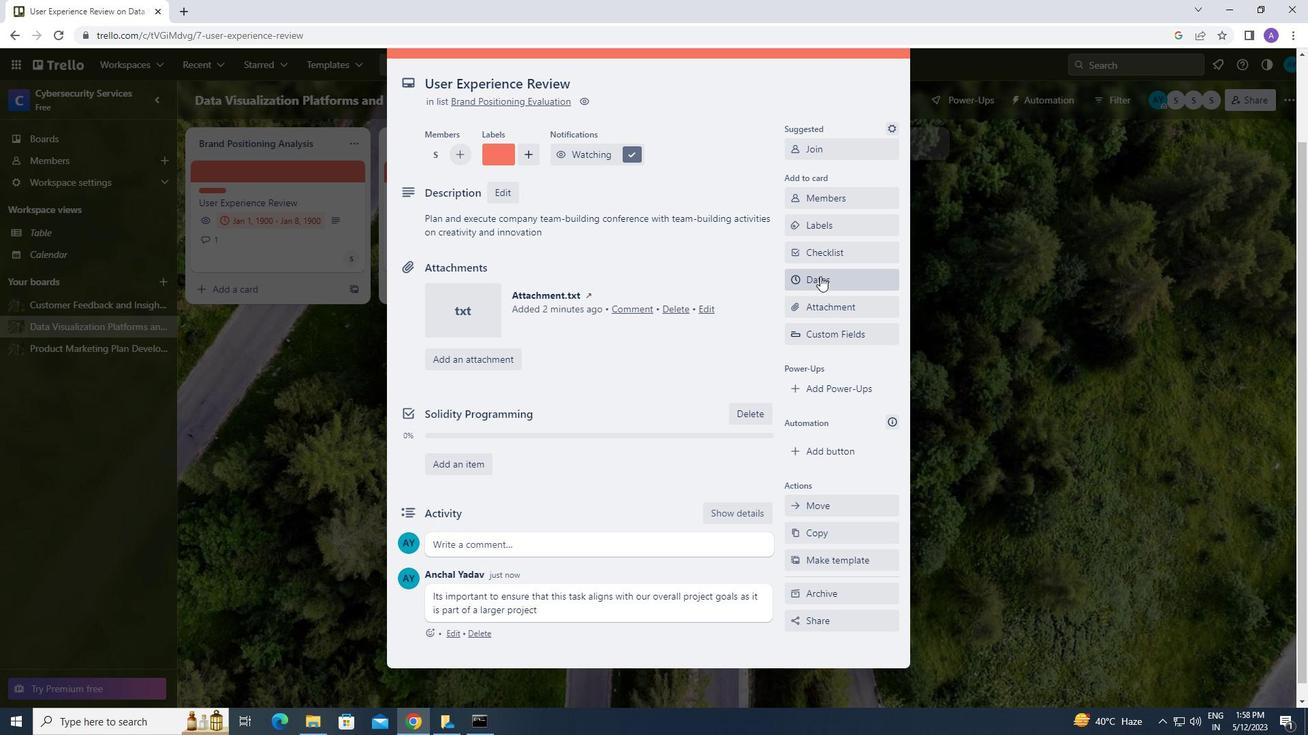 
Action: Mouse pressed left at (818, 275)
Screenshot: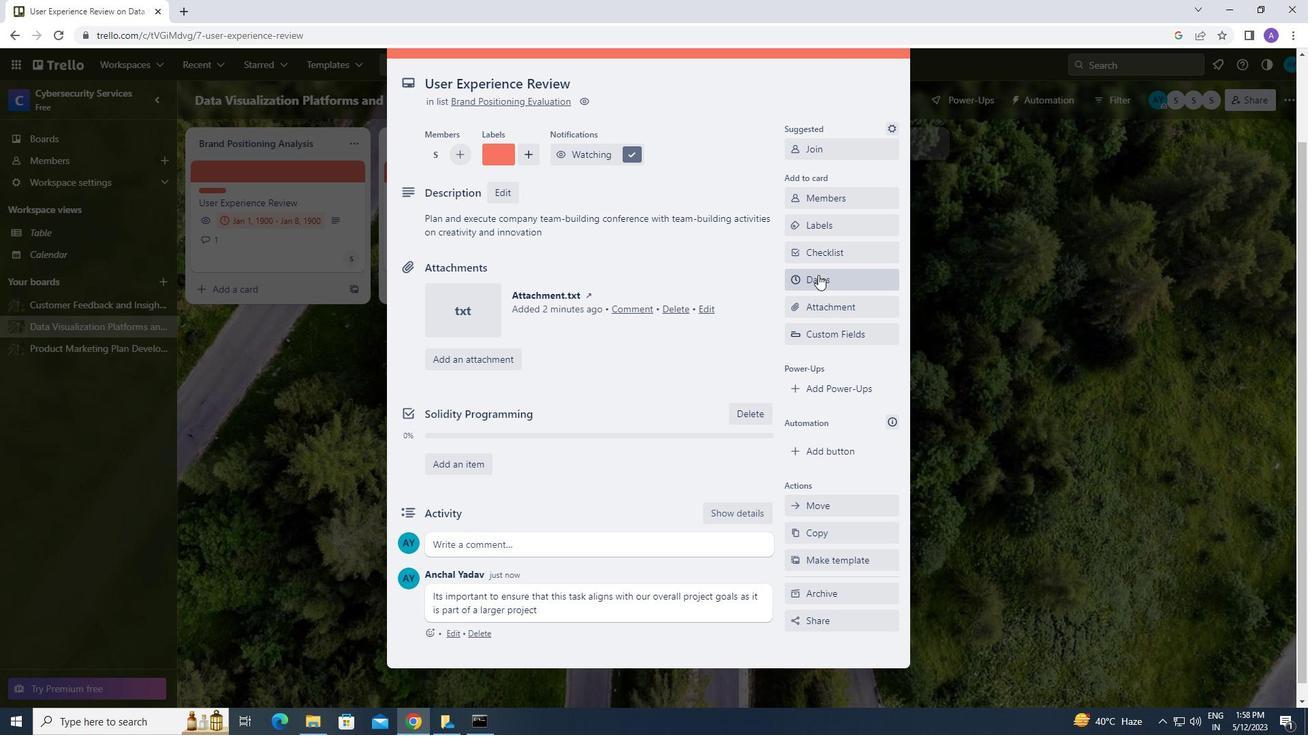 
Action: Mouse moved to (834, 177)
Screenshot: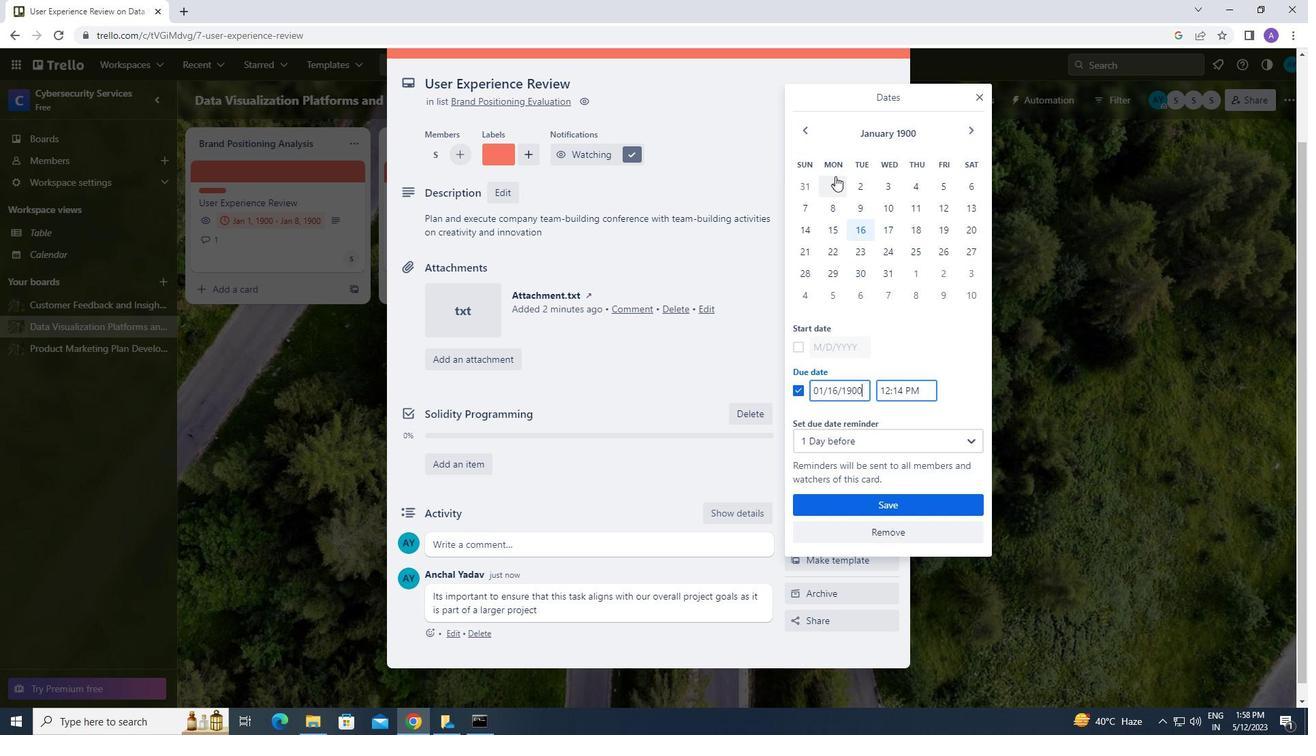 
Action: Mouse pressed left at (834, 177)
Screenshot: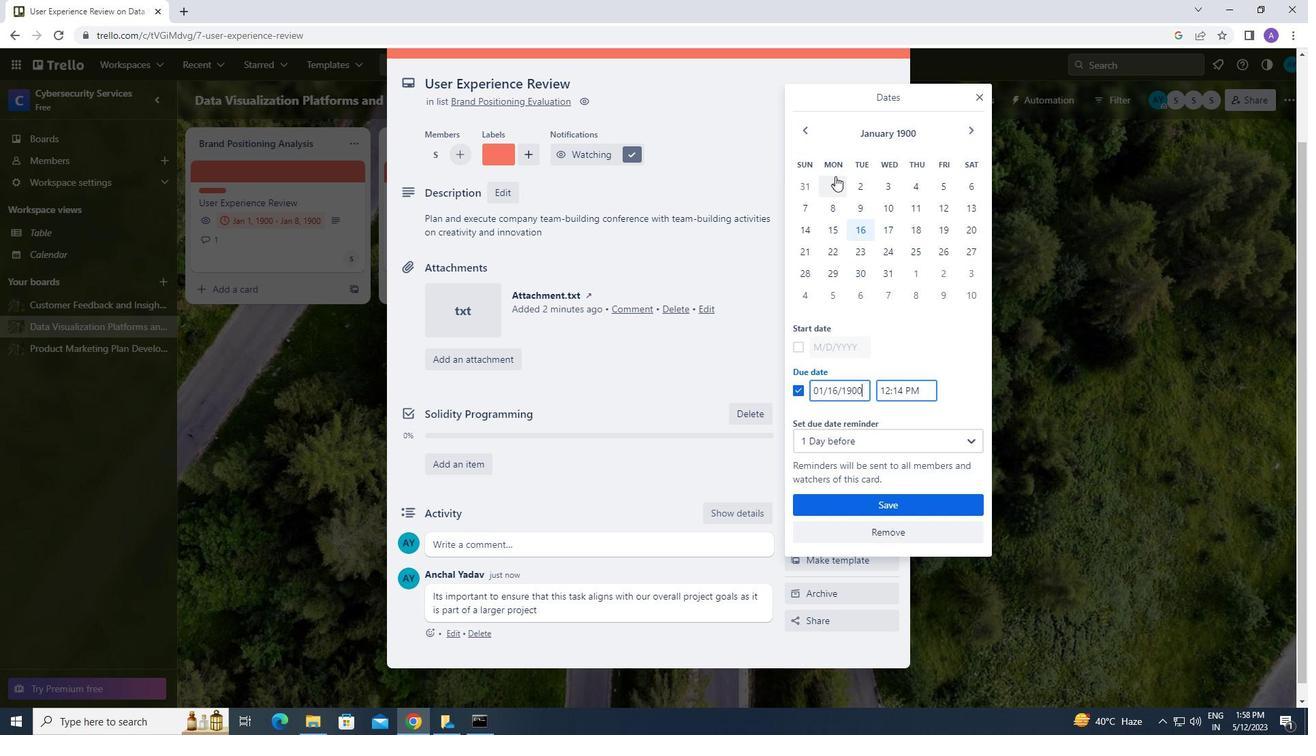 
Action: Mouse moved to (801, 345)
Screenshot: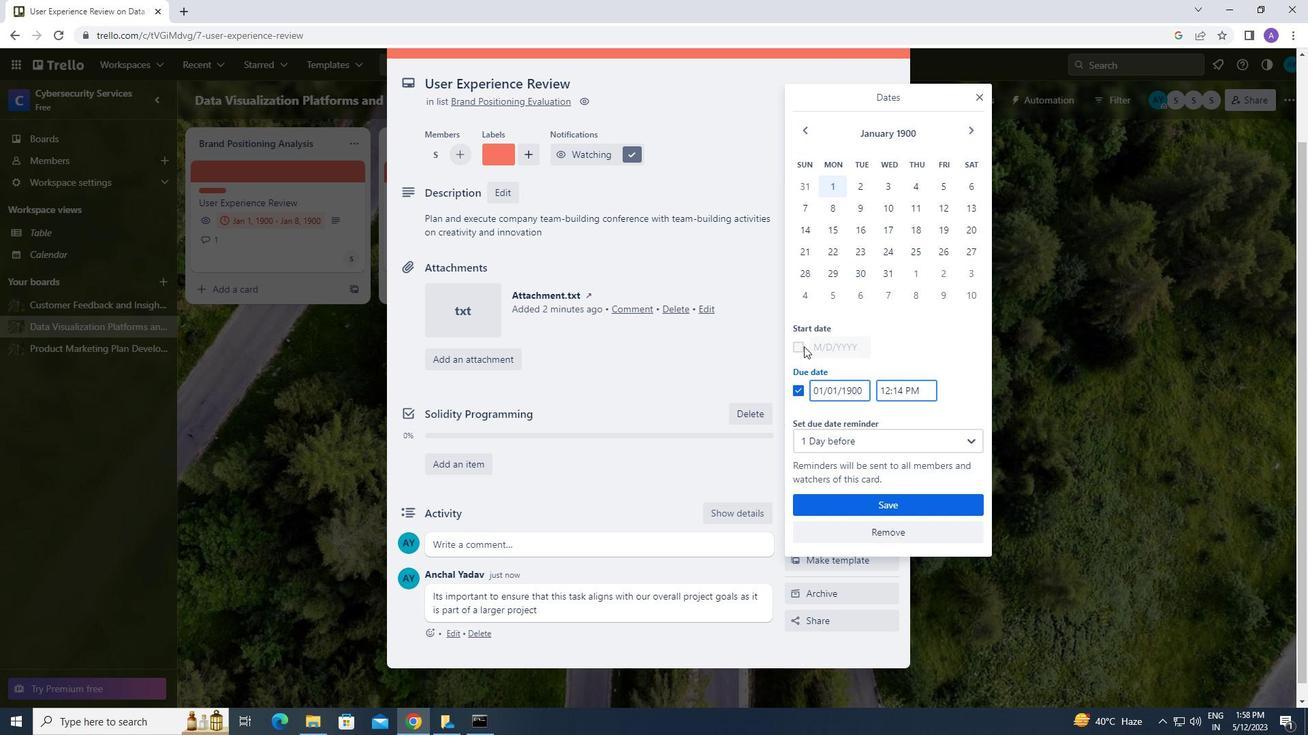 
Action: Mouse pressed left at (801, 345)
Screenshot: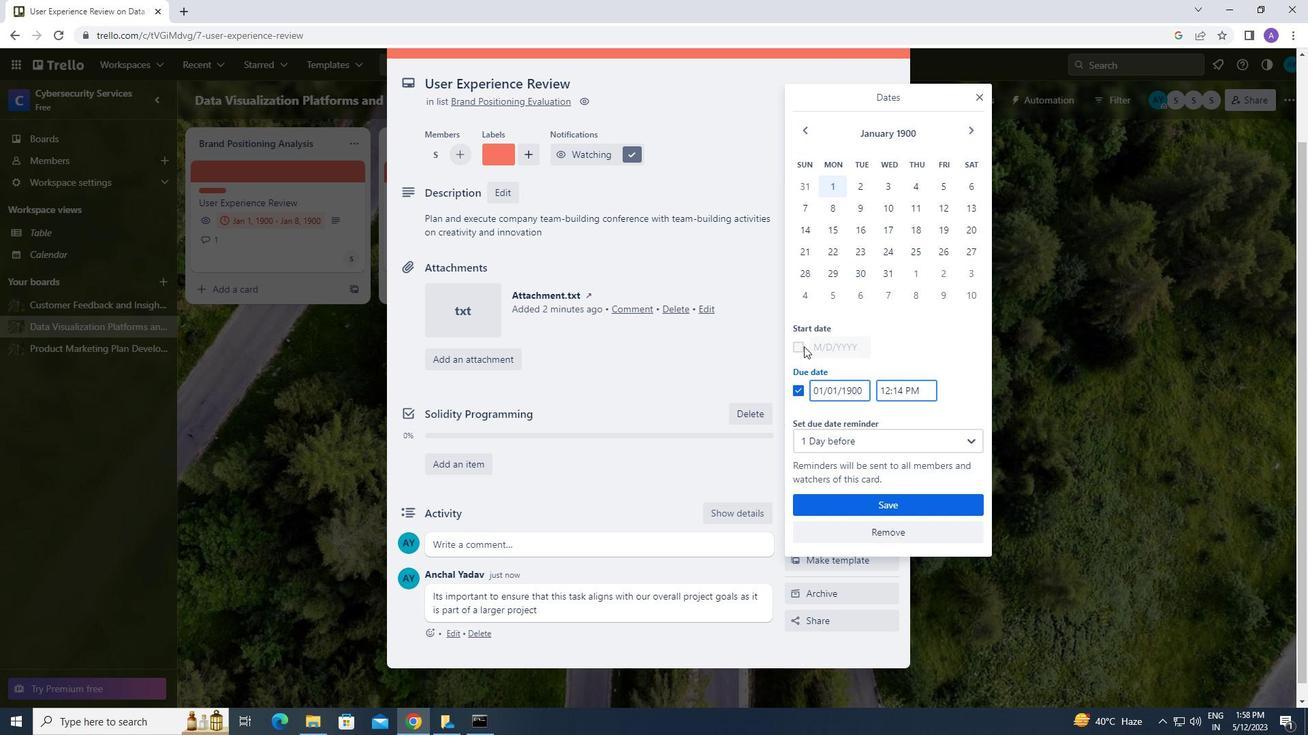 
Action: Mouse moved to (821, 345)
Screenshot: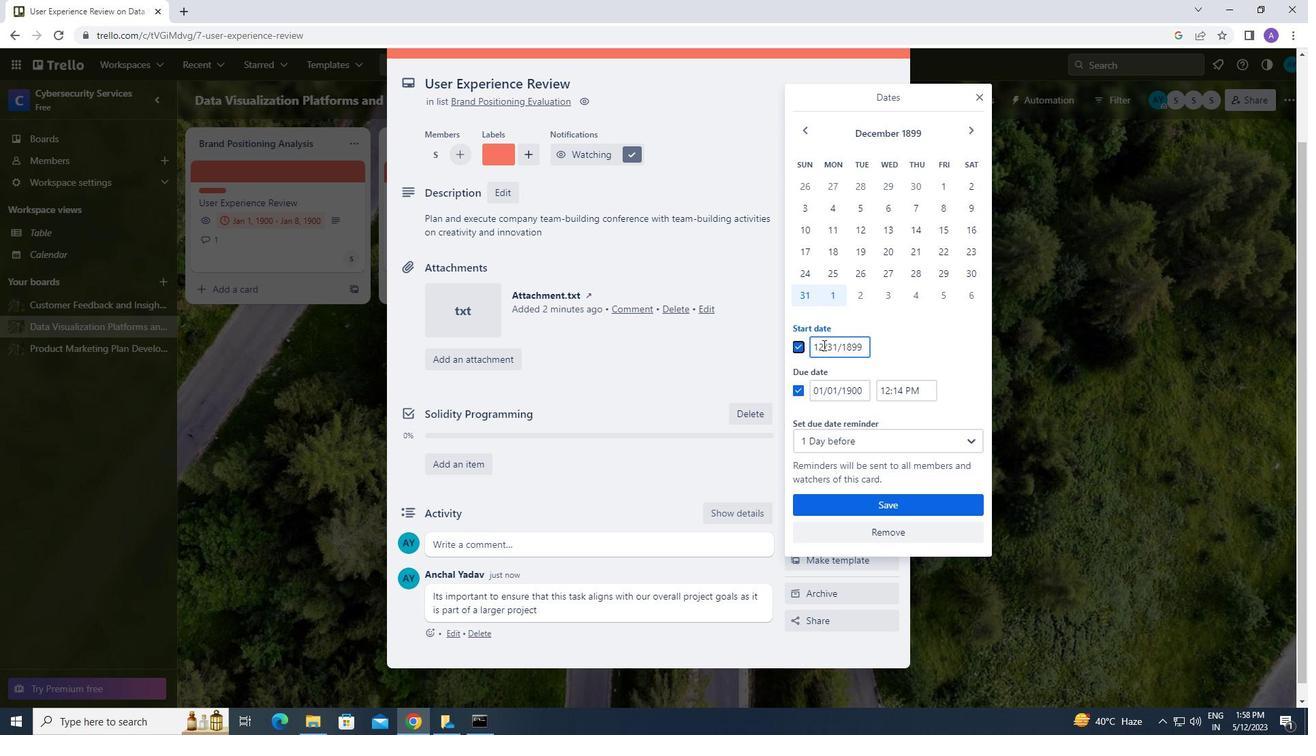 
Action: Mouse pressed left at (821, 345)
Screenshot: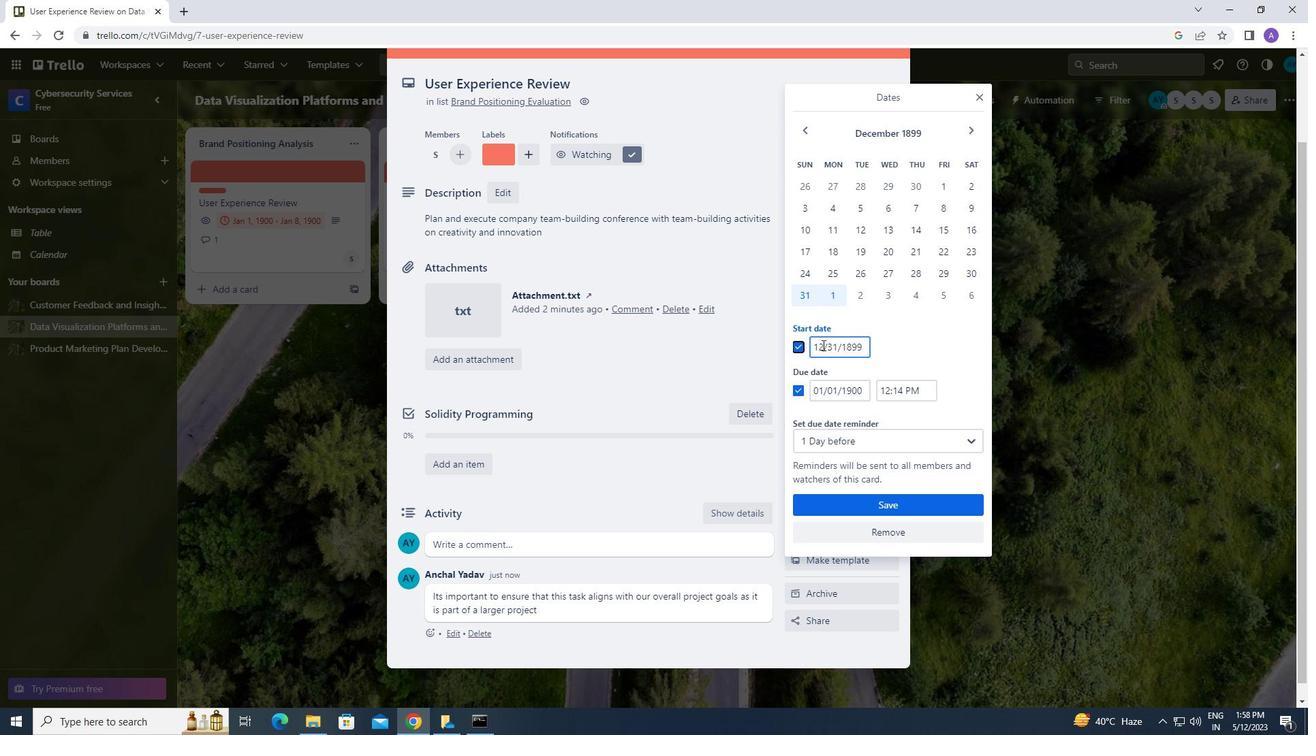 
Action: Mouse pressed left at (821, 345)
Screenshot: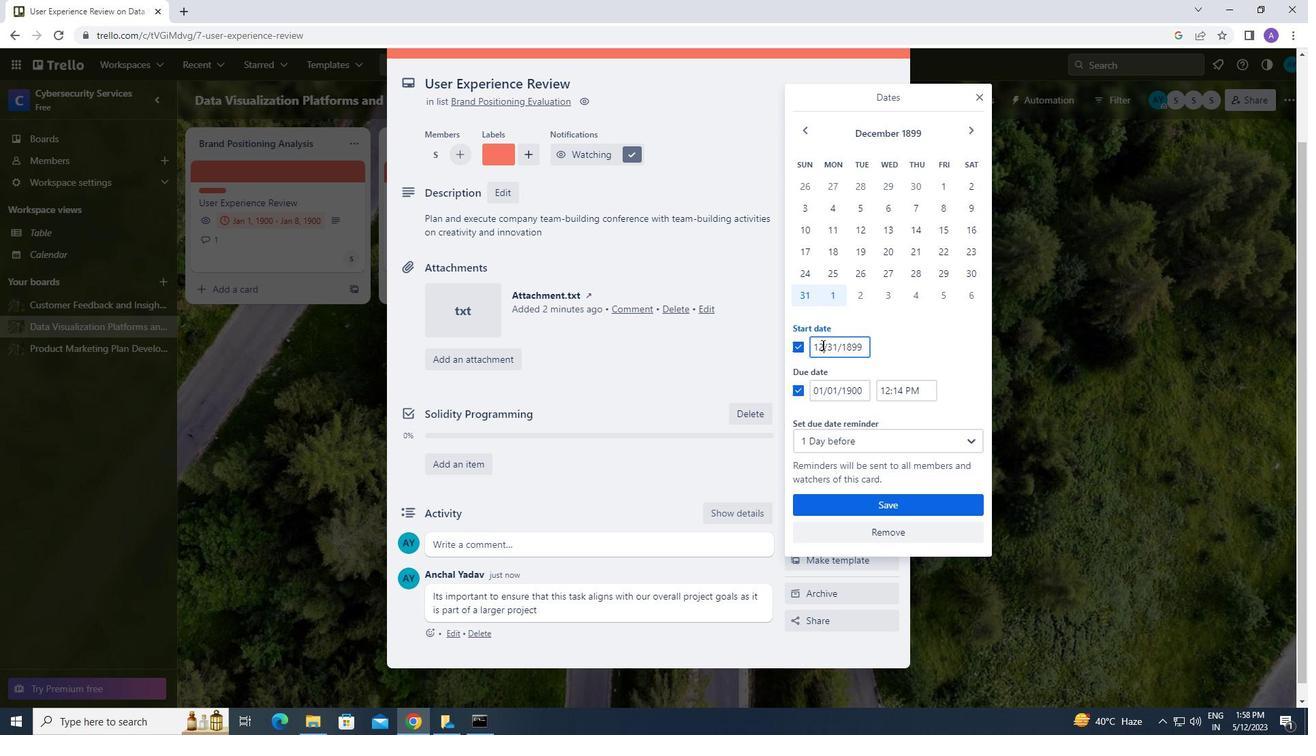 
Action: Mouse moved to (803, 347)
Screenshot: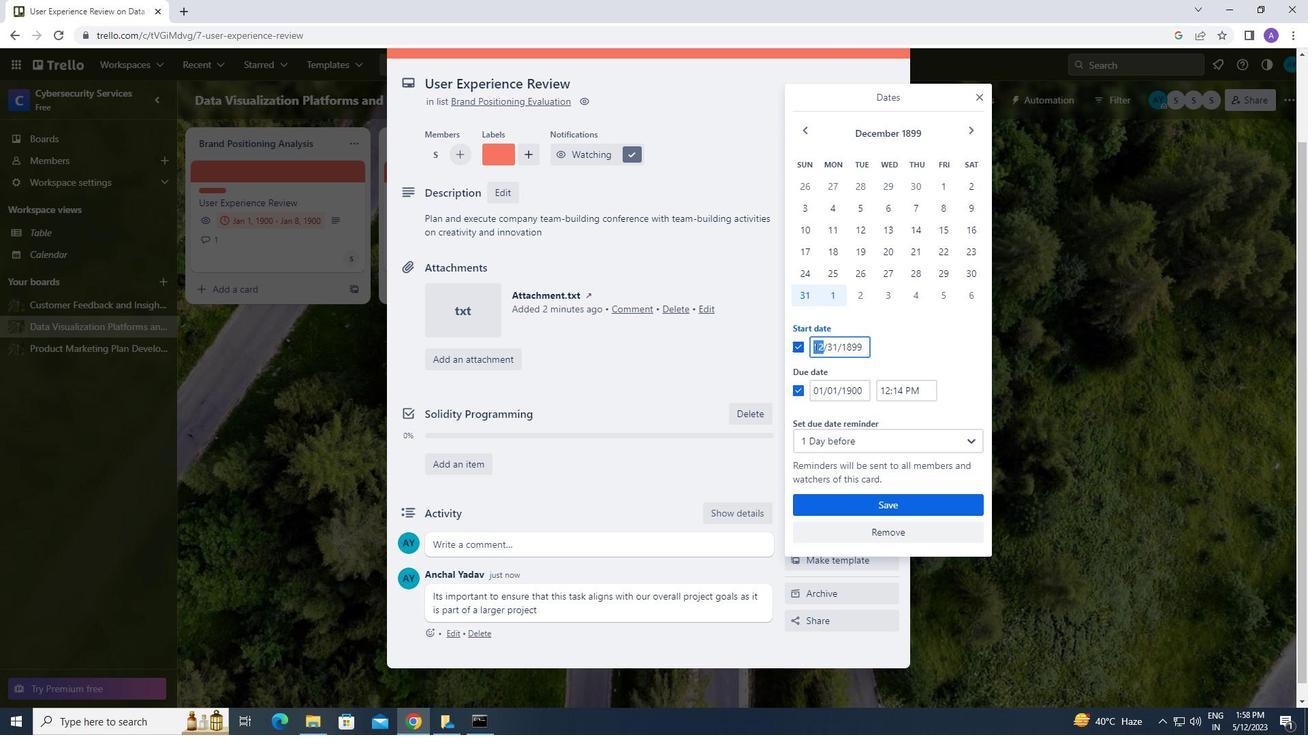 
Action: Key pressed 01<Key.right><Key.right><Key.right><Key.backspace><Key.backspace>01<Key.right><Key.right><Key.right><Key.right><Key.right><Key.backspace><Key.backspace><Key.backspace>900
Screenshot: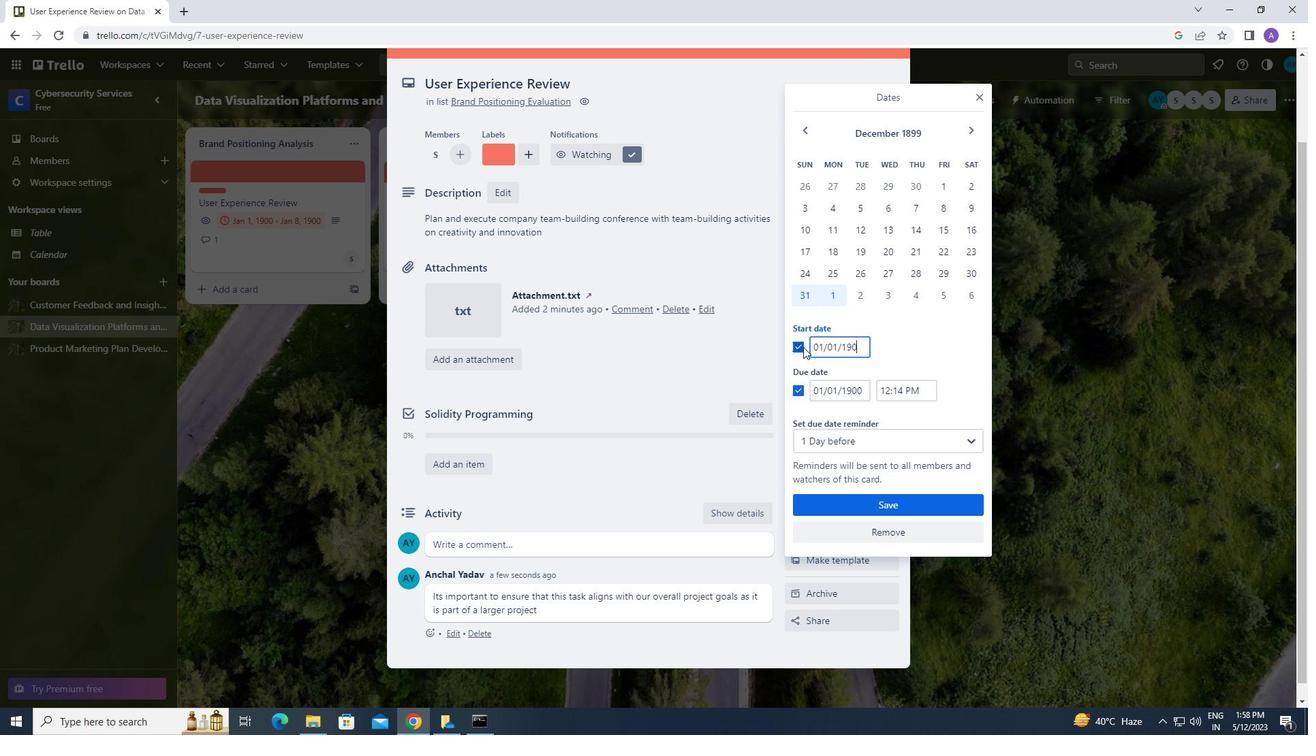 
Action: Mouse moved to (838, 392)
Screenshot: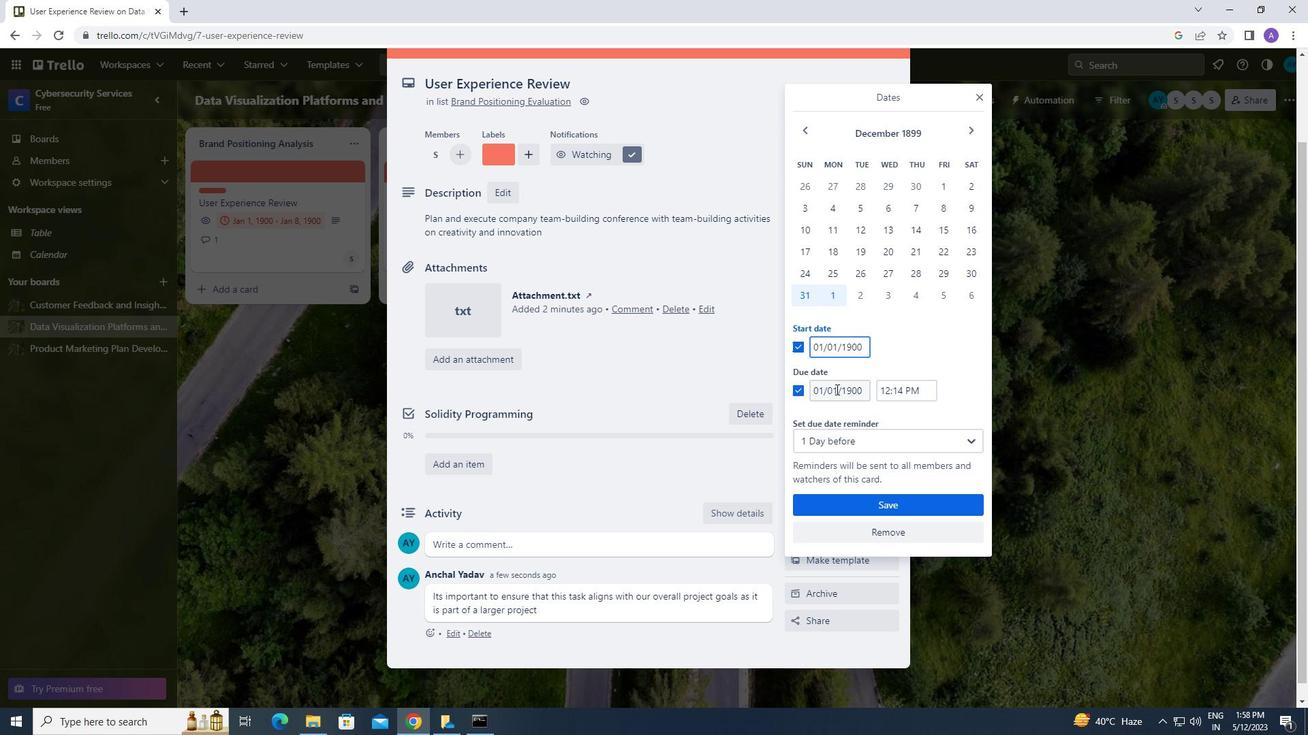 
Action: Mouse pressed left at (838, 392)
Screenshot: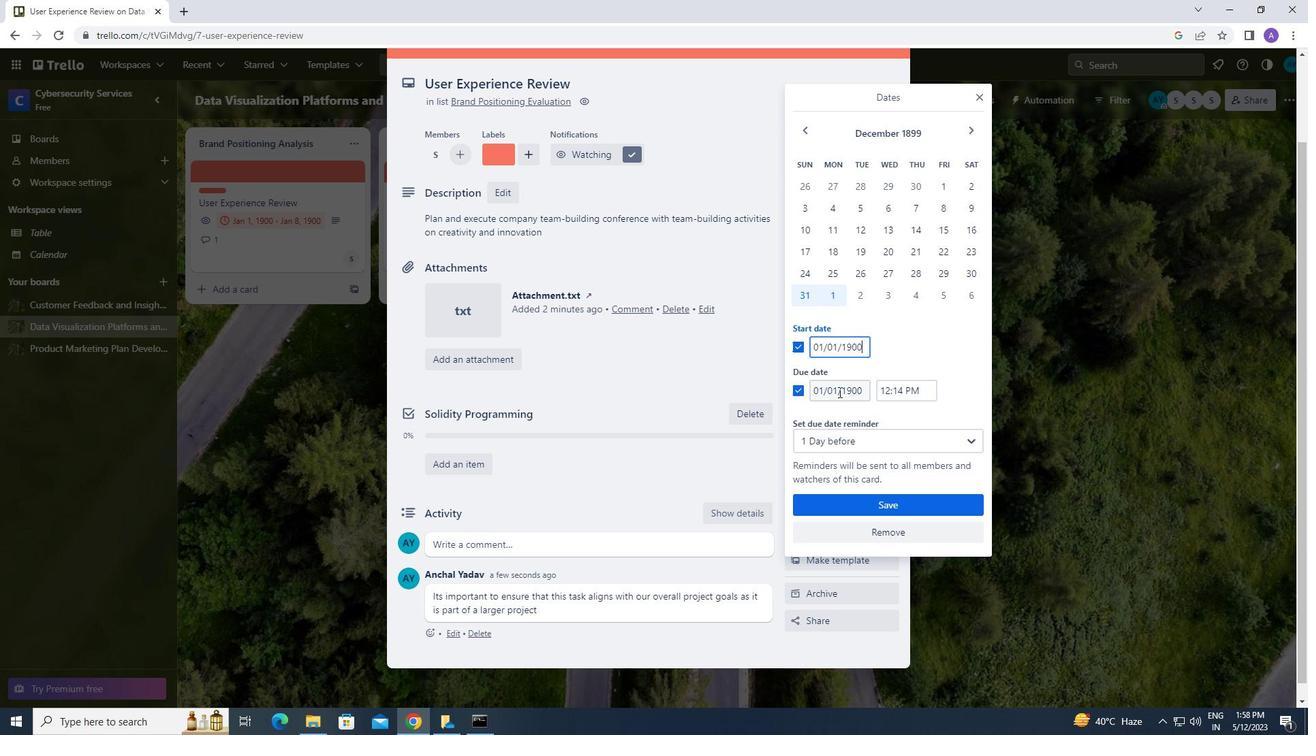 
Action: Mouse moved to (816, 393)
Screenshot: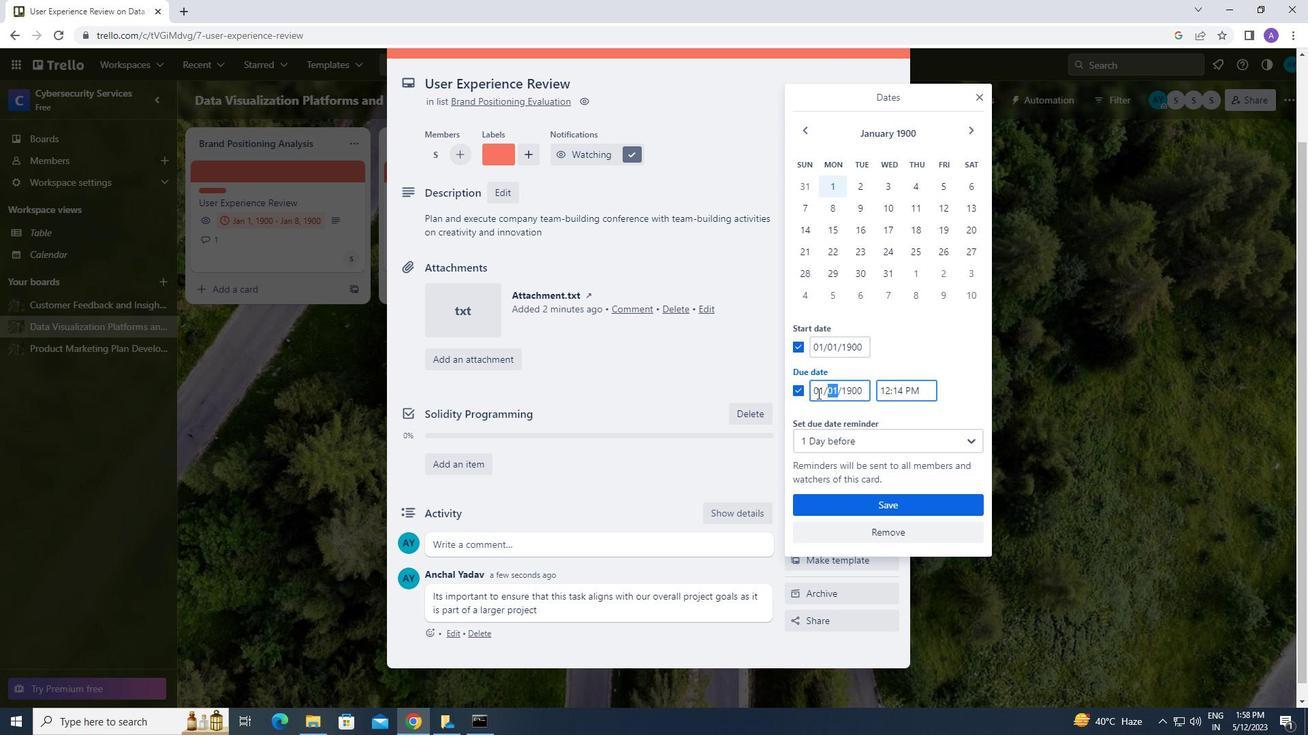 
Action: Key pressed 08
Screenshot: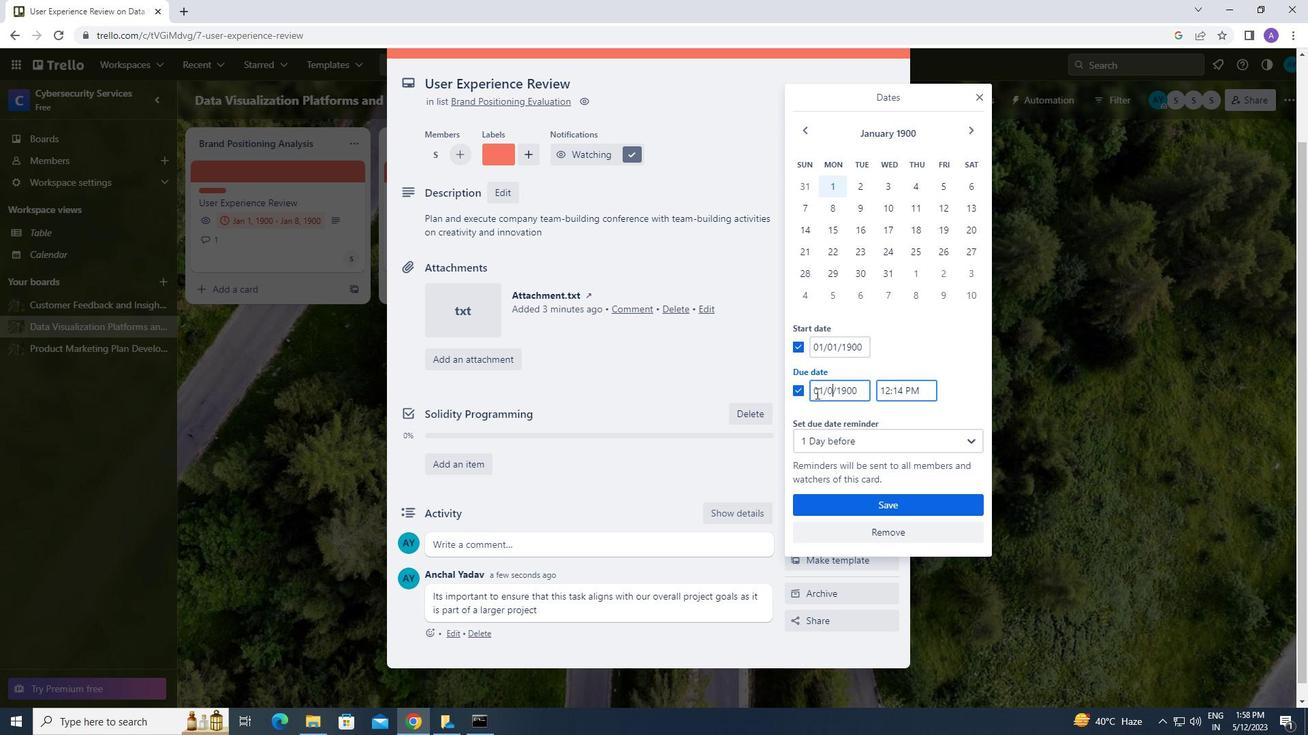 
Action: Mouse moved to (832, 500)
Screenshot: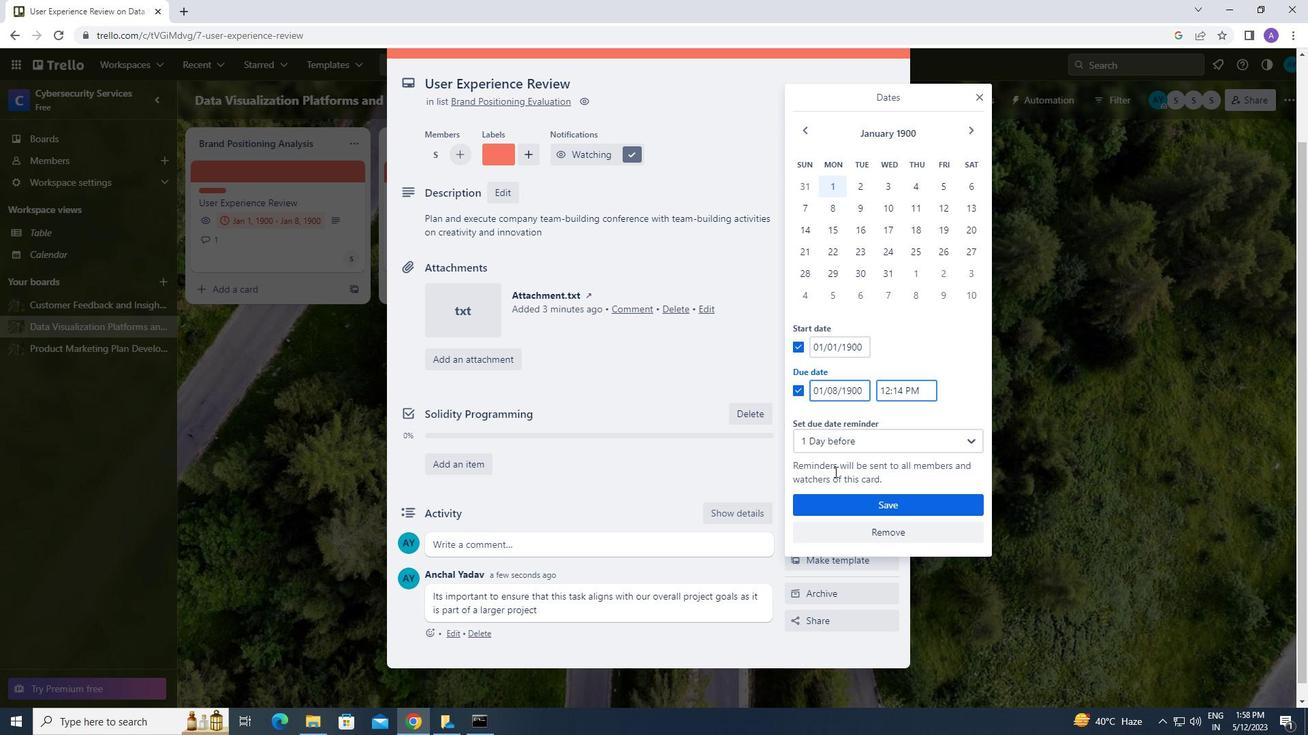 
Action: Mouse pressed left at (832, 500)
Screenshot: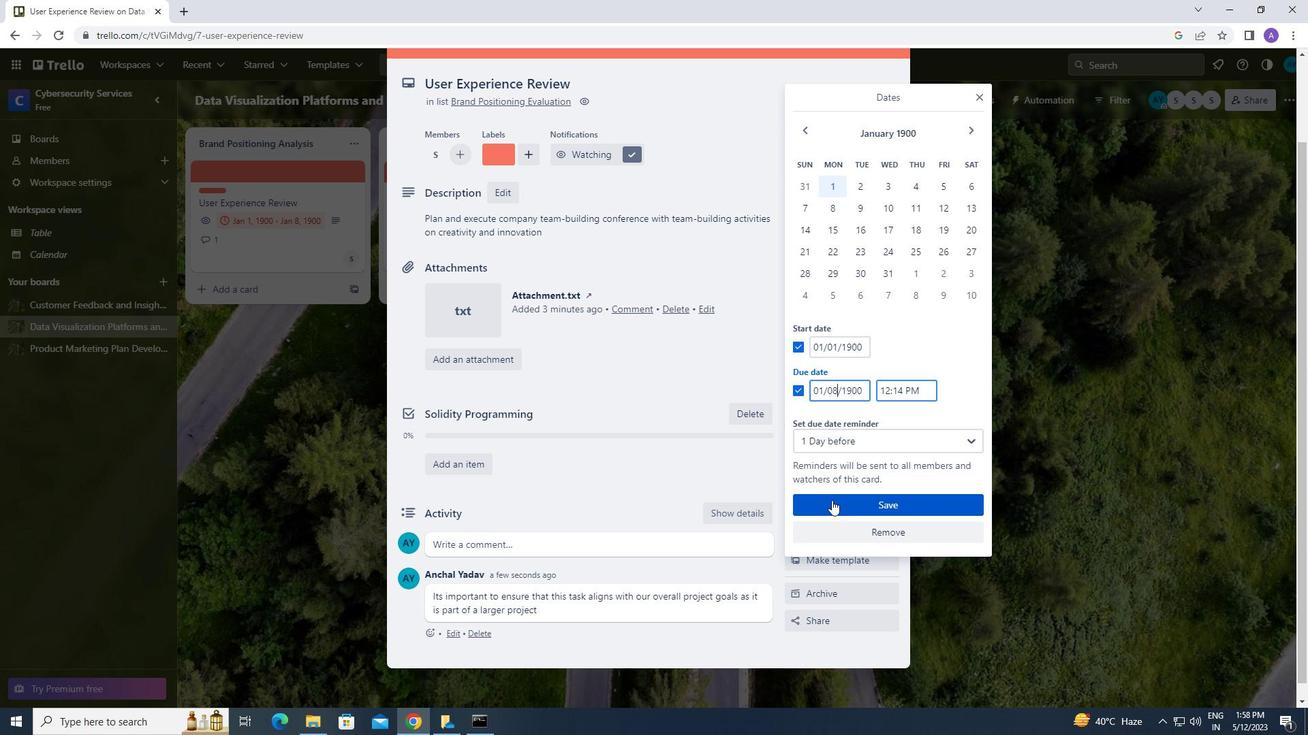 
Action: Mouse moved to (823, 499)
Screenshot: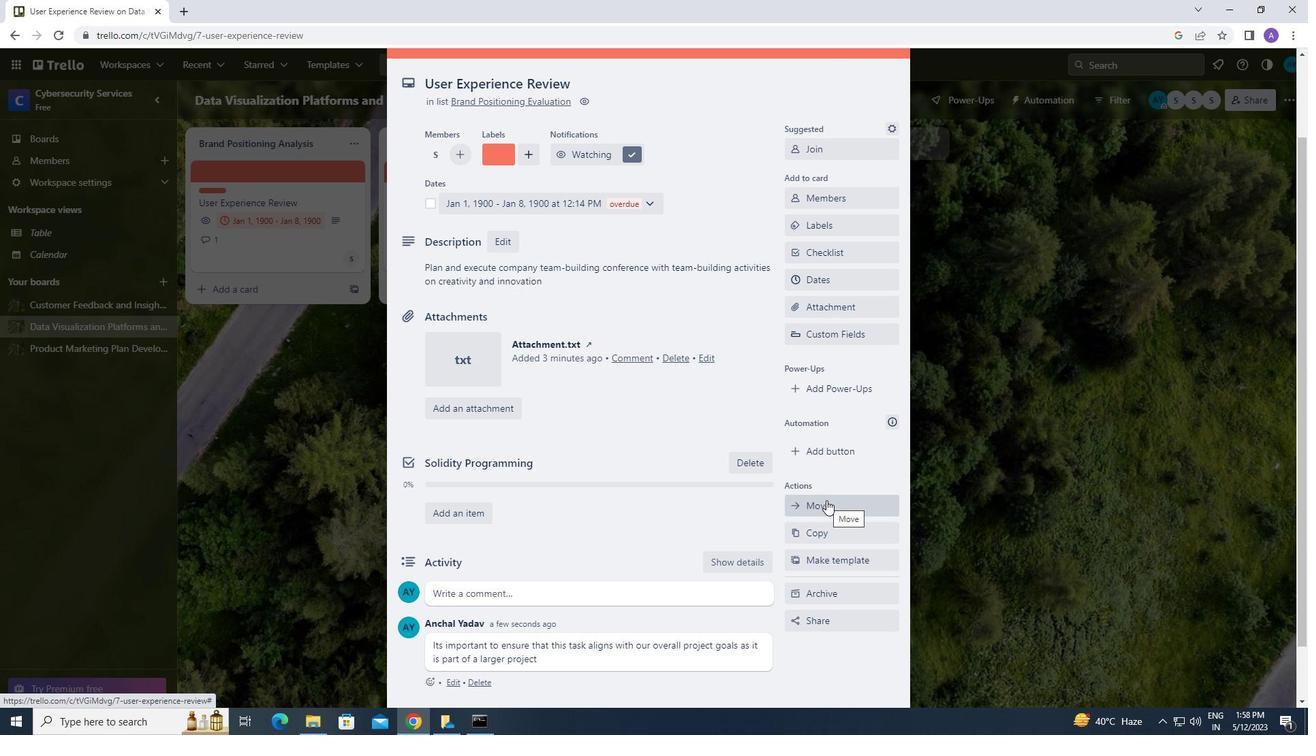 
